 Task: Search one way flight ticket for 2 adults, 2 infants in seat and 1 infant on lap in first from Flint: Bishop International Airport to Greenville: Pitt-greenville Airport on 5-2-2023. Choice of flights is Delta. Number of bags: 5 checked bags. Price is upto 95000. Outbound departure time preference is 22:00.
Action: Mouse moved to (418, 349)
Screenshot: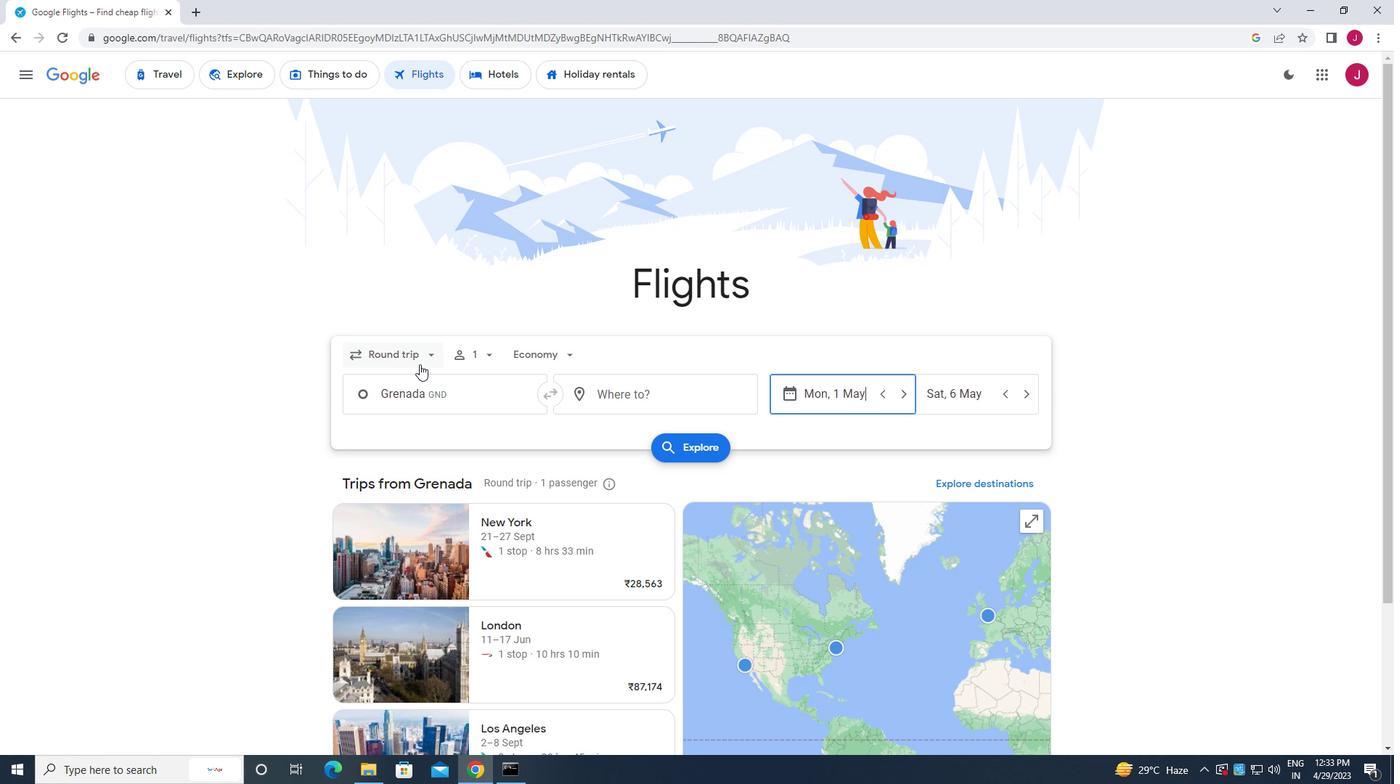 
Action: Mouse pressed left at (418, 349)
Screenshot: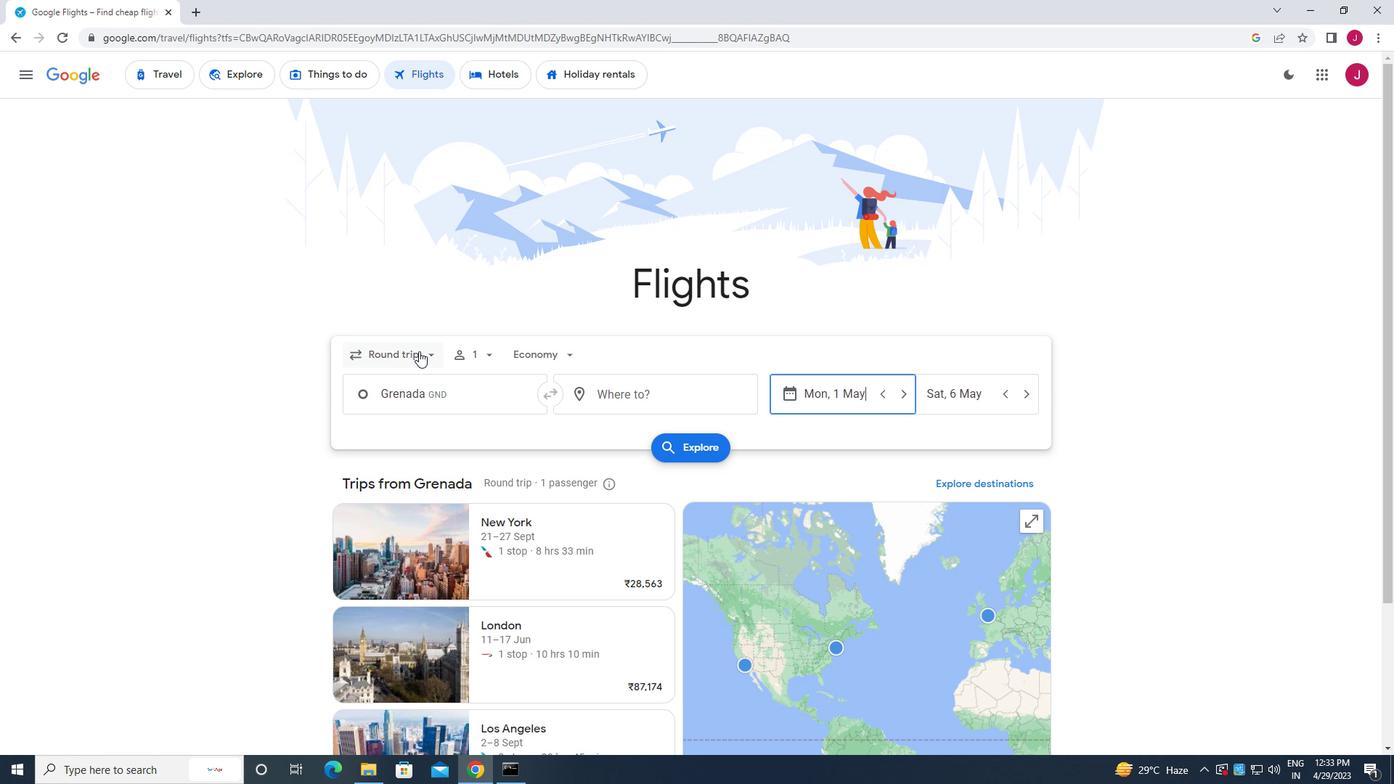 
Action: Mouse moved to (418, 350)
Screenshot: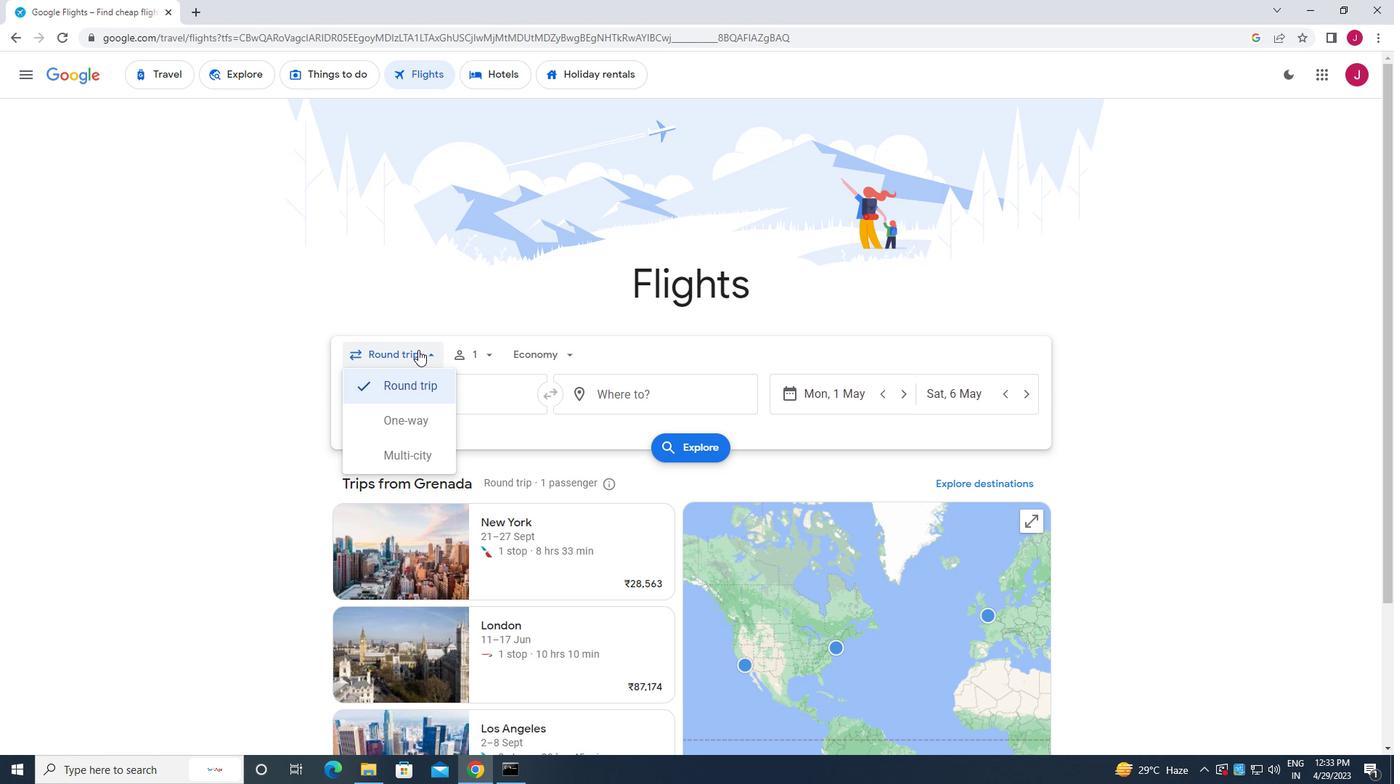 
Action: Mouse scrolled (418, 349) with delta (0, 0)
Screenshot: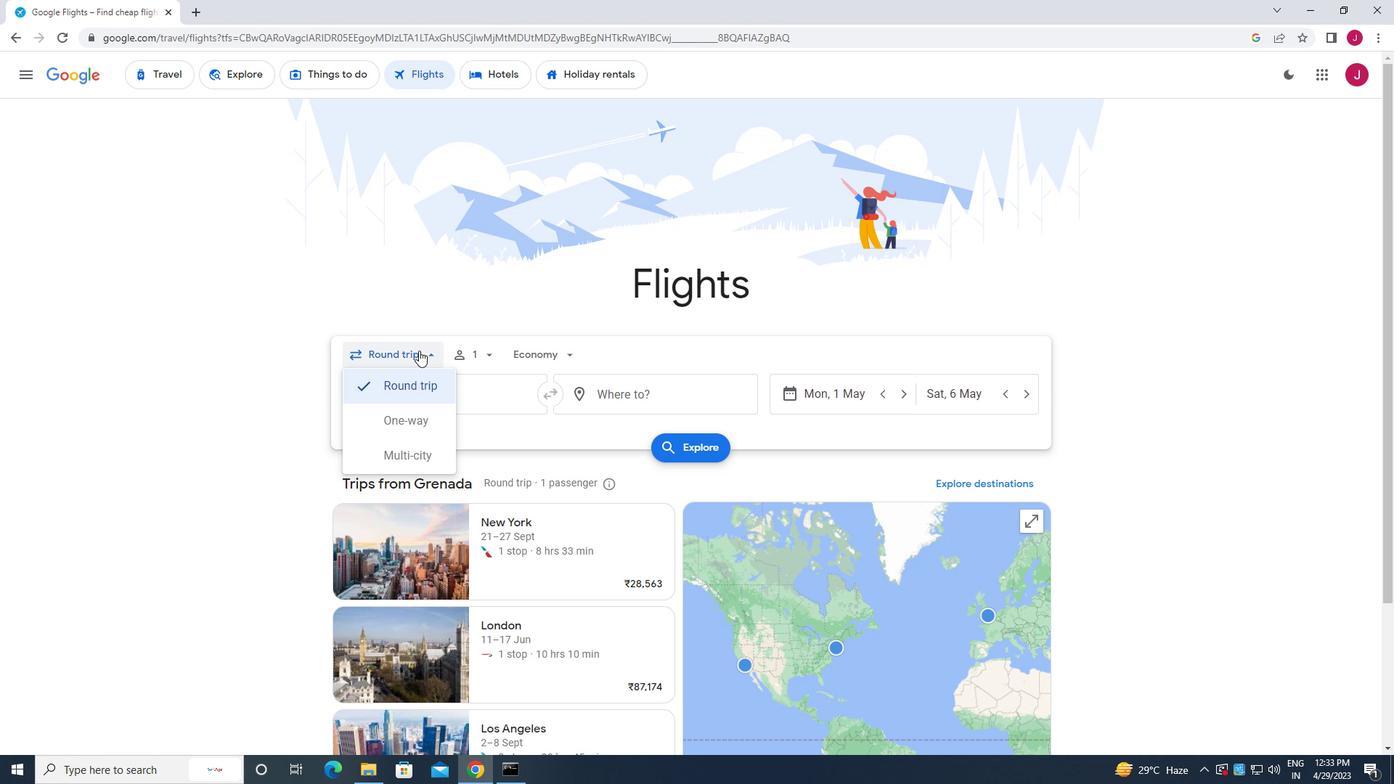 
Action: Mouse moved to (419, 346)
Screenshot: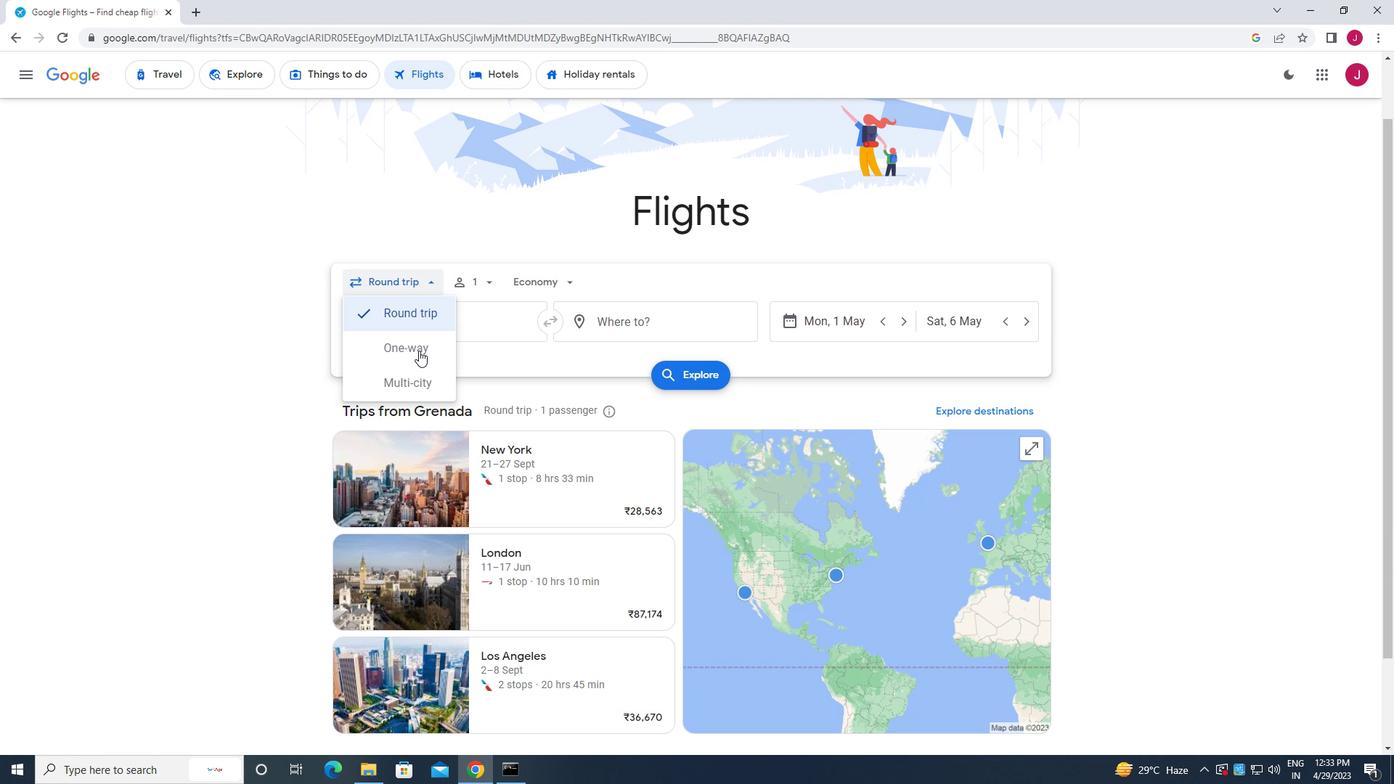 
Action: Mouse pressed left at (419, 346)
Screenshot: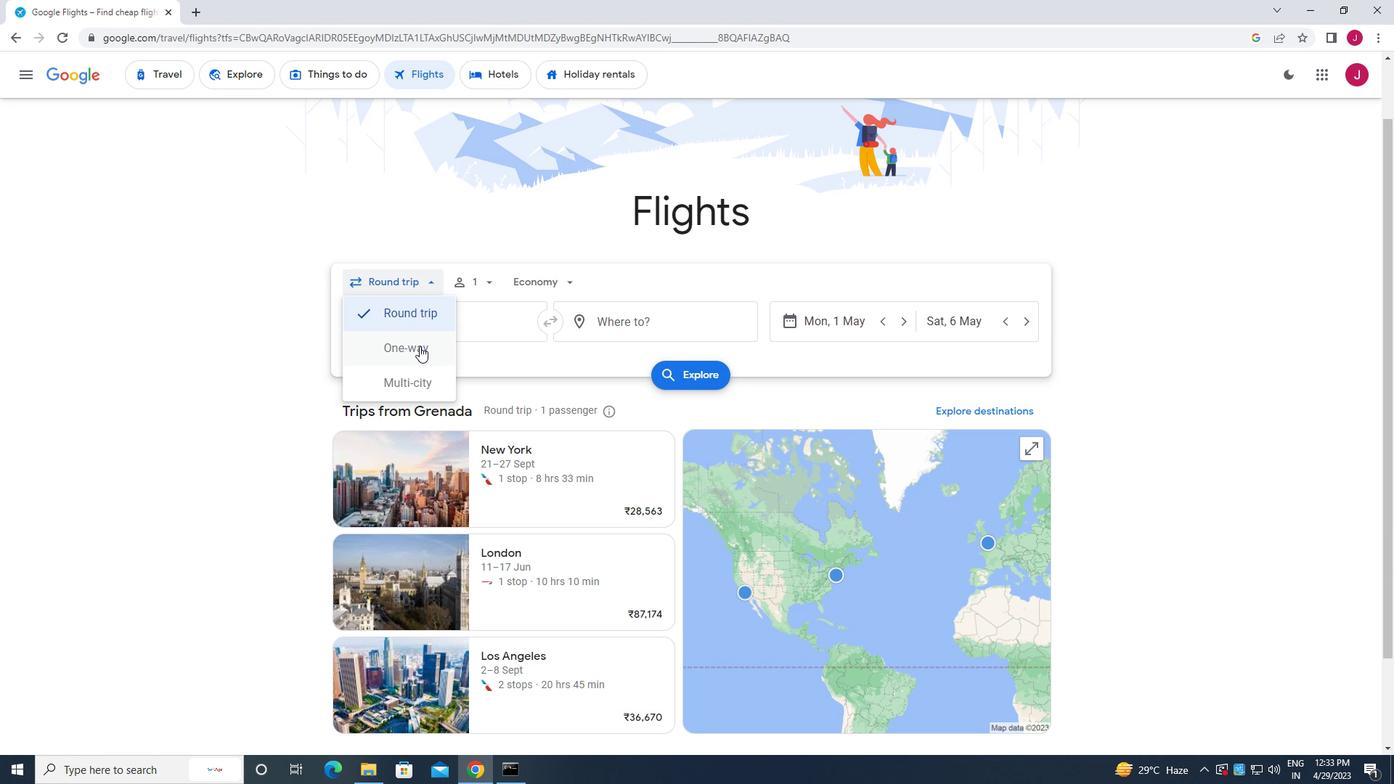 
Action: Mouse moved to (469, 279)
Screenshot: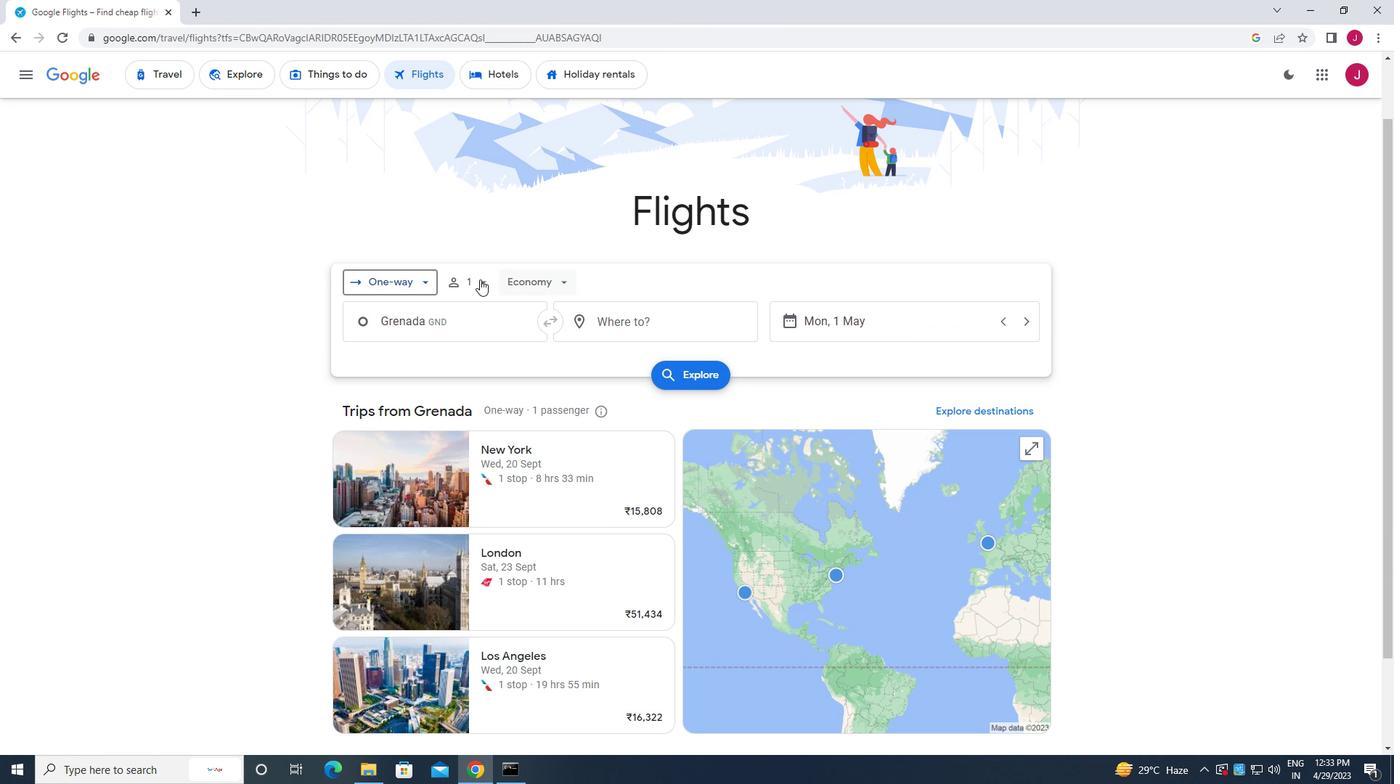 
Action: Mouse pressed left at (469, 279)
Screenshot: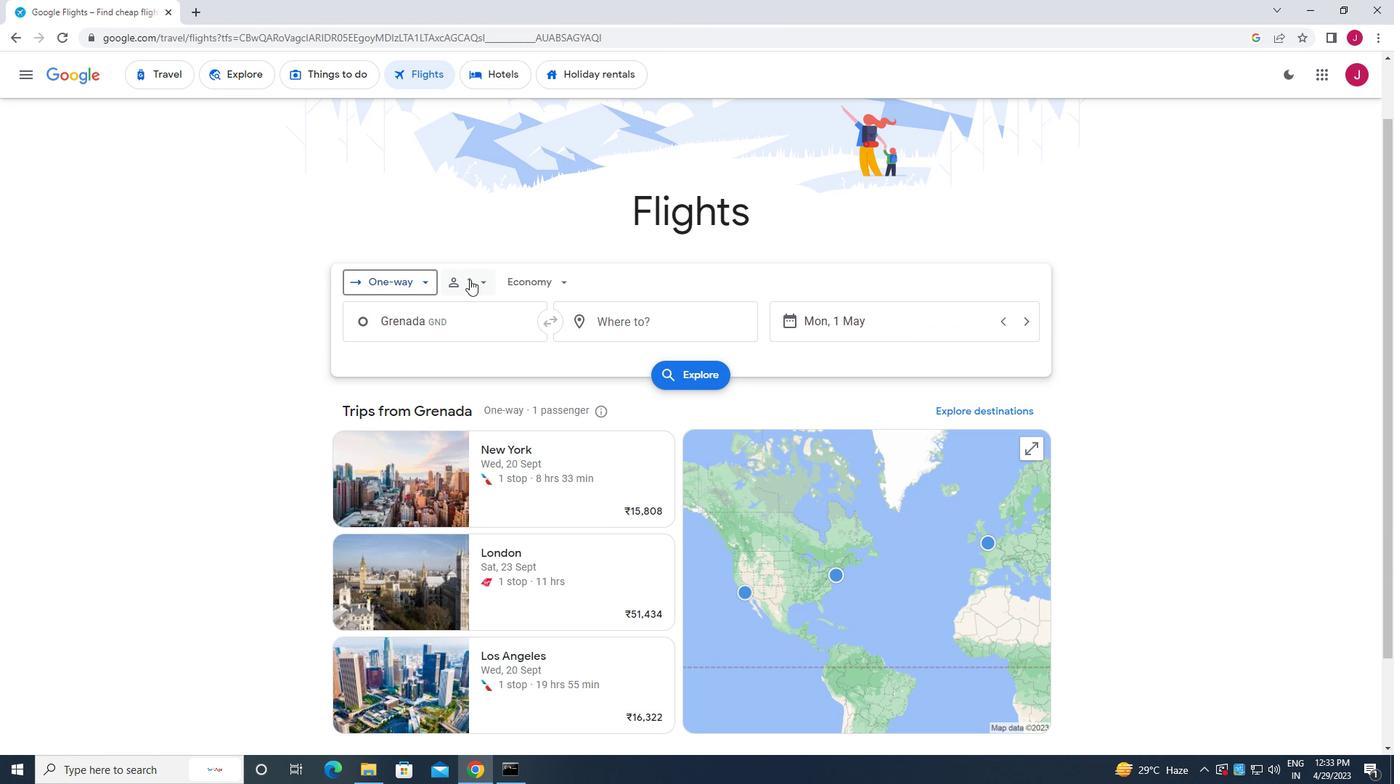 
Action: Mouse moved to (587, 319)
Screenshot: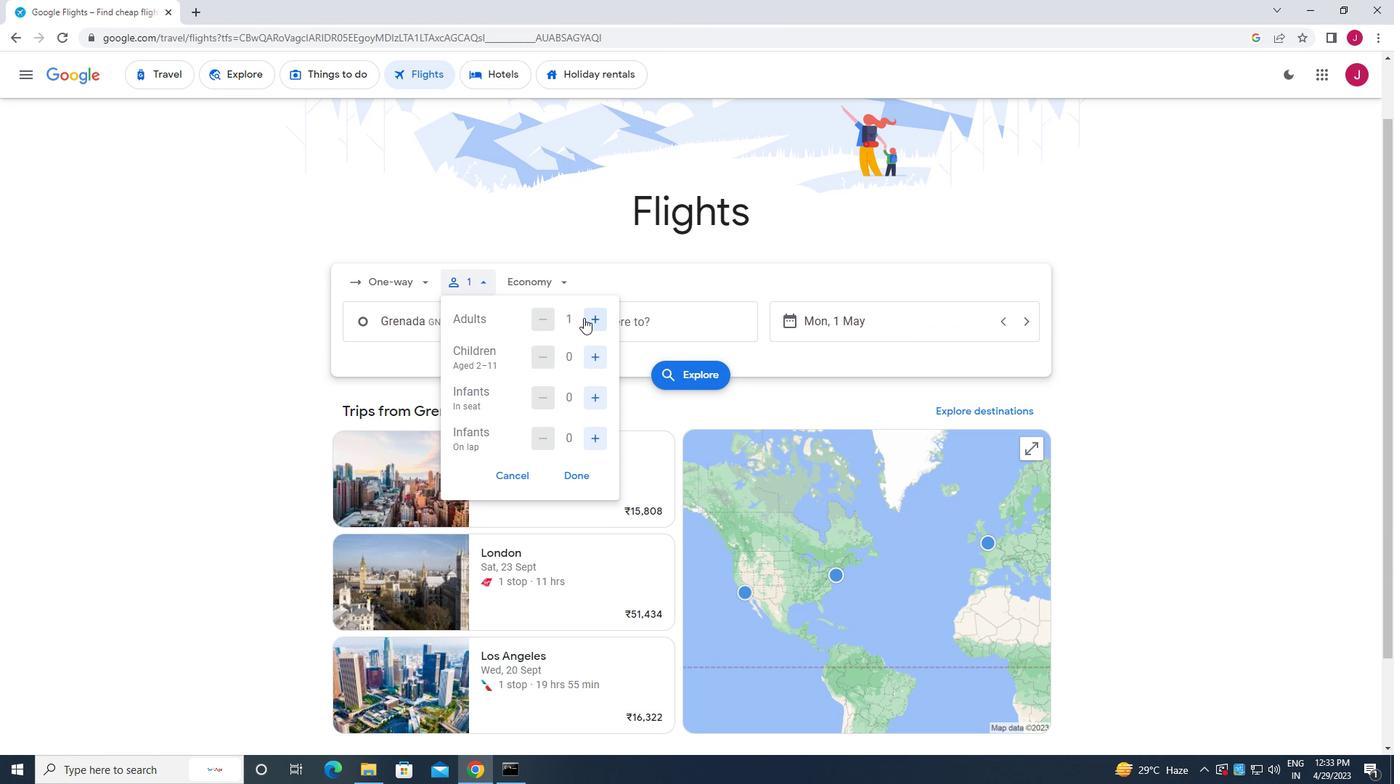 
Action: Mouse pressed left at (587, 319)
Screenshot: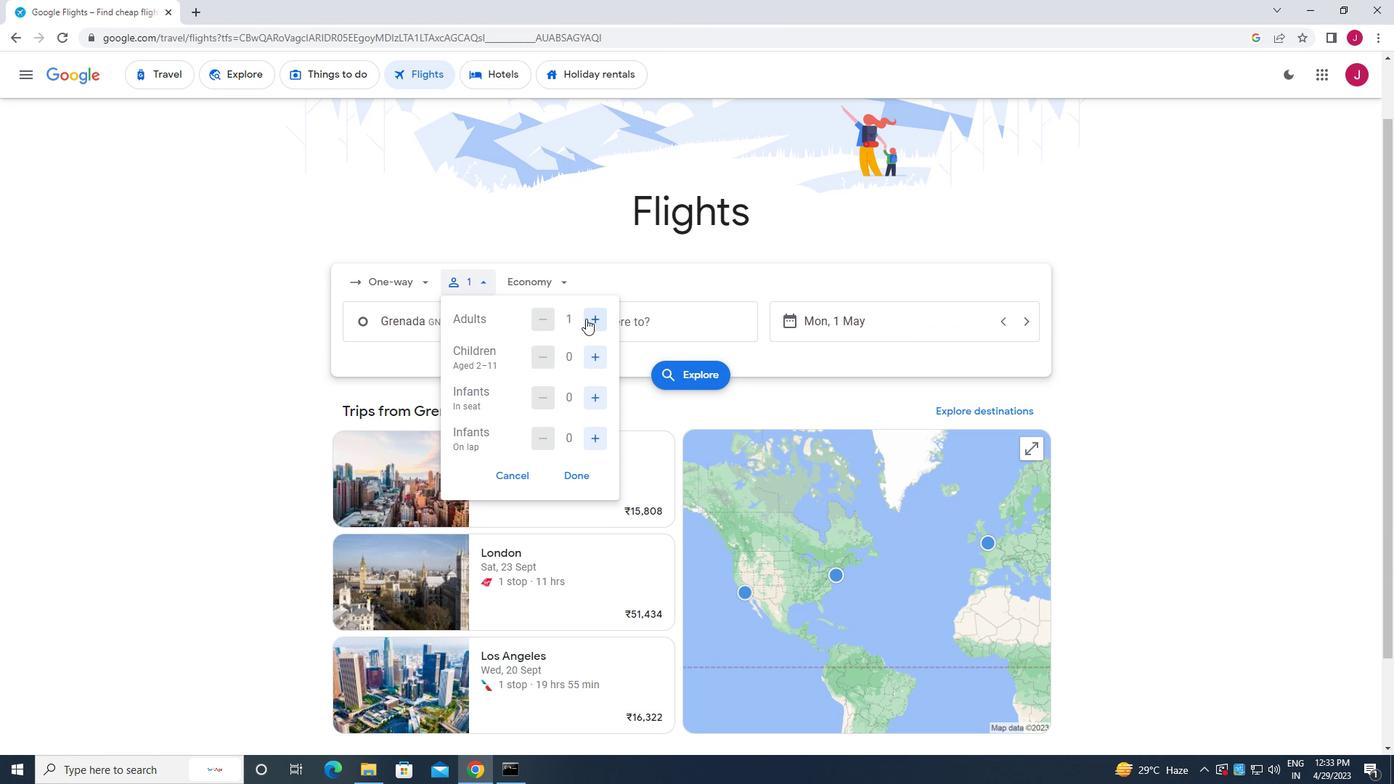 
Action: Mouse moved to (587, 319)
Screenshot: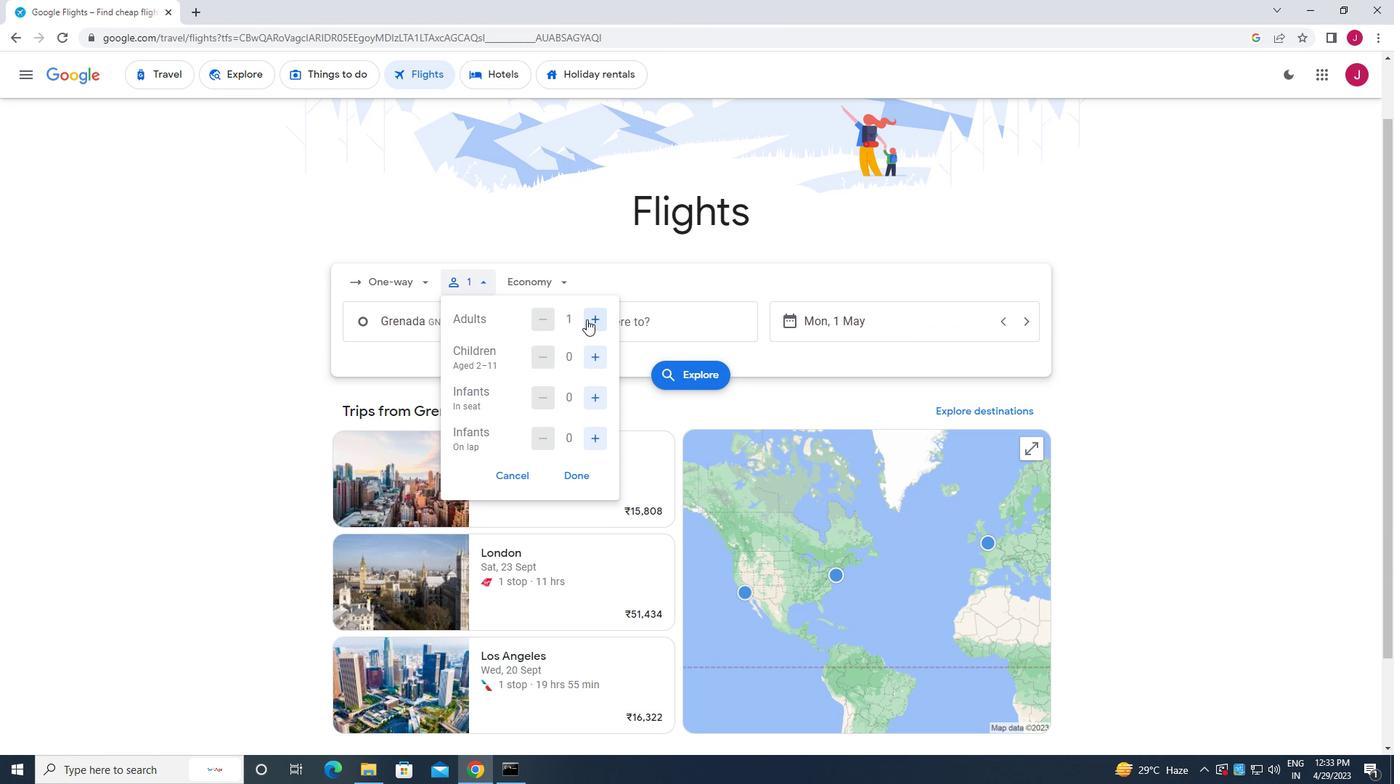 
Action: Mouse pressed left at (587, 319)
Screenshot: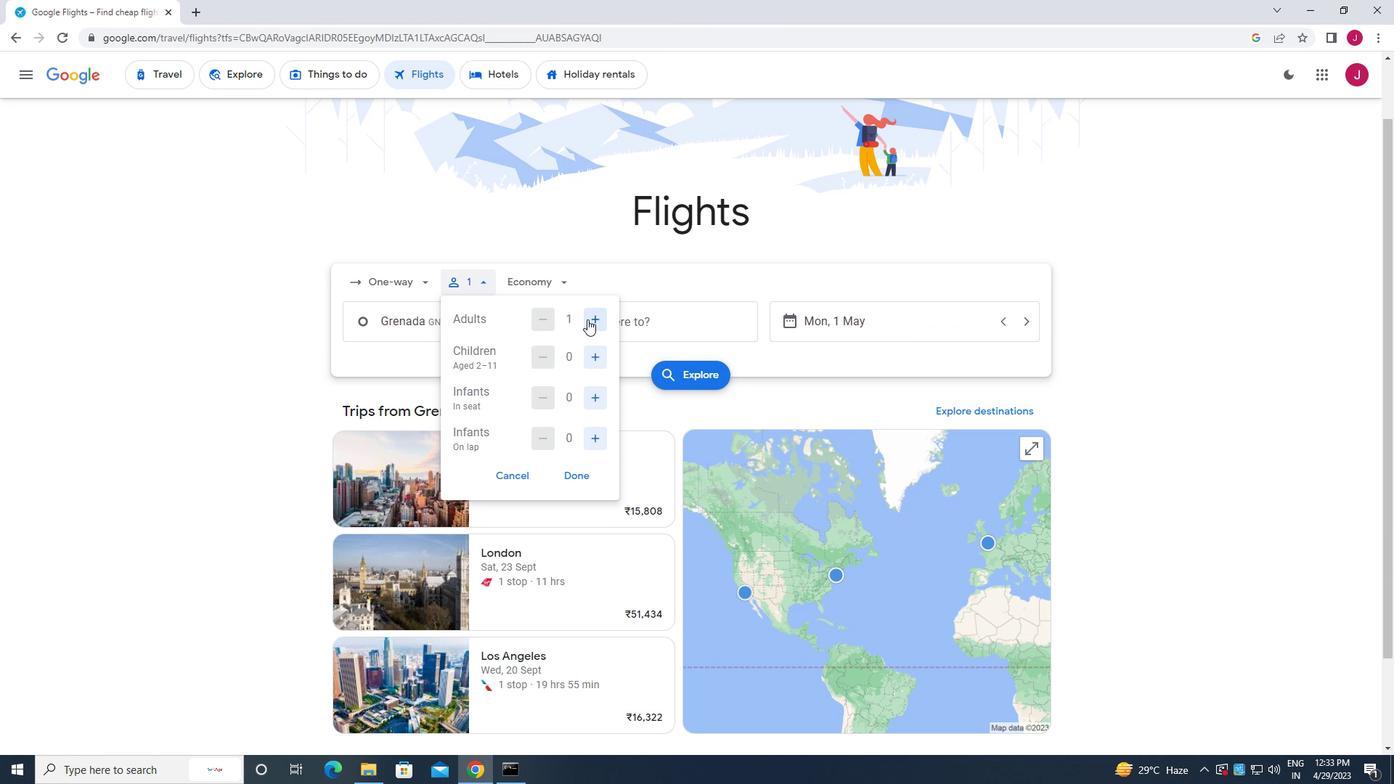 
Action: Mouse moved to (548, 320)
Screenshot: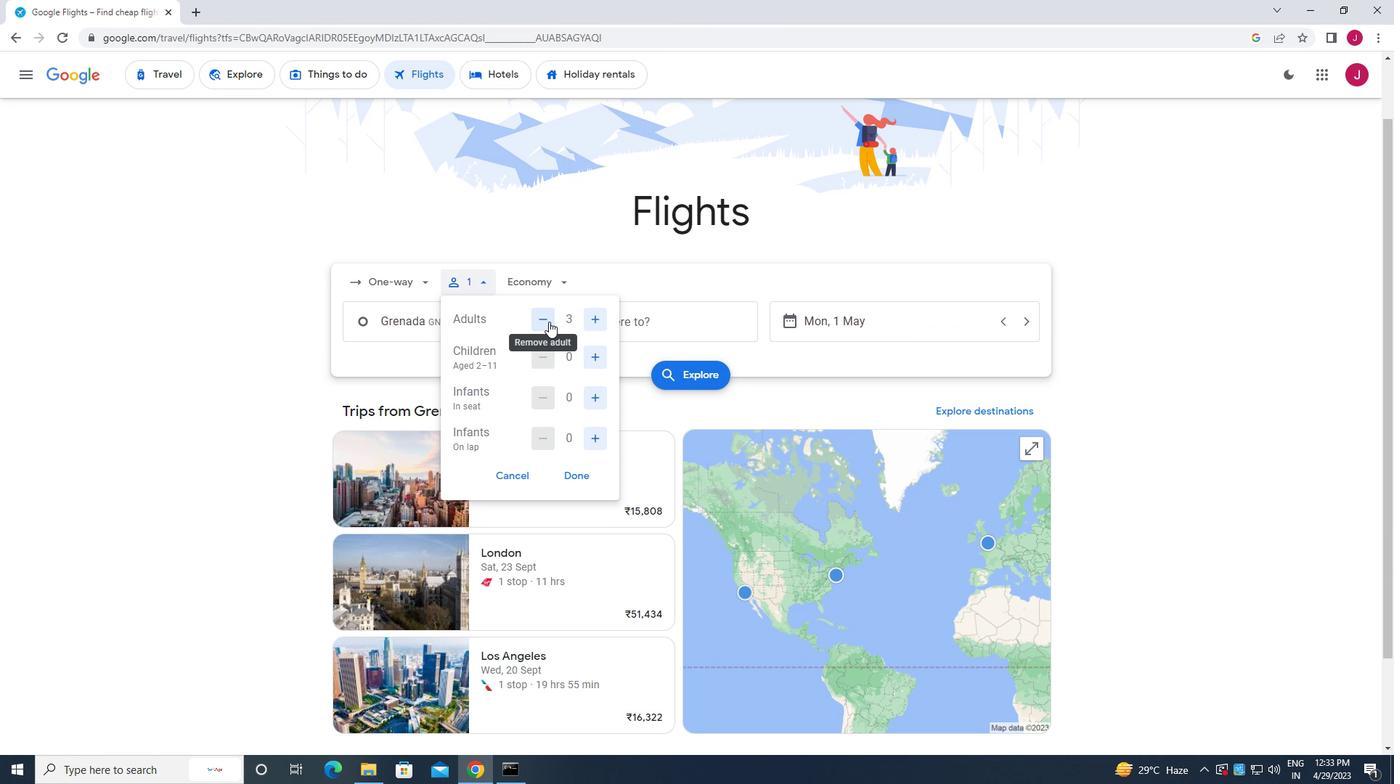
Action: Mouse pressed left at (548, 320)
Screenshot: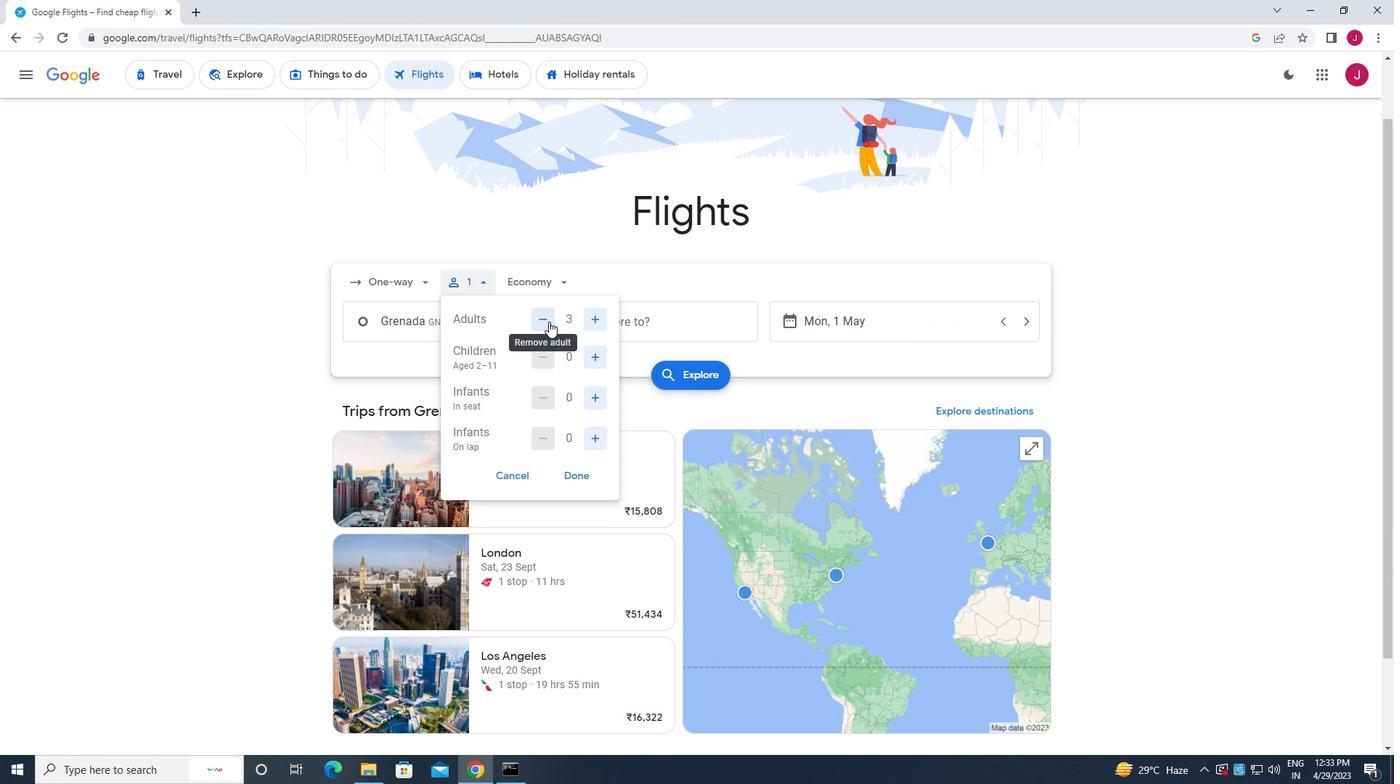 
Action: Mouse moved to (594, 356)
Screenshot: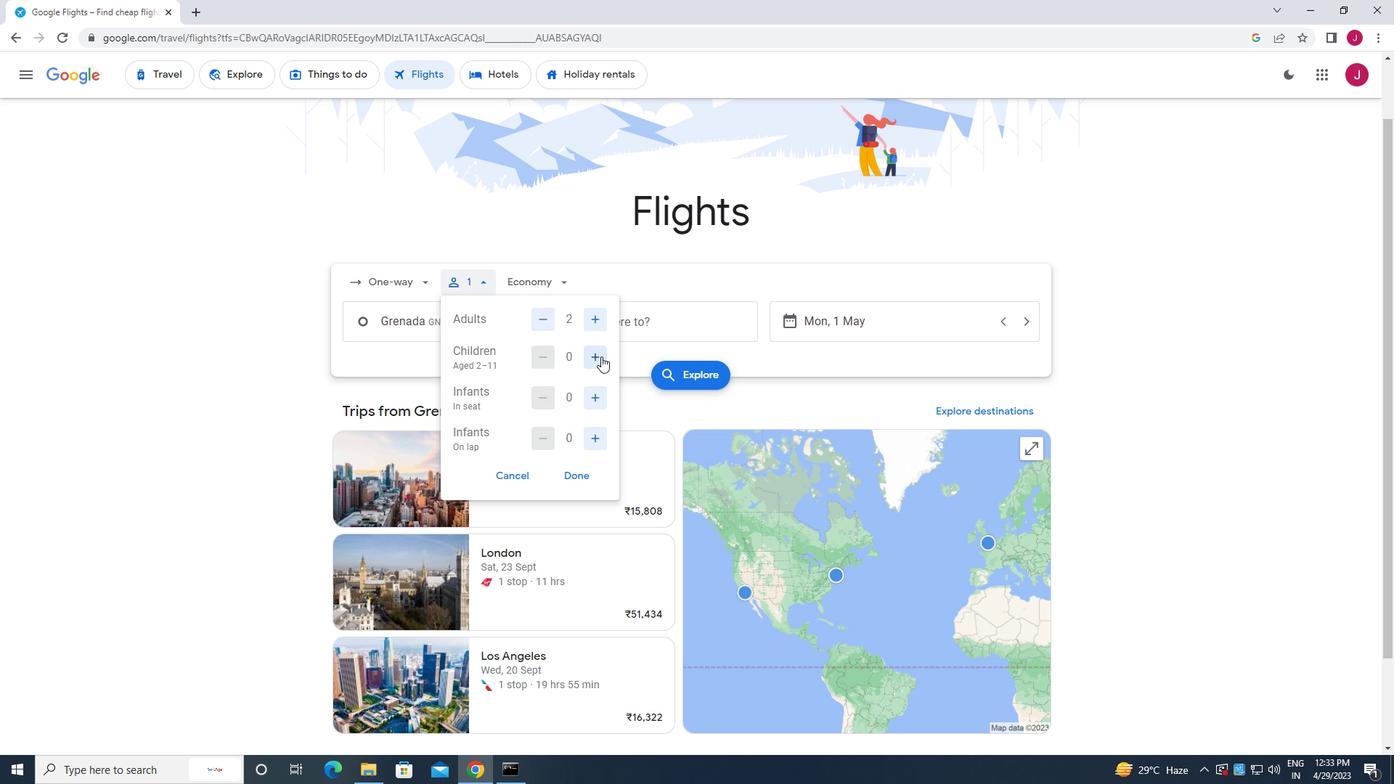 
Action: Mouse pressed left at (594, 356)
Screenshot: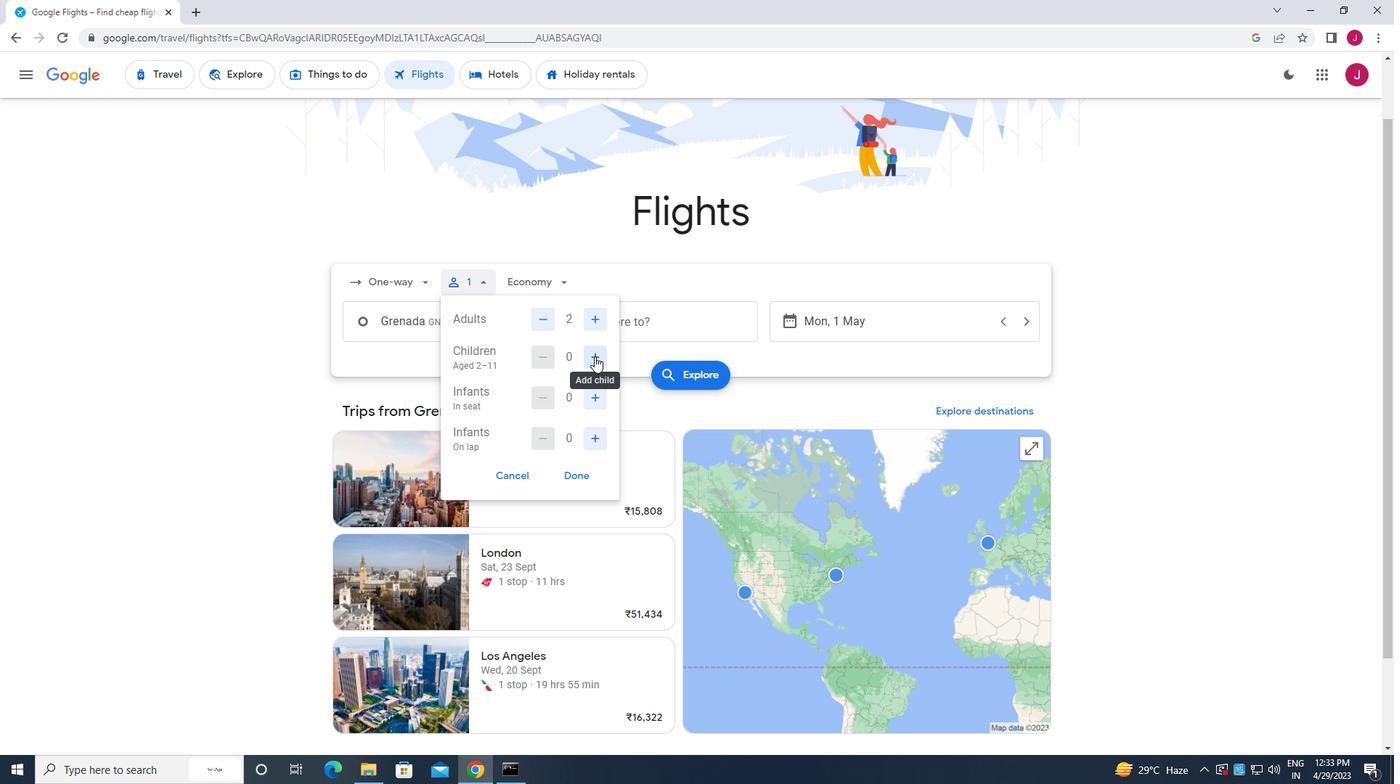 
Action: Mouse pressed left at (594, 356)
Screenshot: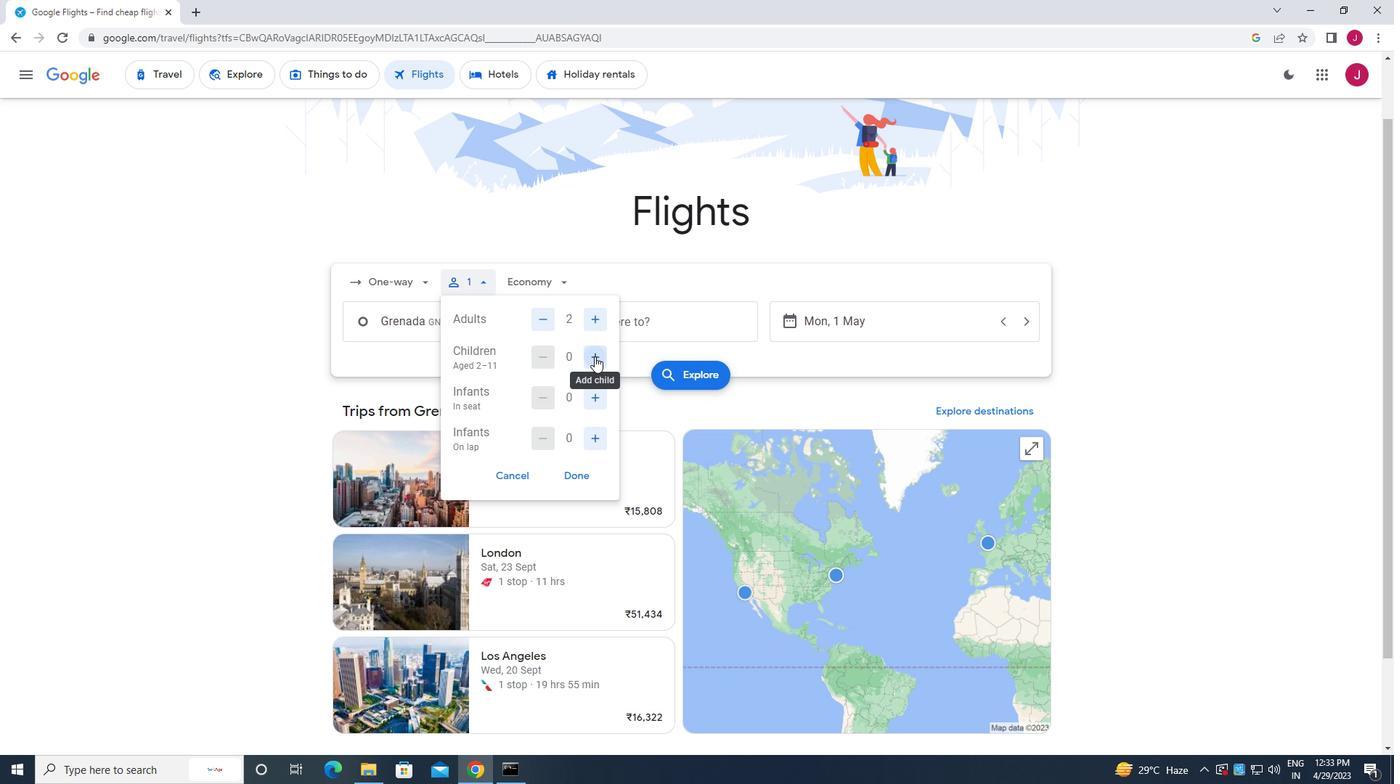 
Action: Mouse moved to (541, 355)
Screenshot: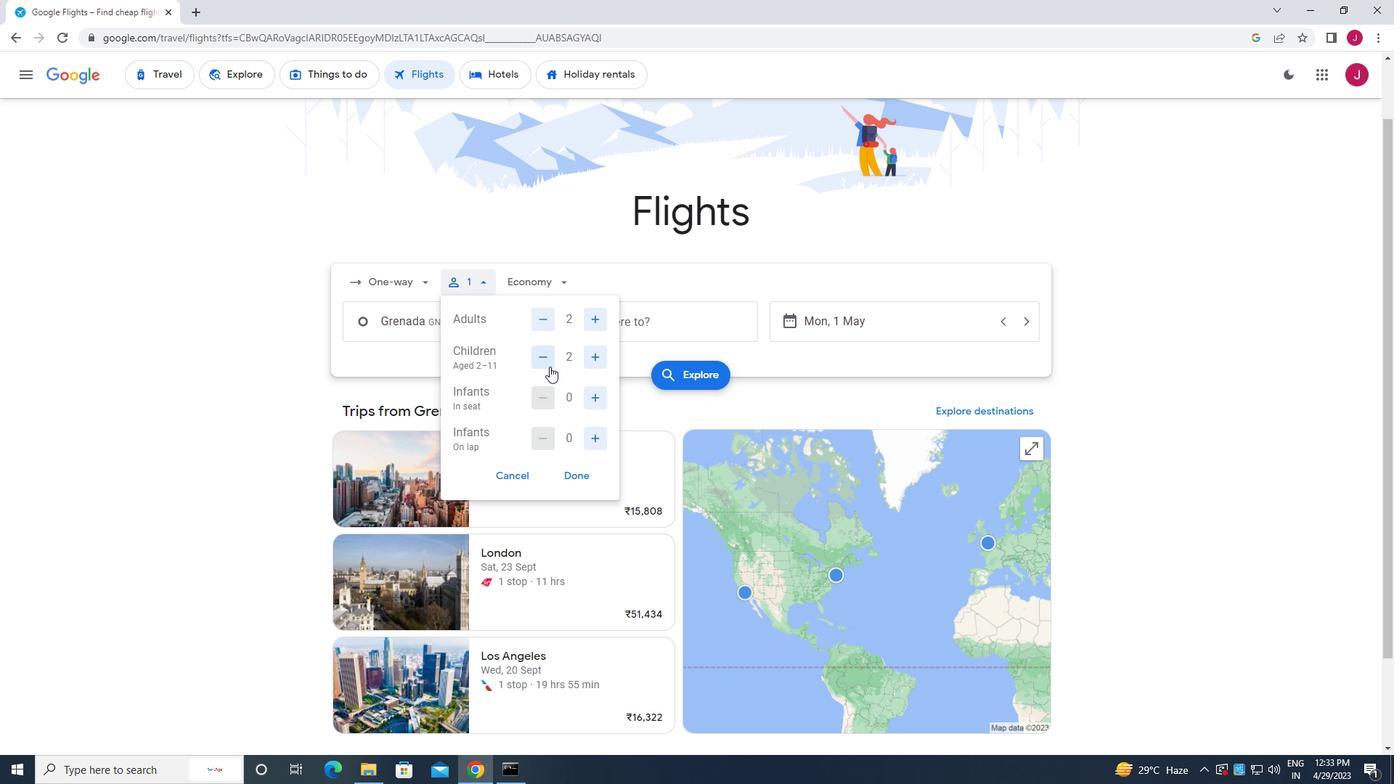 
Action: Mouse pressed left at (541, 355)
Screenshot: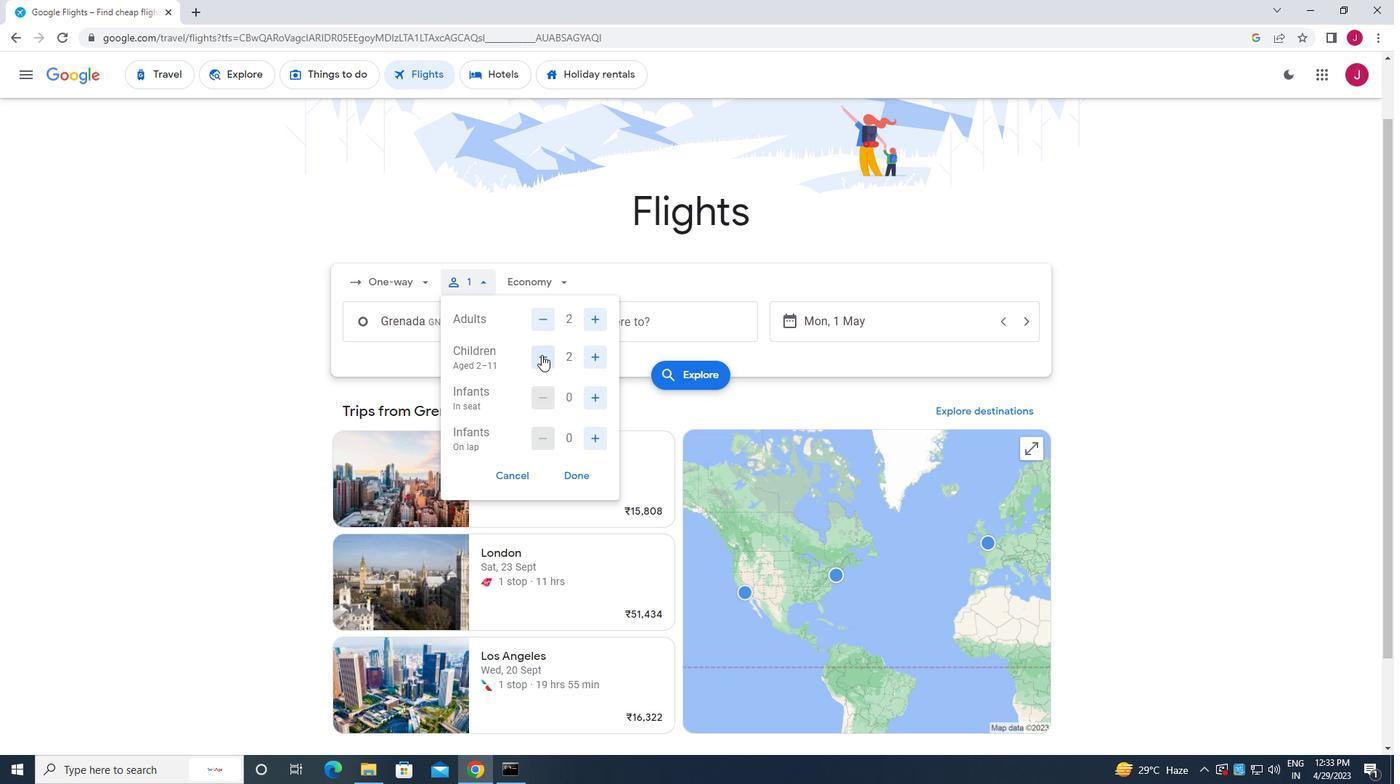 
Action: Mouse pressed left at (541, 355)
Screenshot: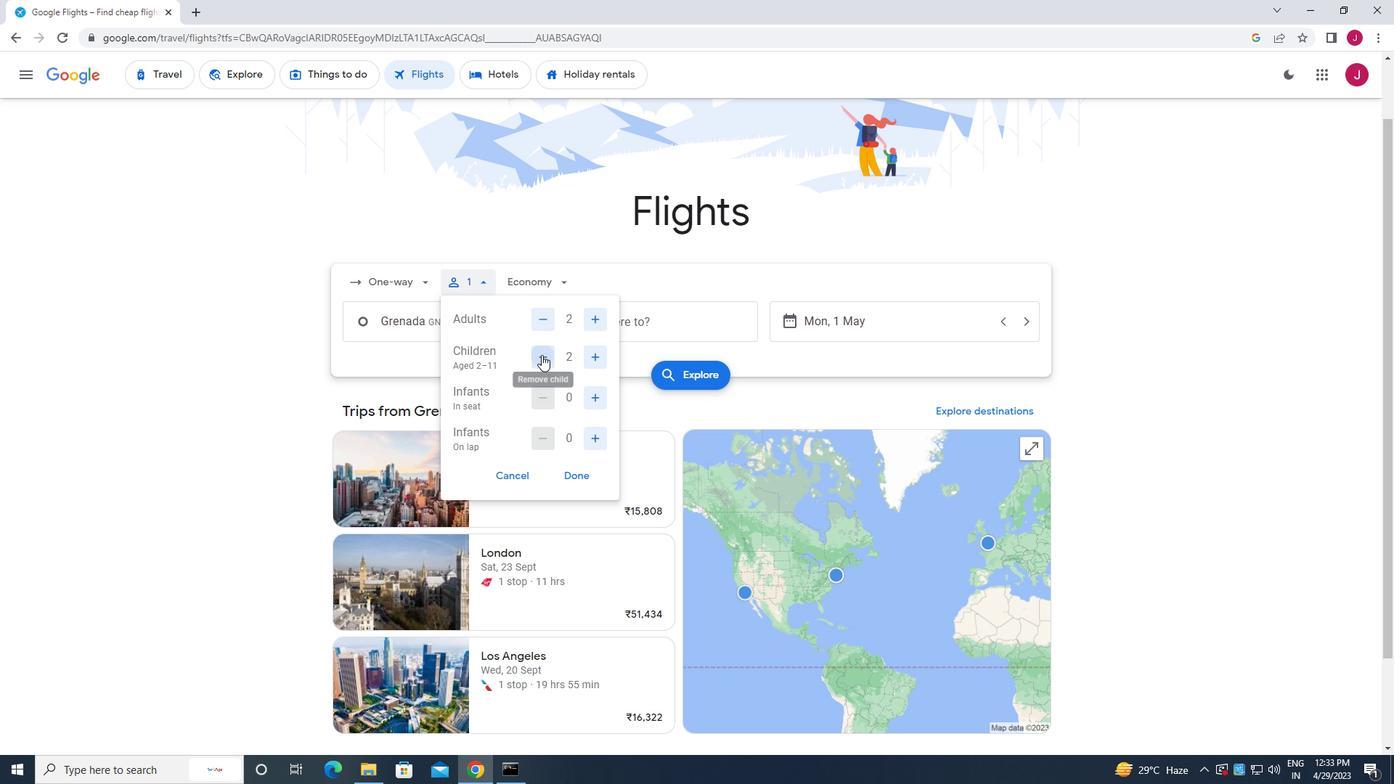 
Action: Mouse moved to (589, 402)
Screenshot: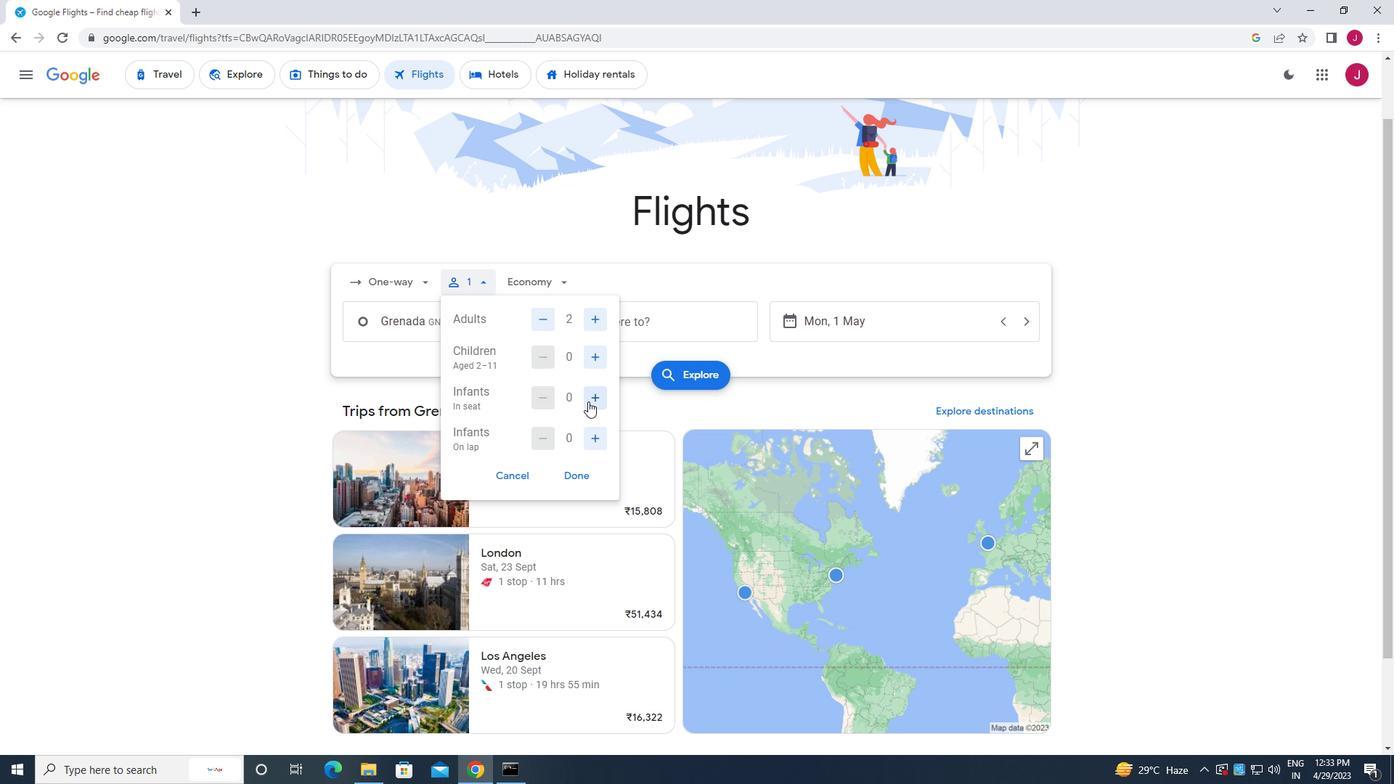 
Action: Mouse pressed left at (589, 402)
Screenshot: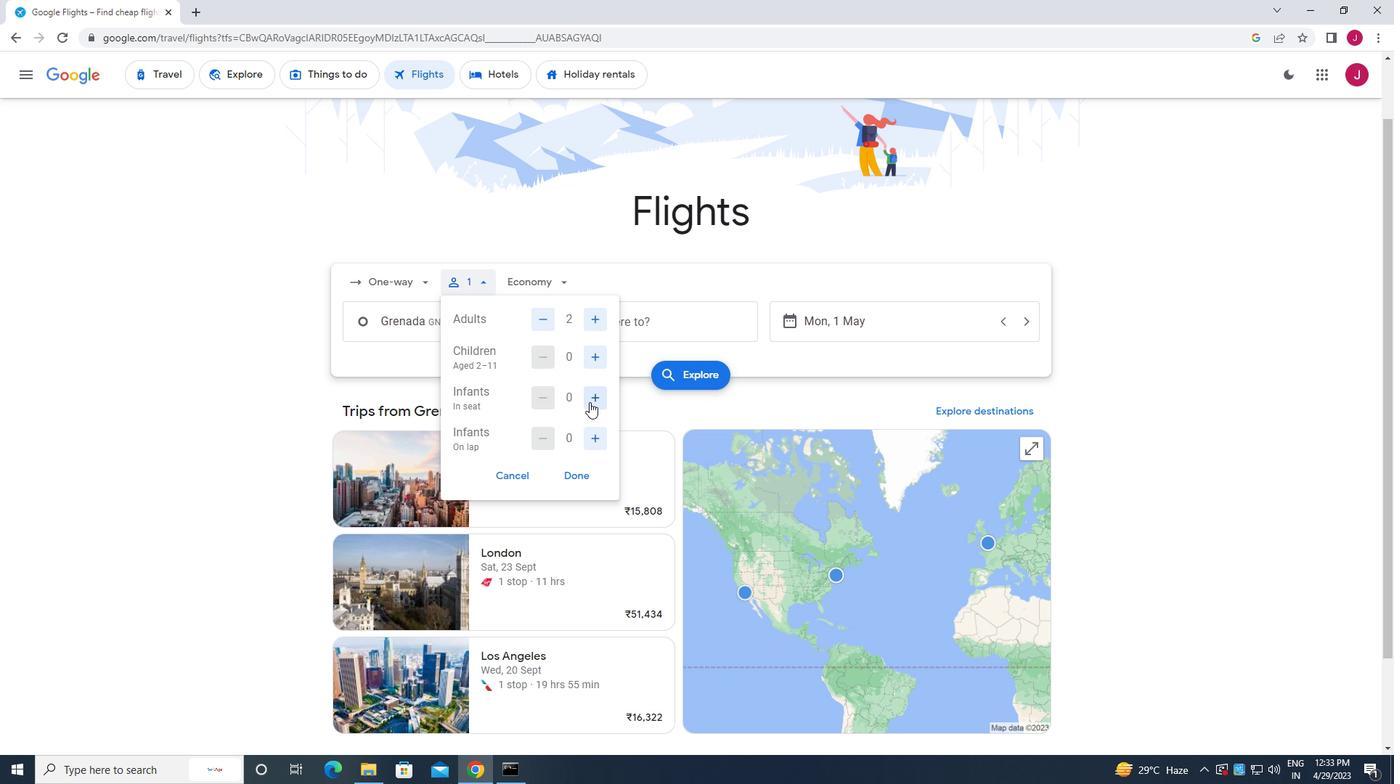 
Action: Mouse pressed left at (589, 402)
Screenshot: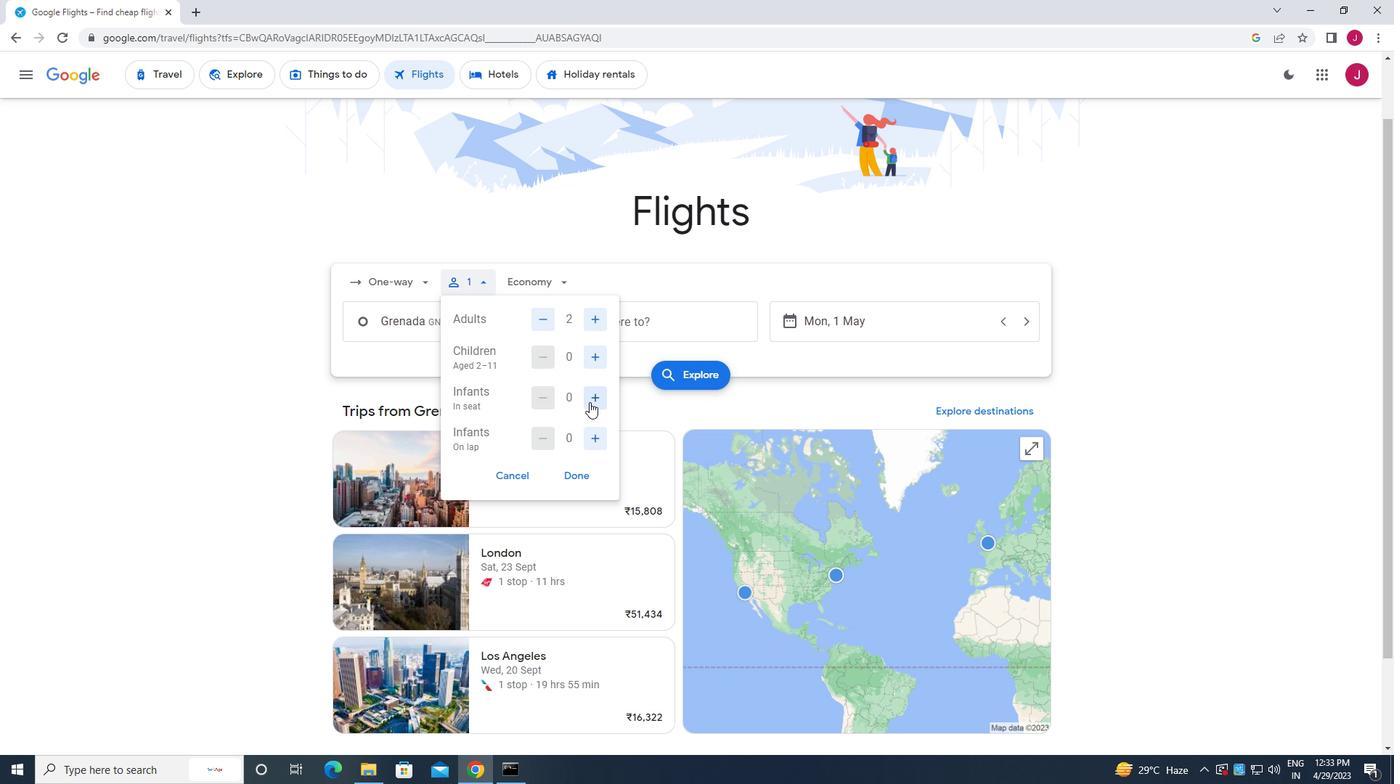 
Action: Mouse moved to (597, 402)
Screenshot: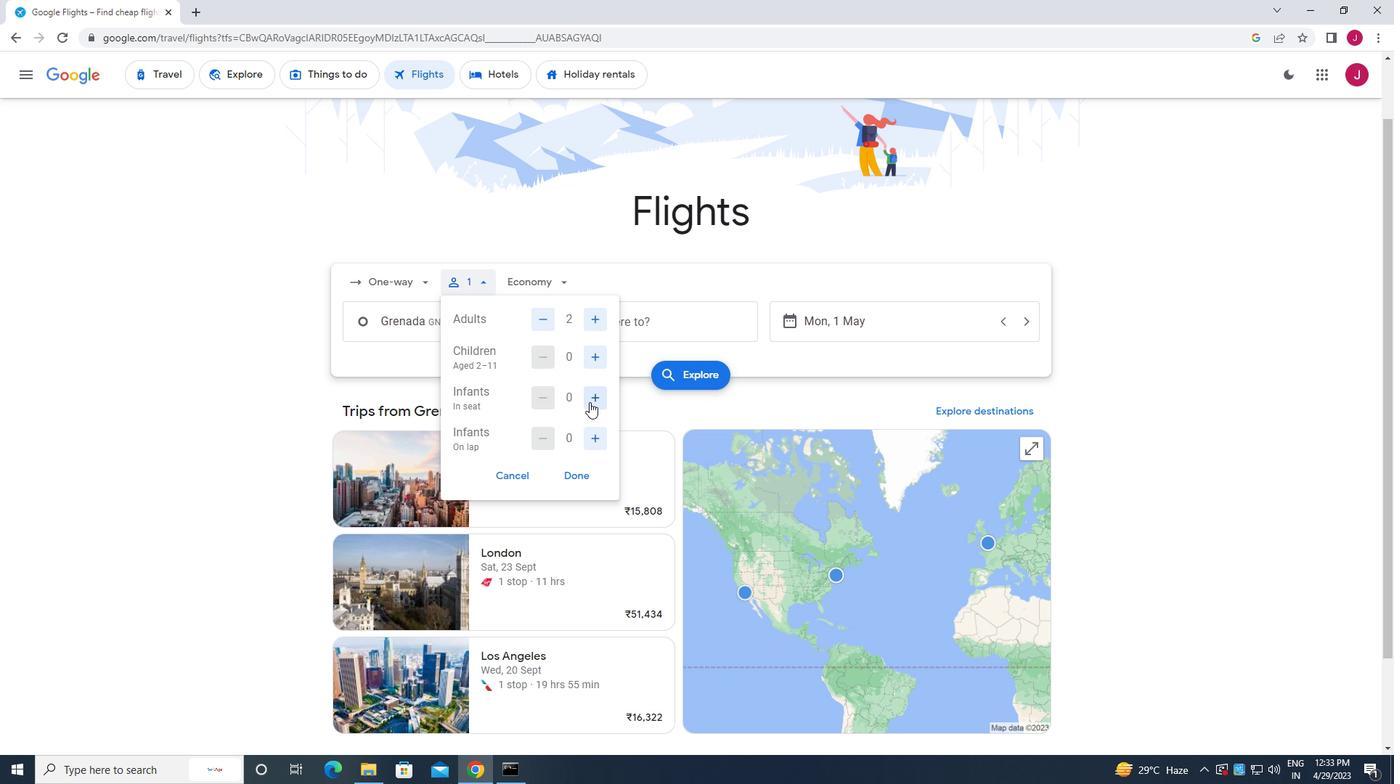 
Action: Mouse pressed left at (597, 402)
Screenshot: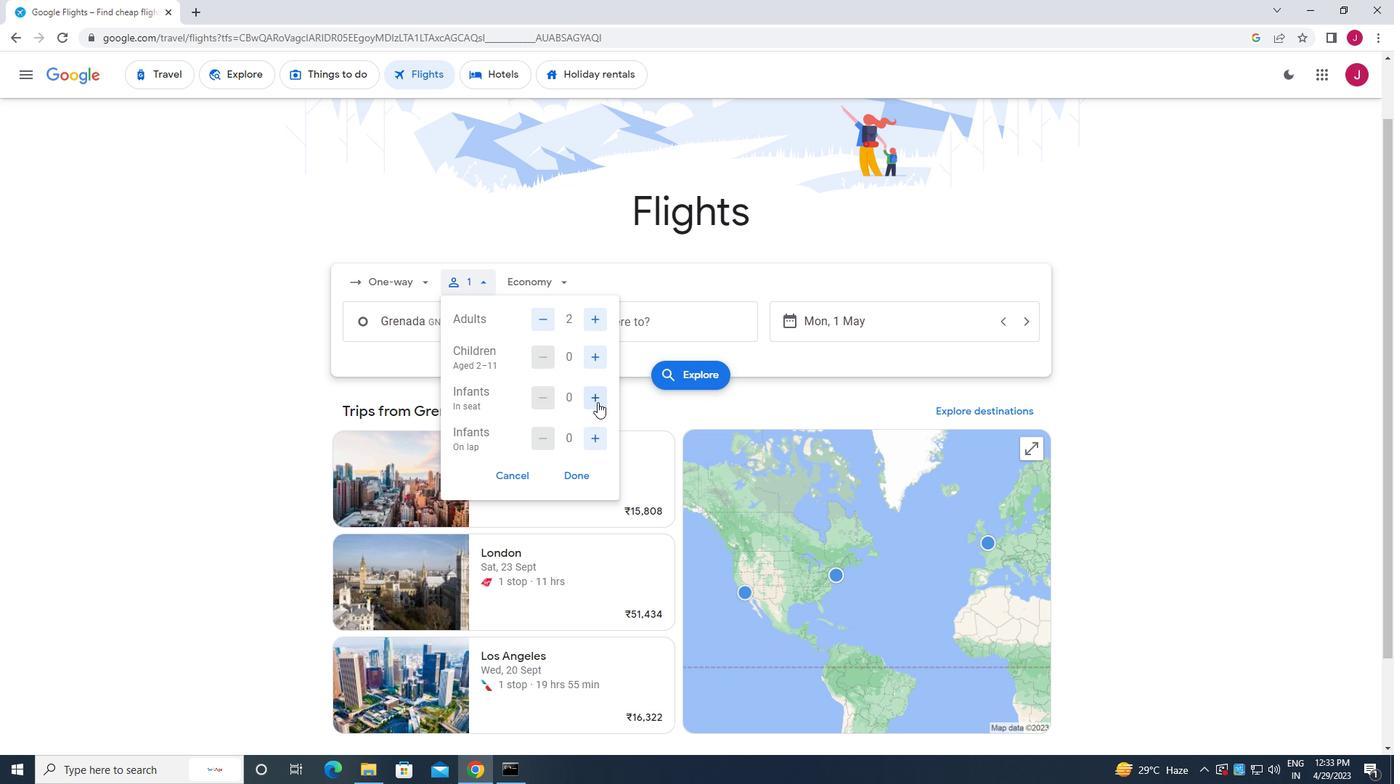 
Action: Mouse moved to (545, 397)
Screenshot: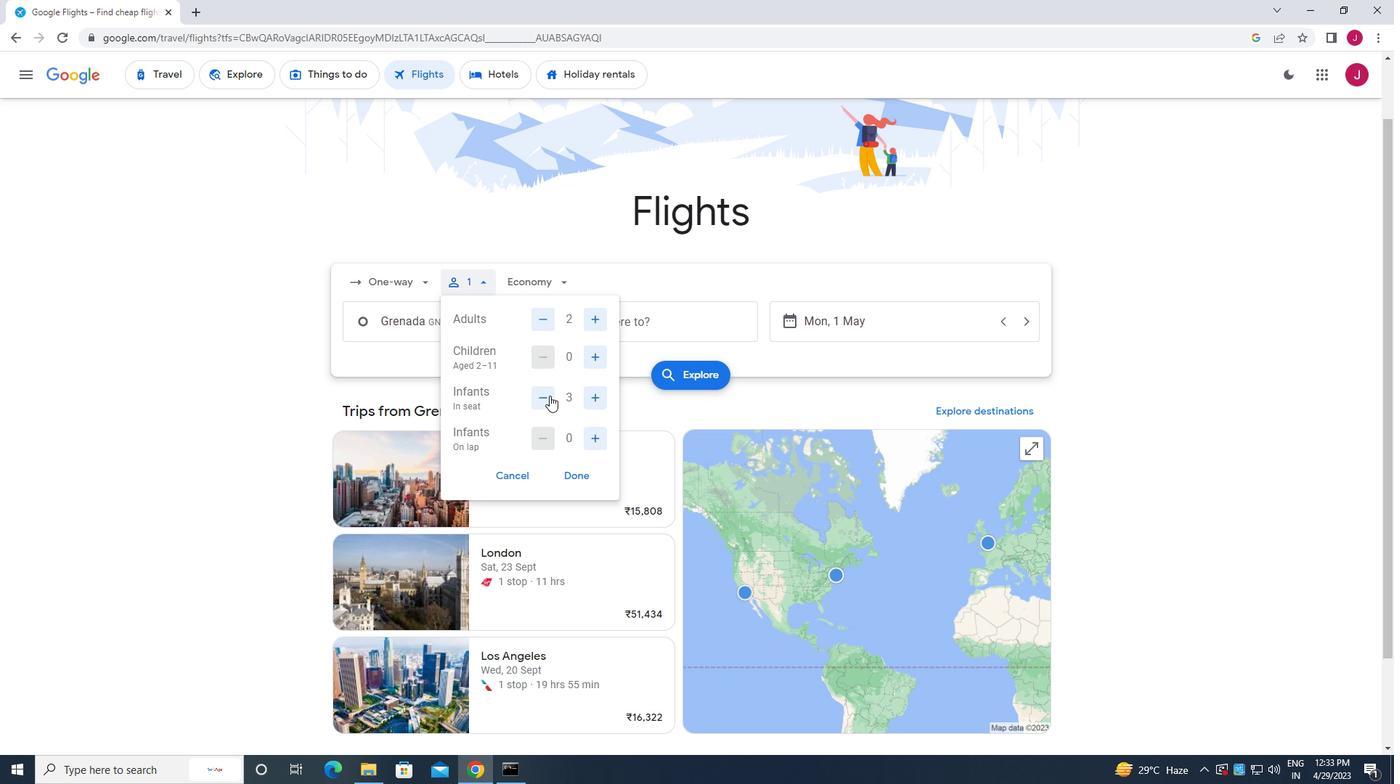 
Action: Mouse pressed left at (545, 397)
Screenshot: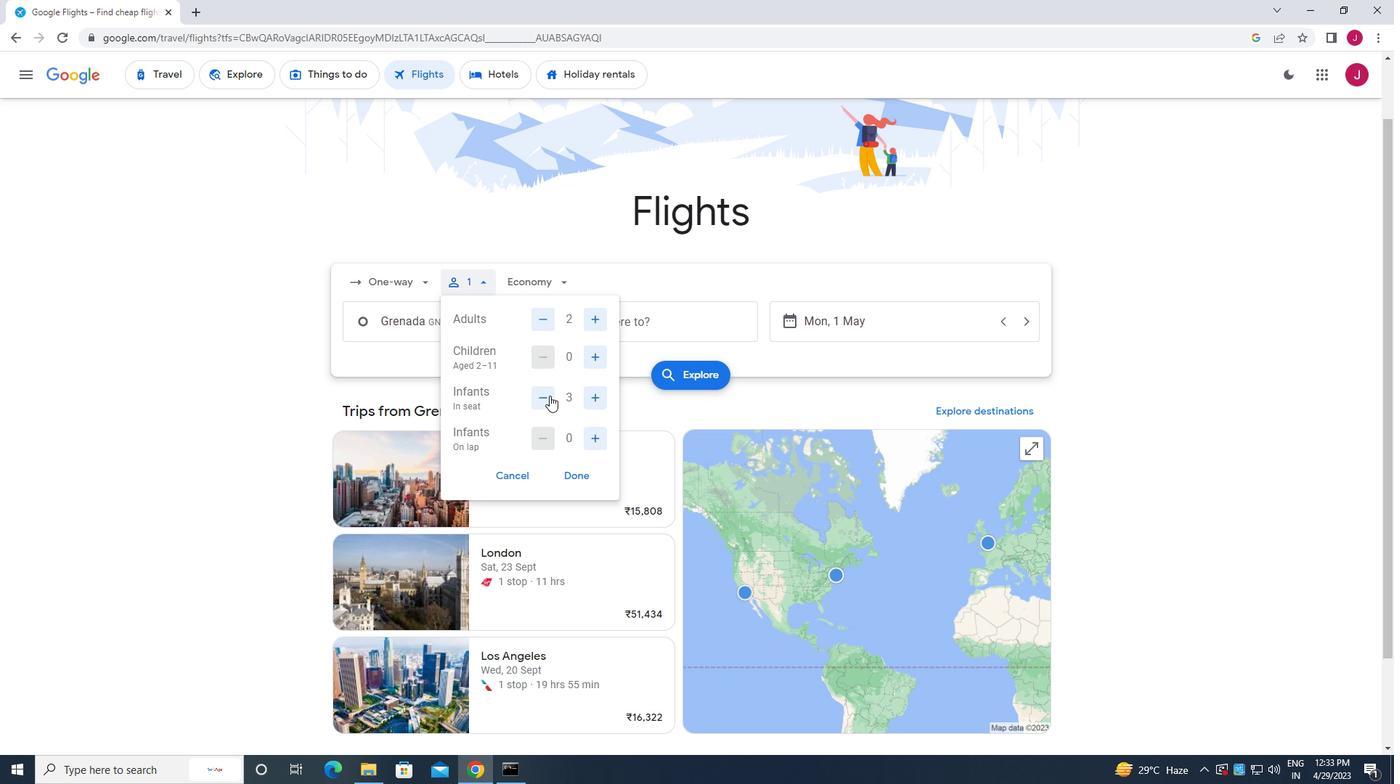 
Action: Mouse moved to (574, 416)
Screenshot: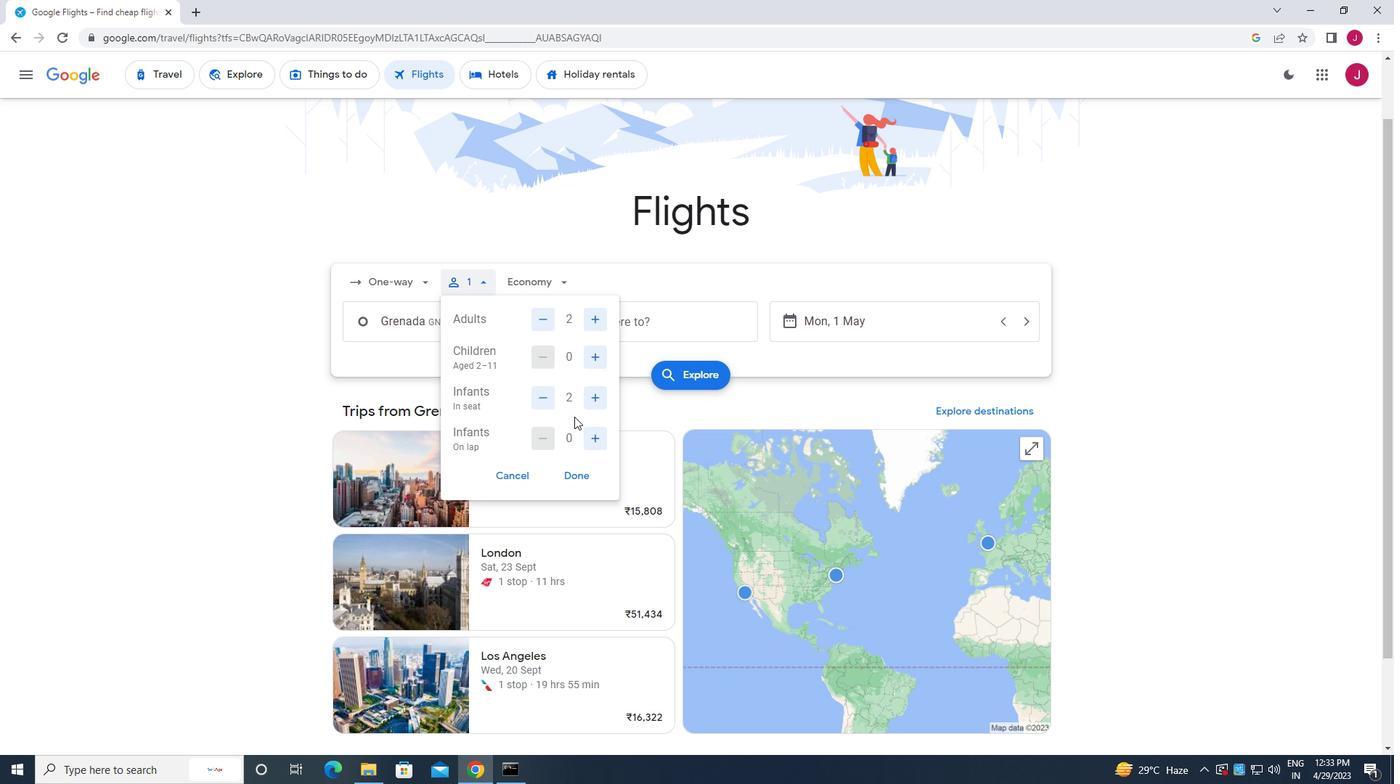 
Action: Mouse scrolled (574, 416) with delta (0, 0)
Screenshot: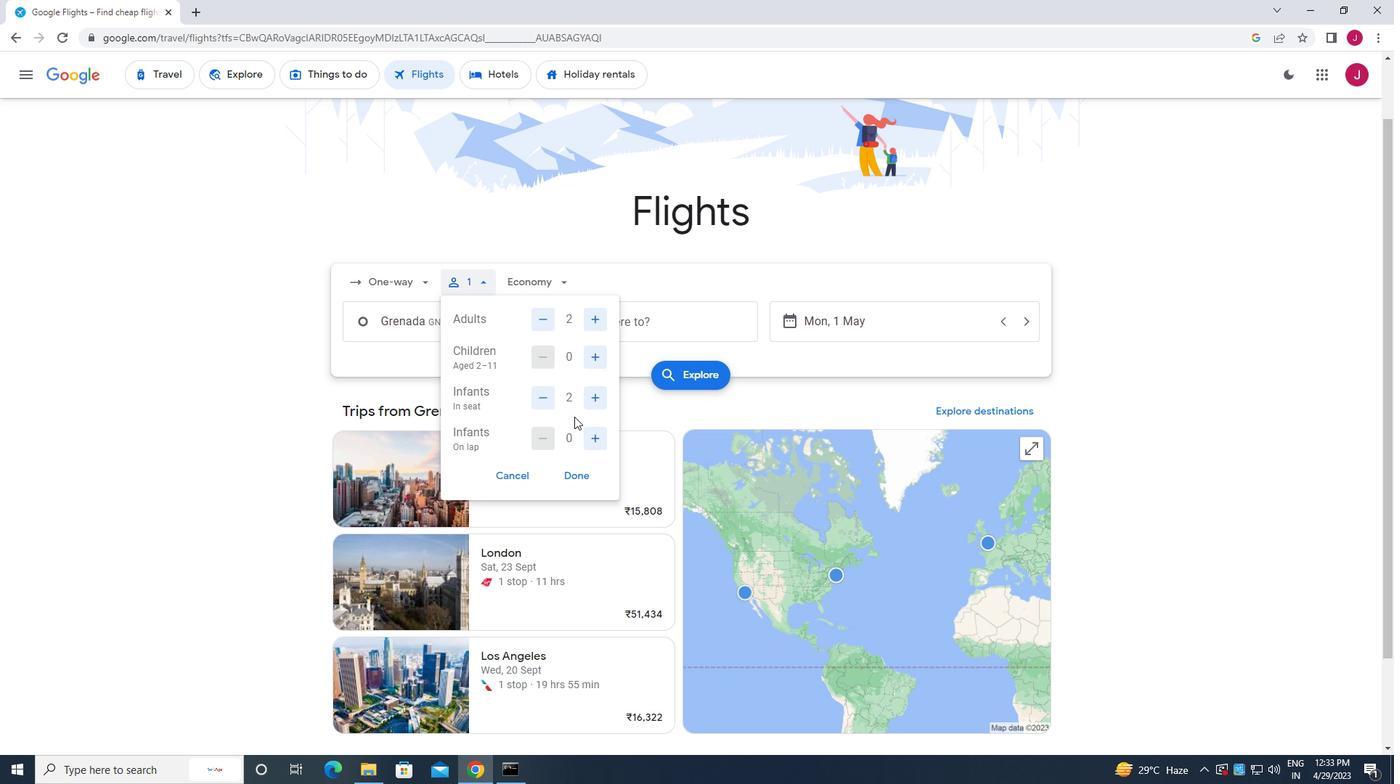
Action: Mouse moved to (593, 363)
Screenshot: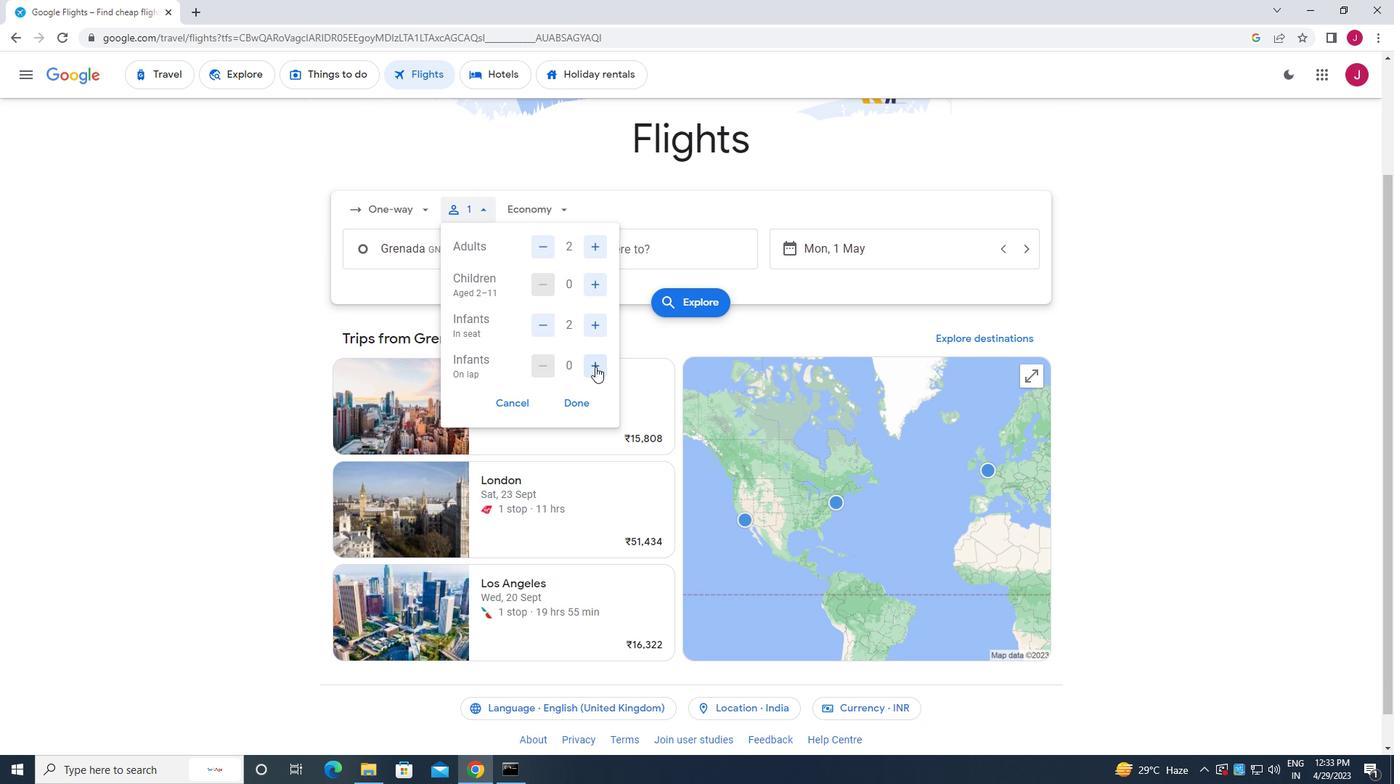 
Action: Mouse pressed left at (593, 363)
Screenshot: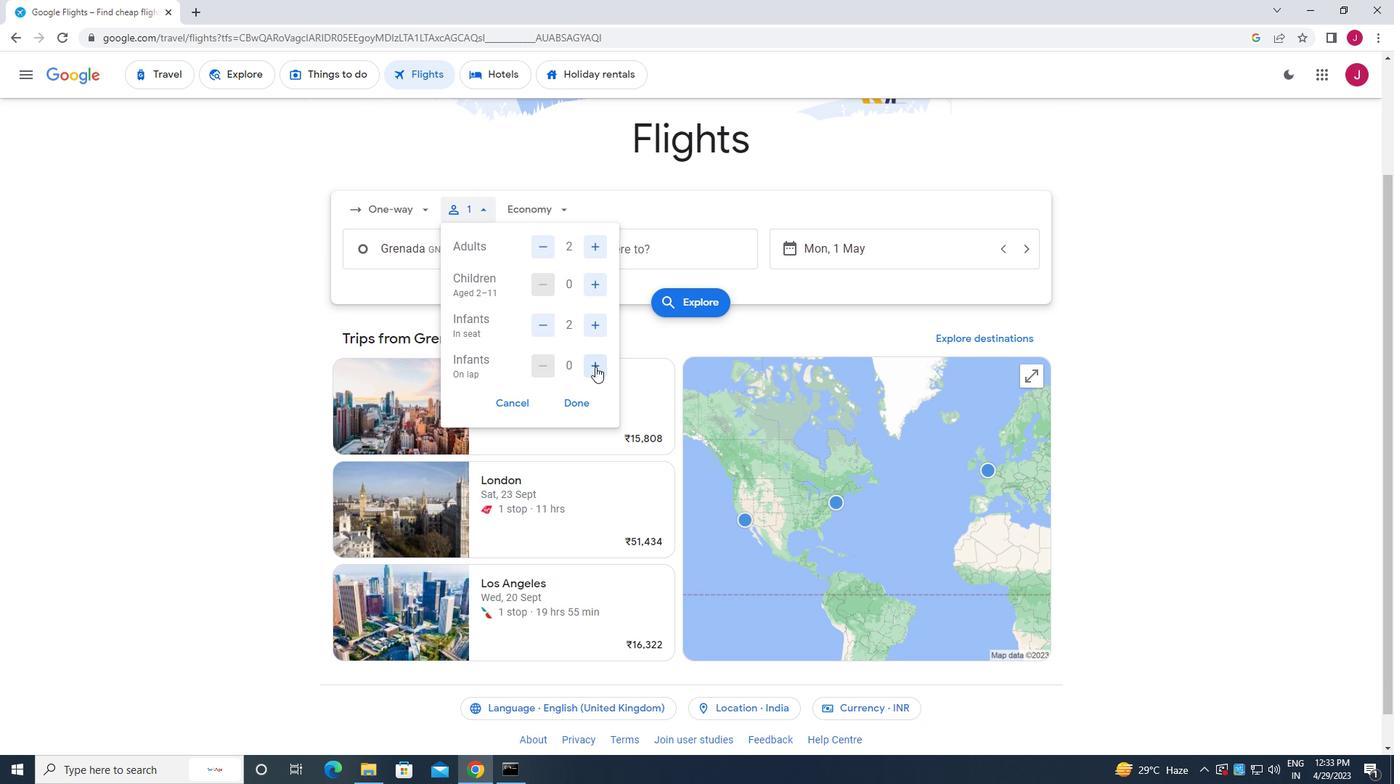 
Action: Mouse moved to (581, 400)
Screenshot: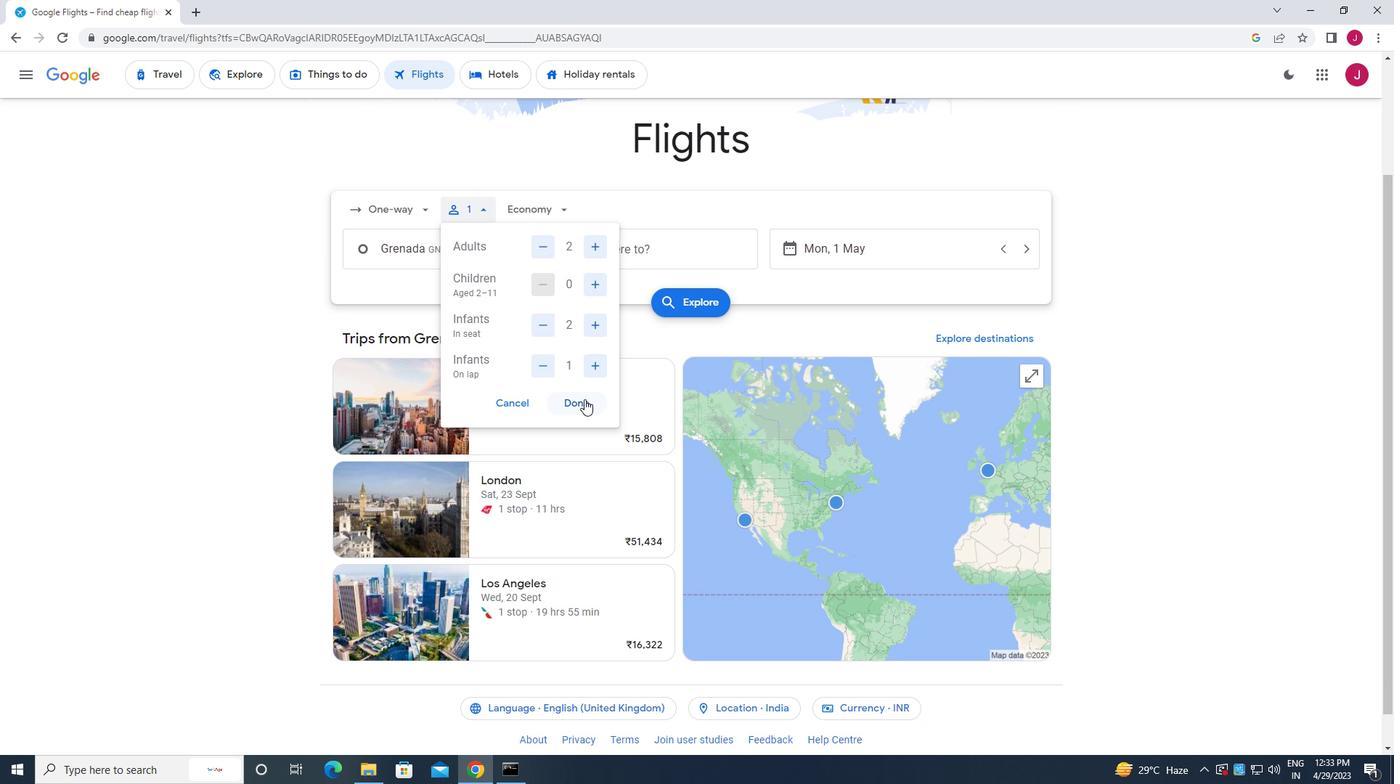 
Action: Mouse pressed left at (581, 400)
Screenshot: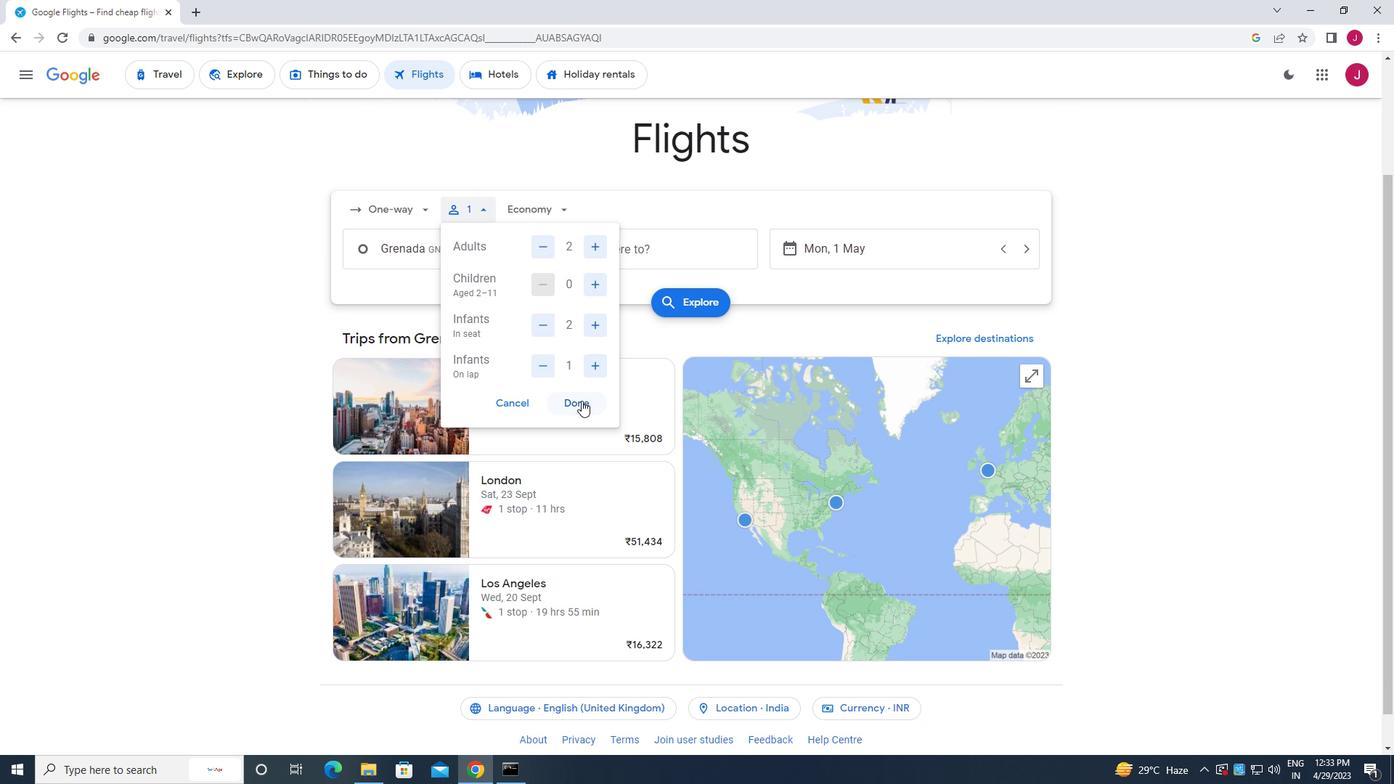 
Action: Mouse moved to (550, 204)
Screenshot: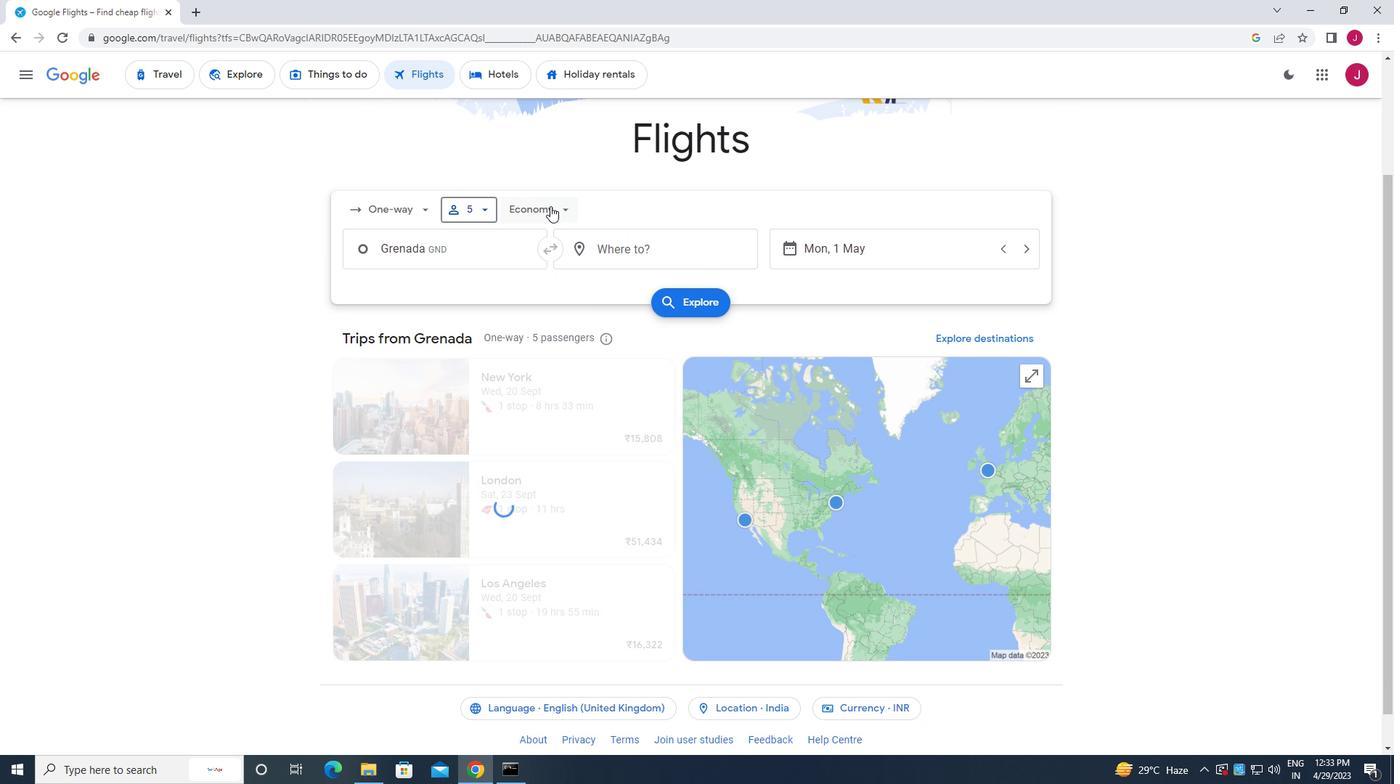 
Action: Mouse pressed left at (550, 204)
Screenshot: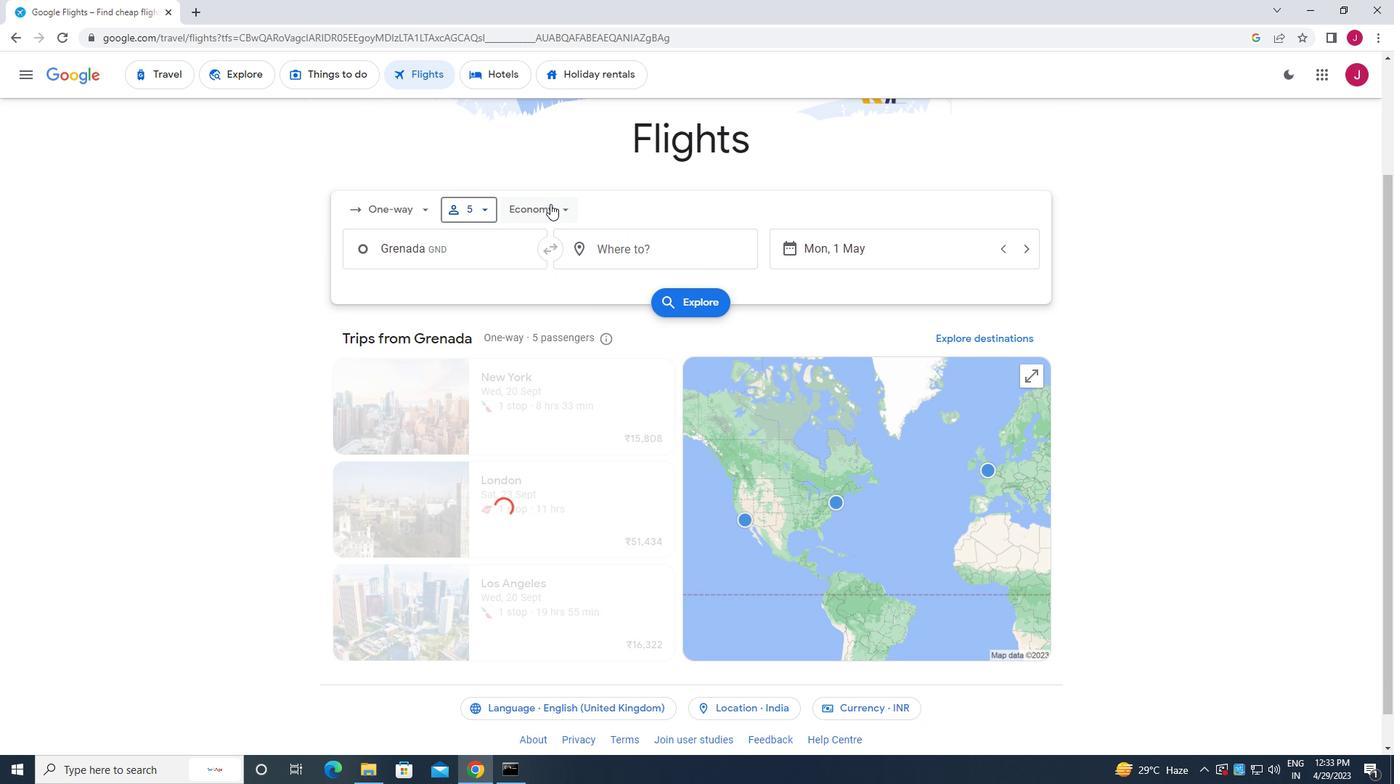 
Action: Mouse moved to (551, 341)
Screenshot: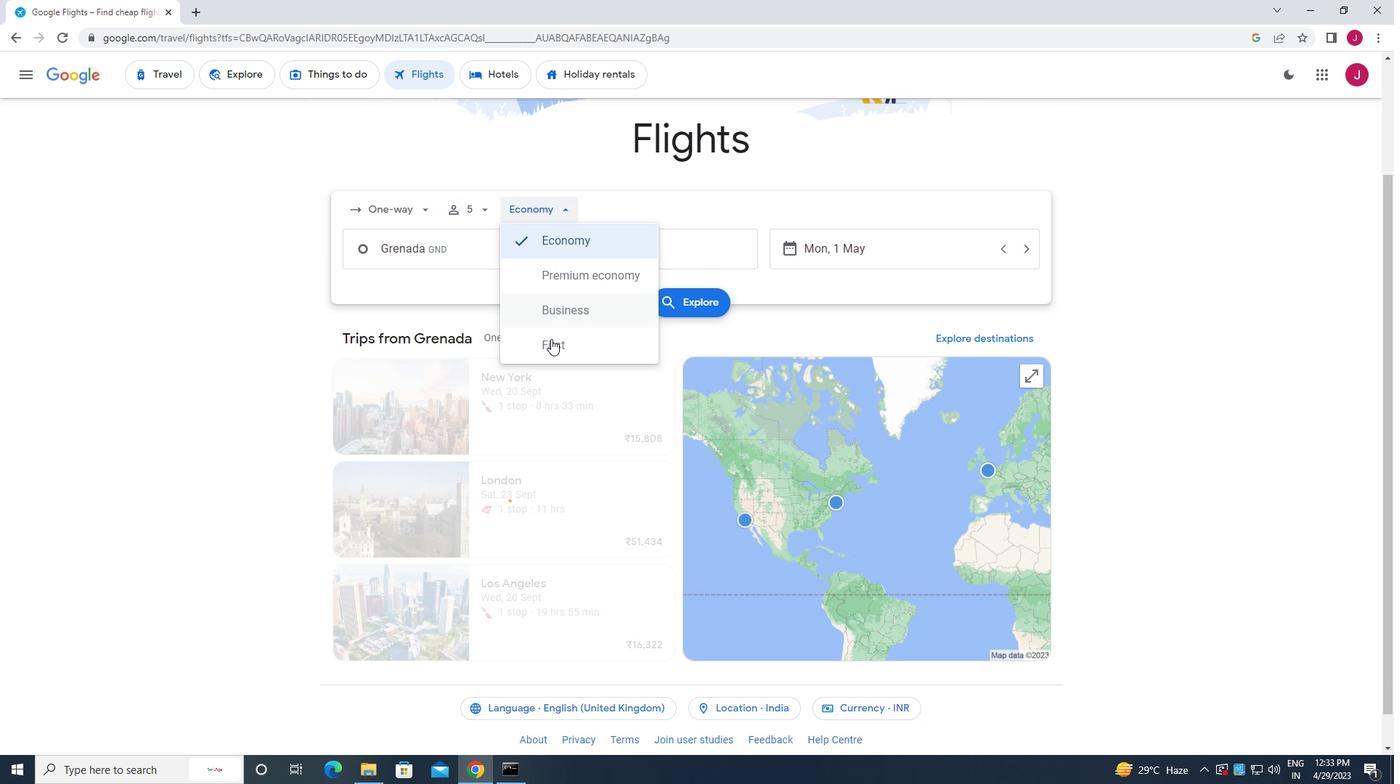 
Action: Mouse pressed left at (551, 341)
Screenshot: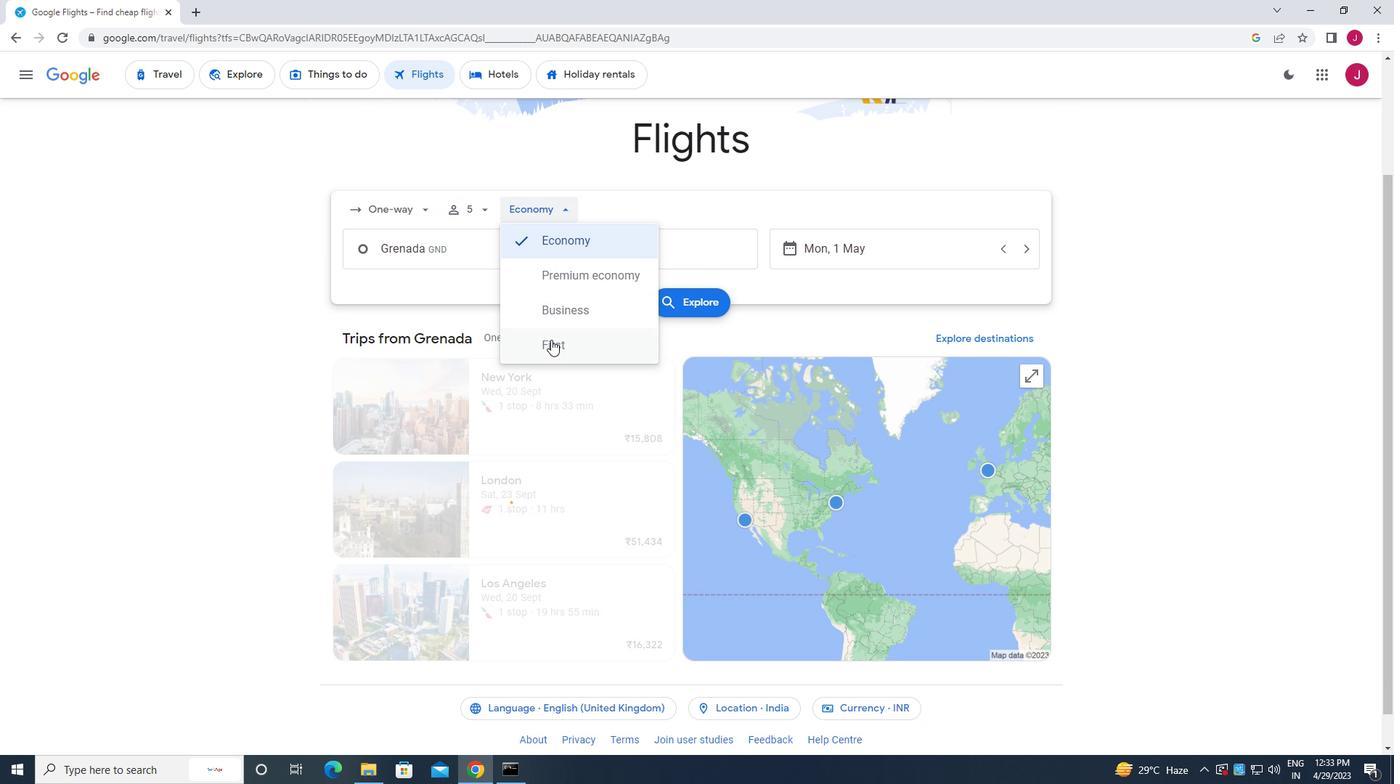 
Action: Mouse moved to (471, 250)
Screenshot: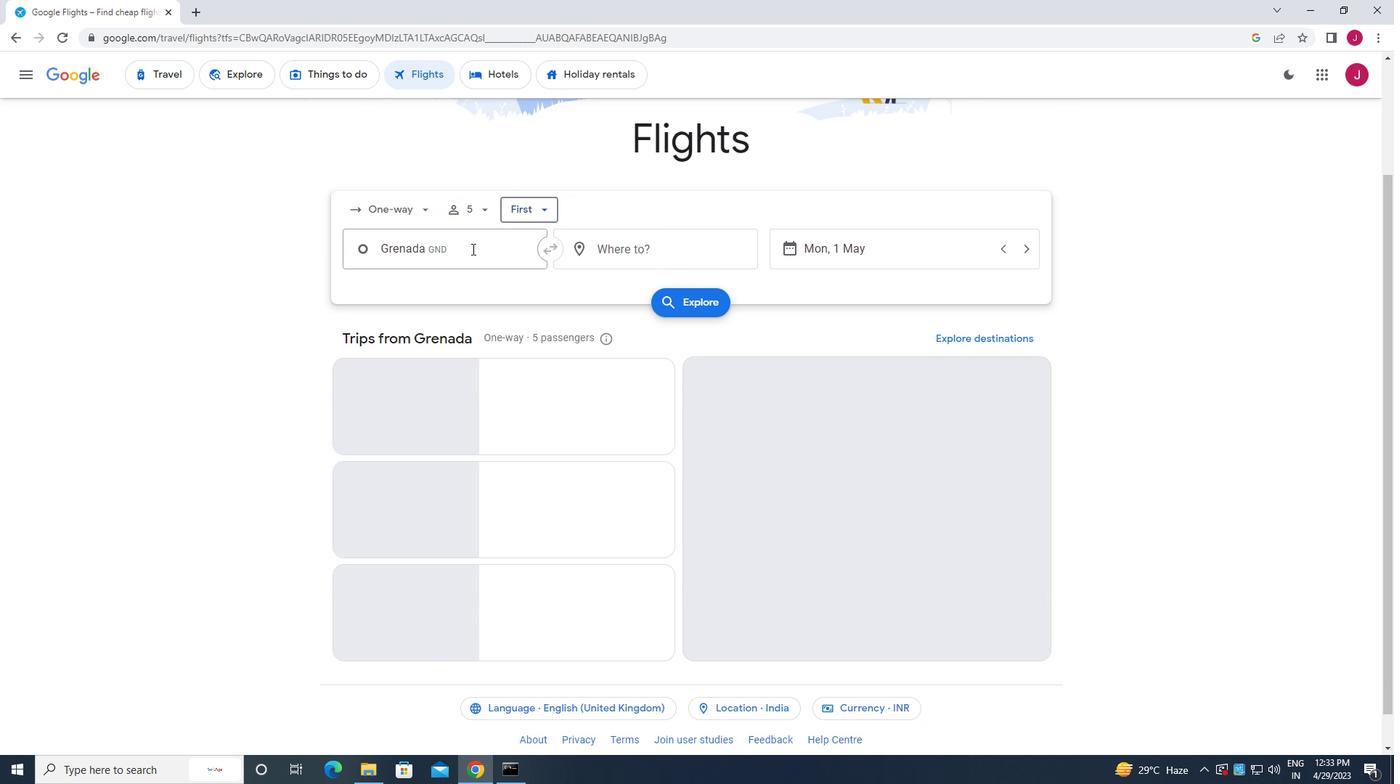 
Action: Mouse pressed left at (471, 250)
Screenshot: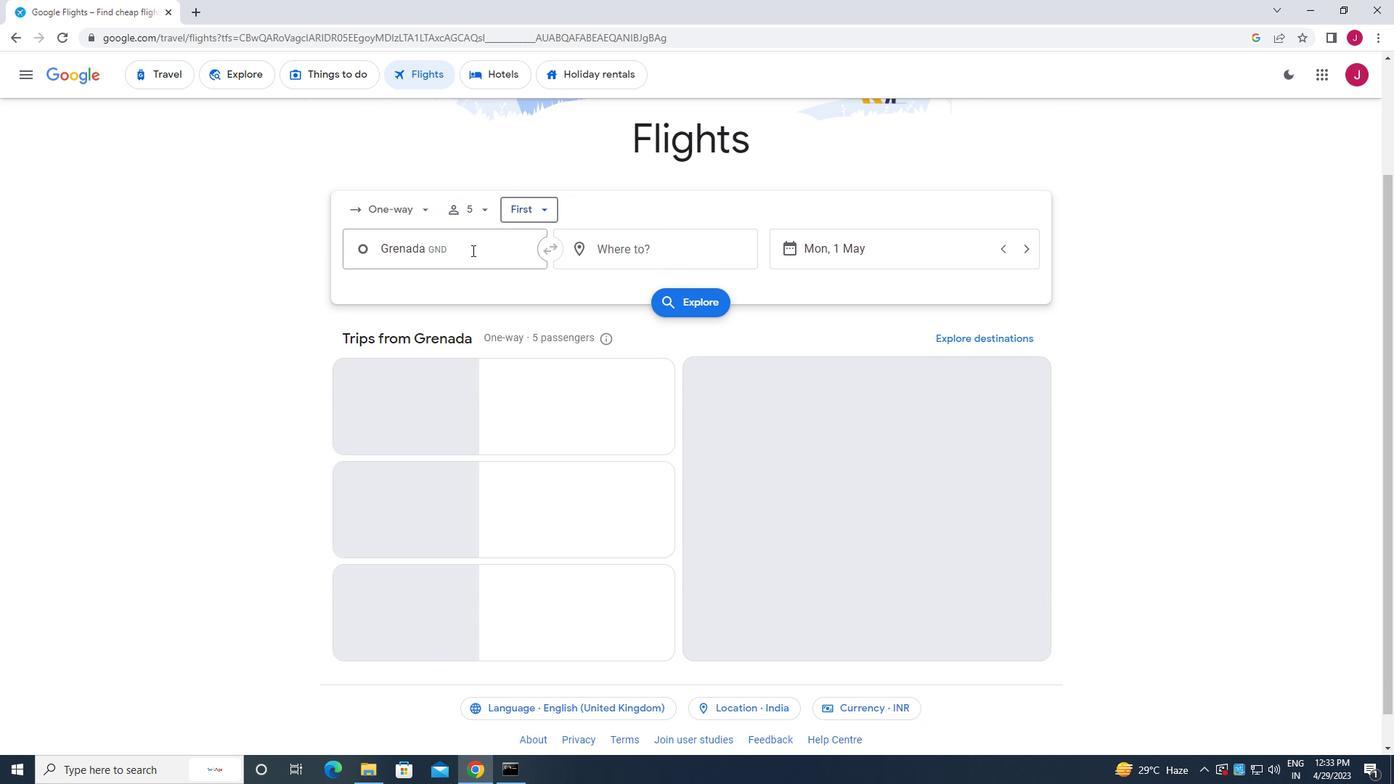 
Action: Mouse moved to (468, 248)
Screenshot: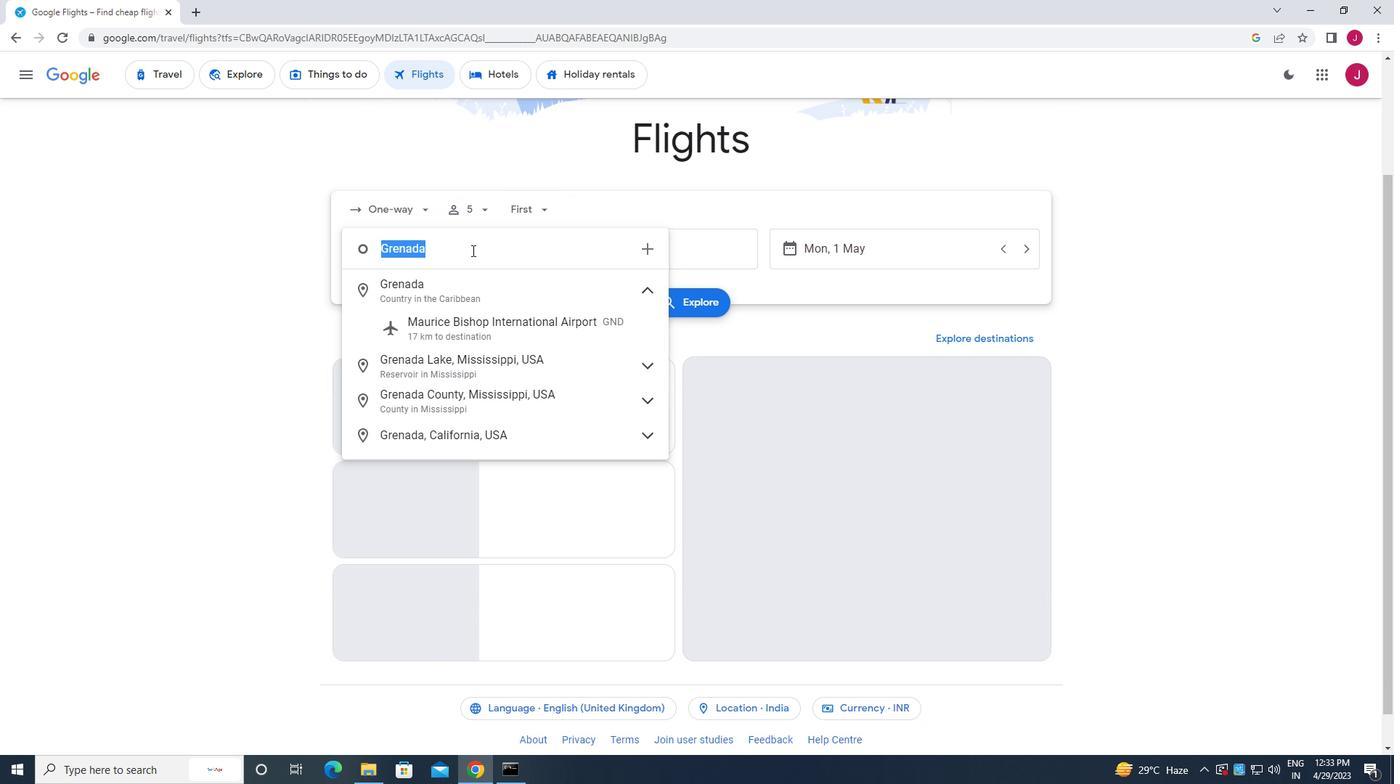 
Action: Key pressed bishop
Screenshot: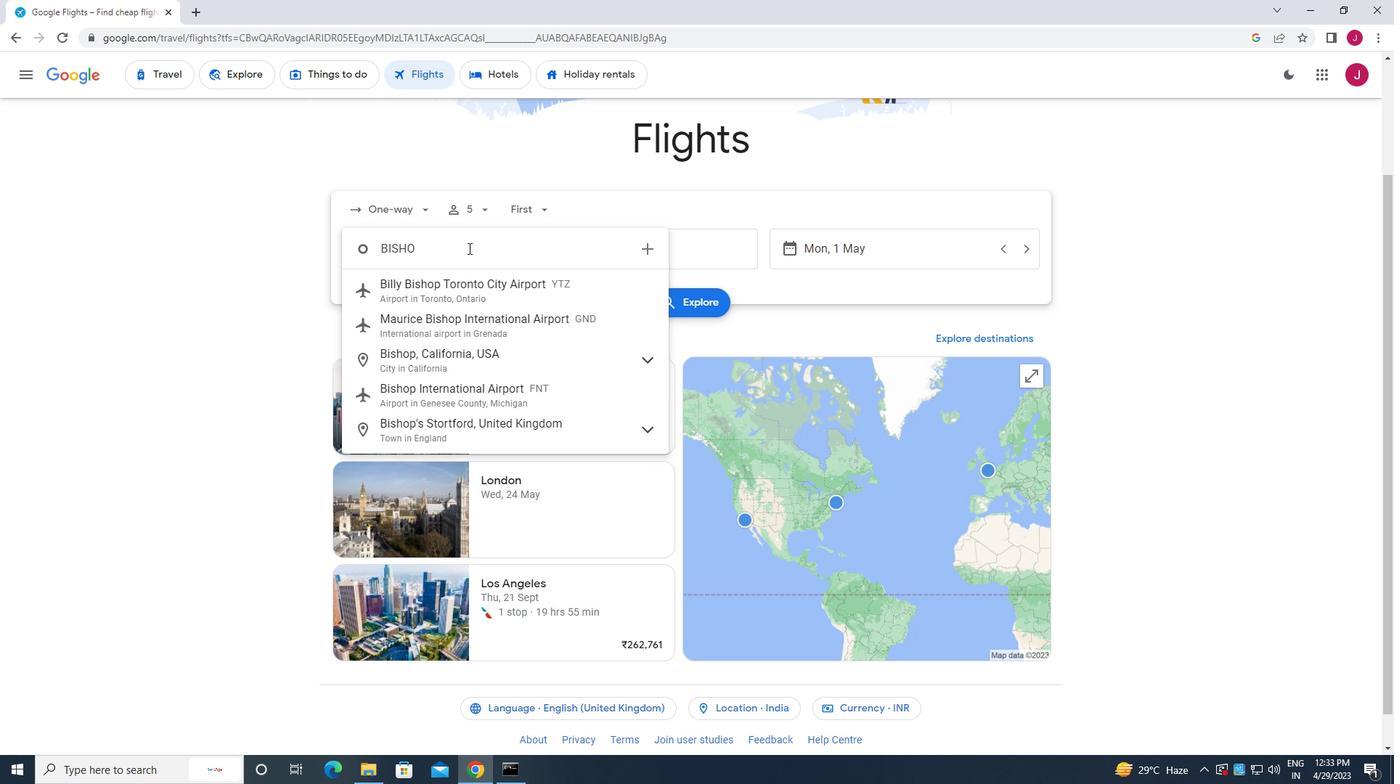 
Action: Mouse moved to (568, 320)
Screenshot: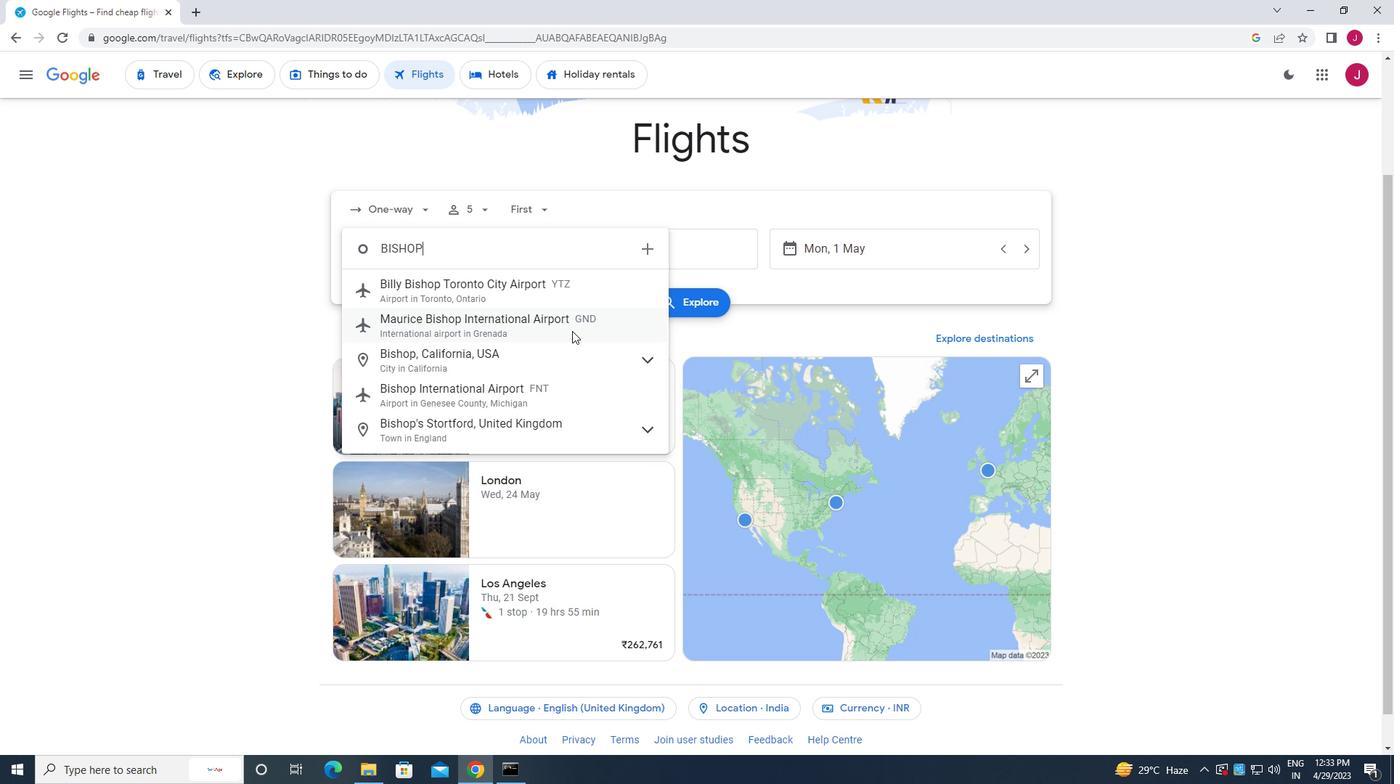 
Action: Mouse pressed left at (568, 320)
Screenshot: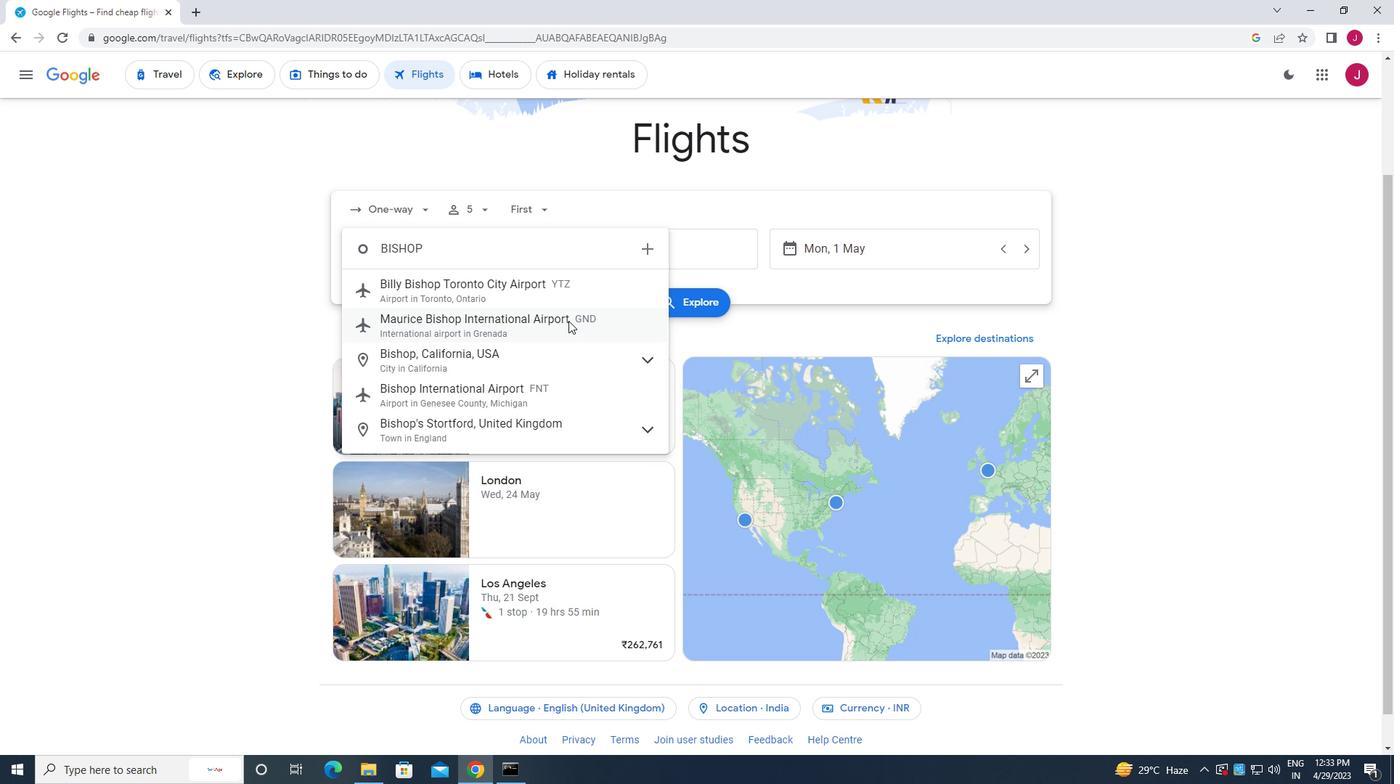 
Action: Mouse moved to (670, 245)
Screenshot: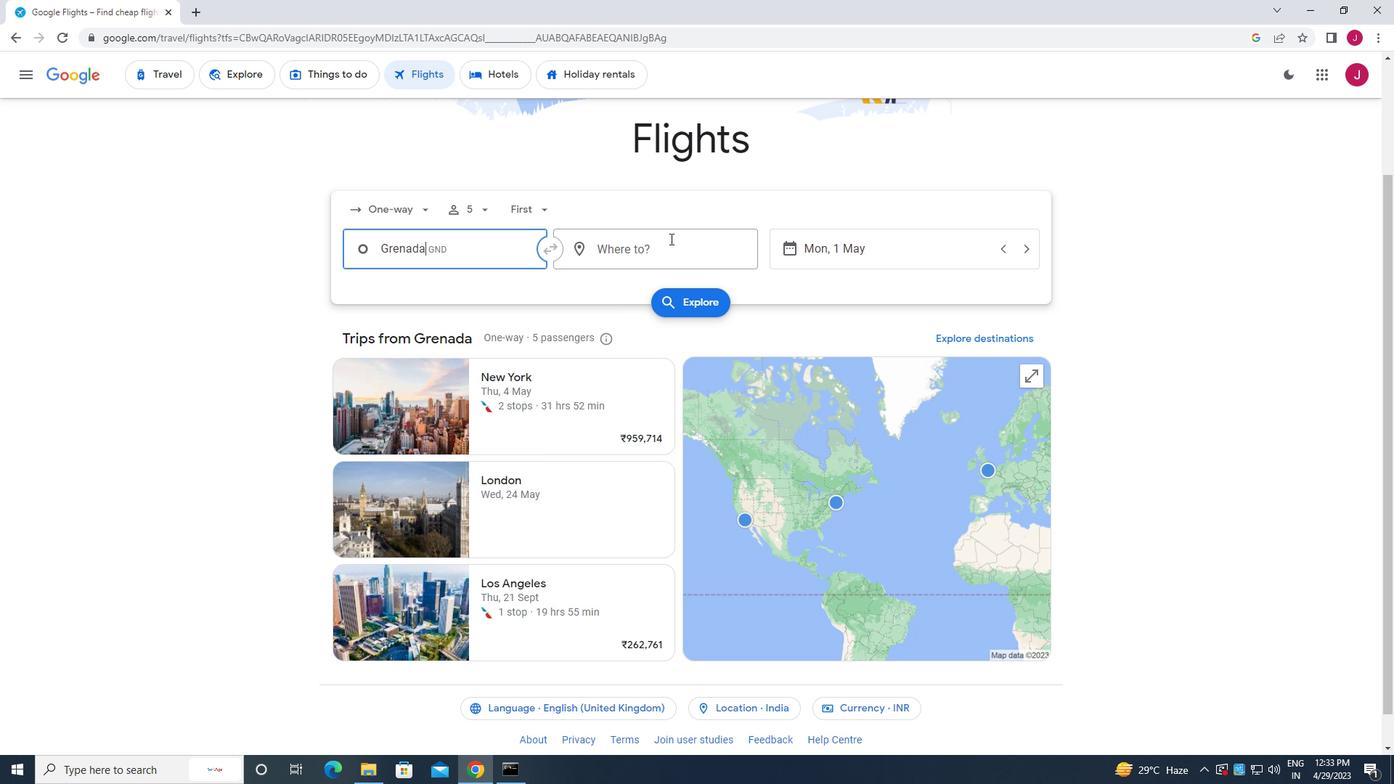 
Action: Mouse pressed left at (670, 245)
Screenshot: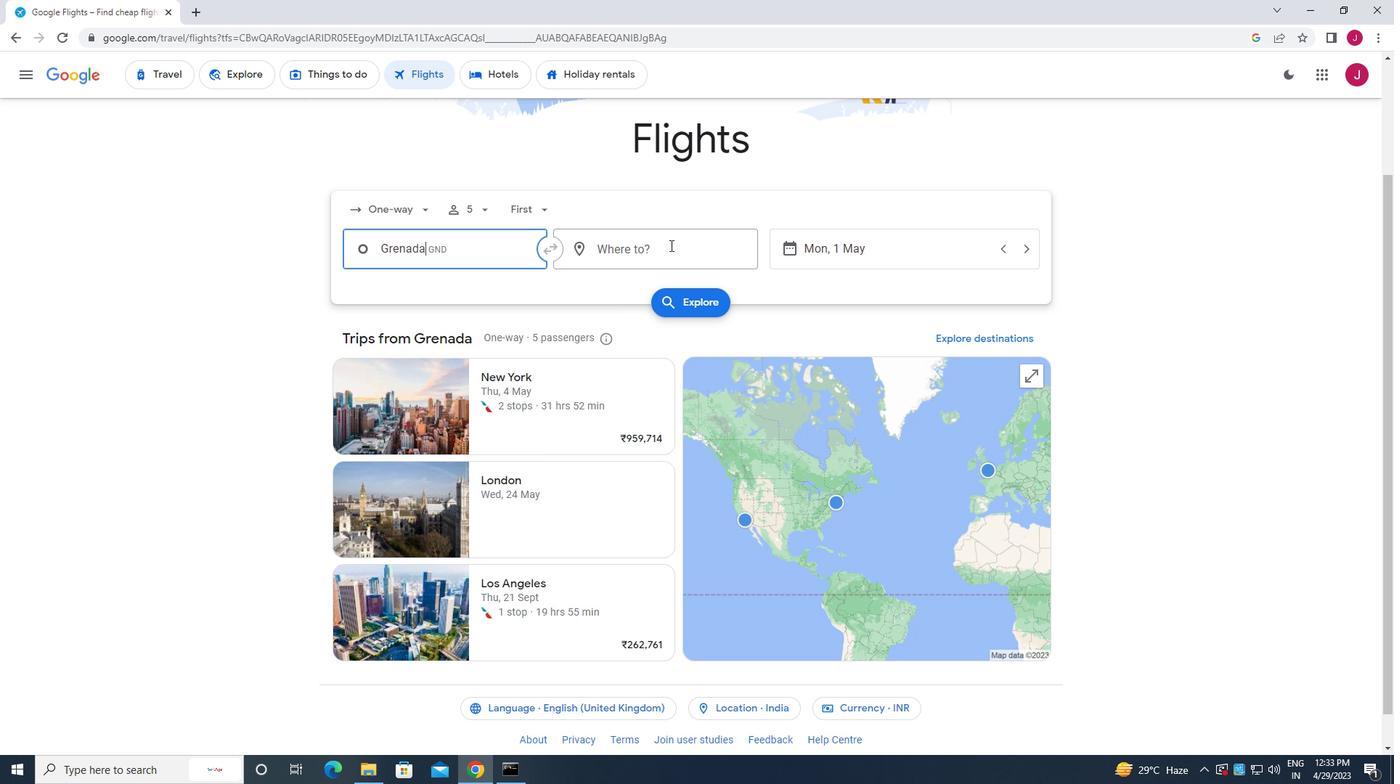 
Action: Key pressed greenville<Key.space>p
Screenshot: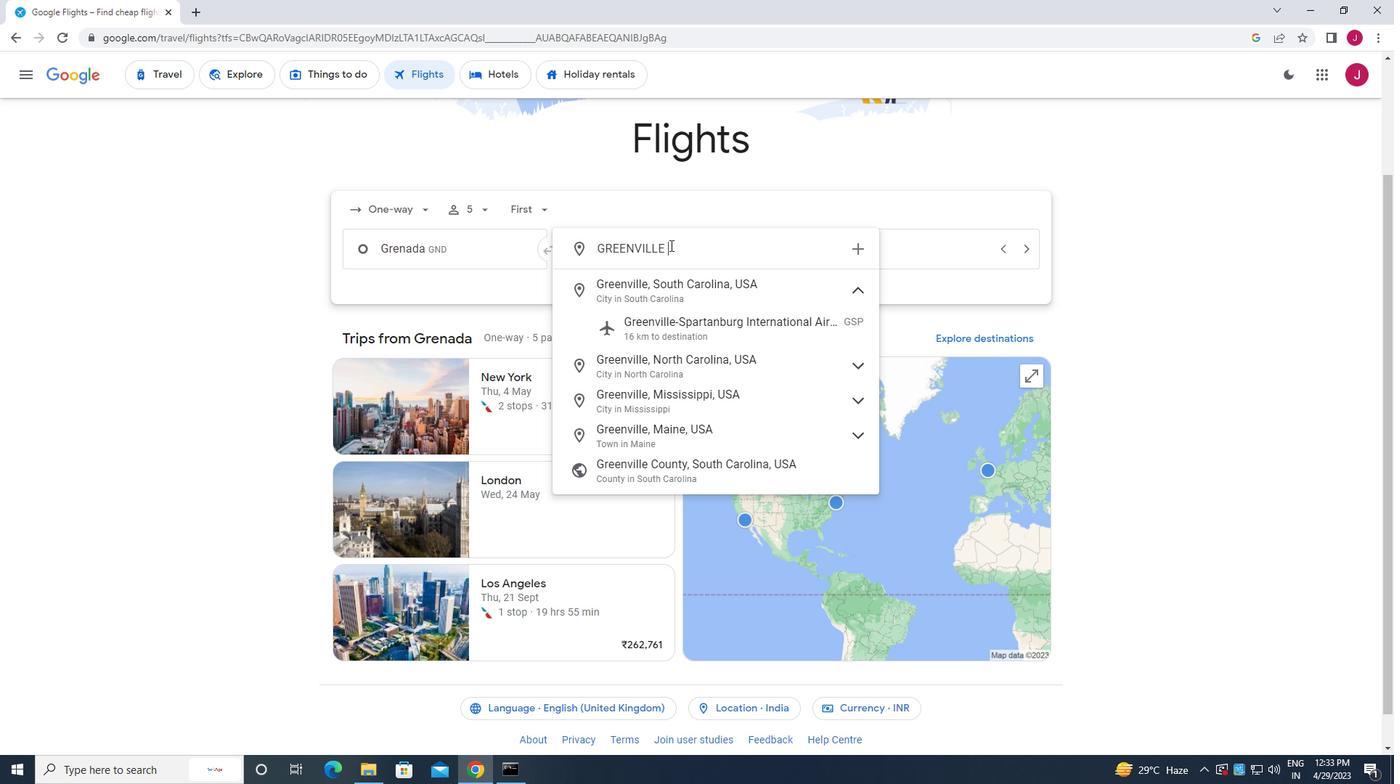 
Action: Mouse moved to (692, 291)
Screenshot: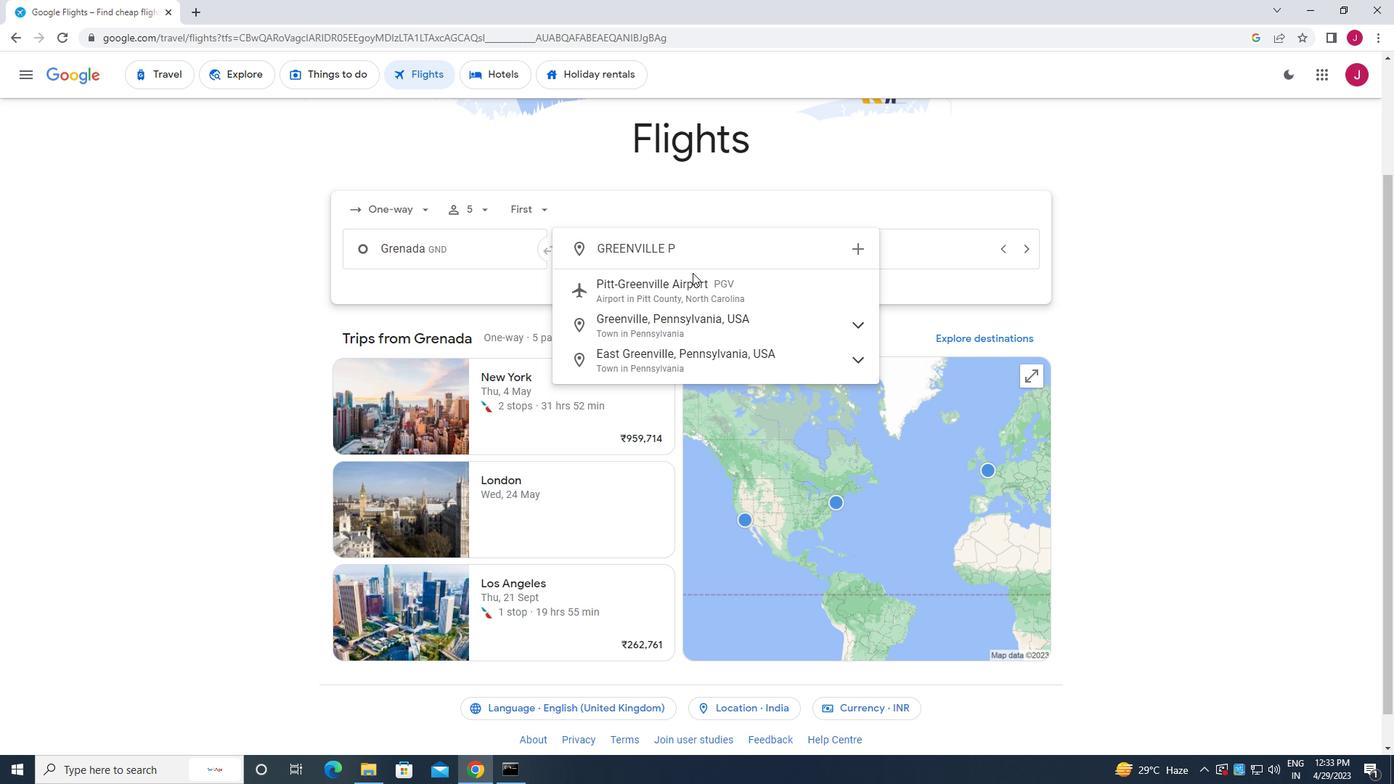 
Action: Mouse pressed left at (692, 291)
Screenshot: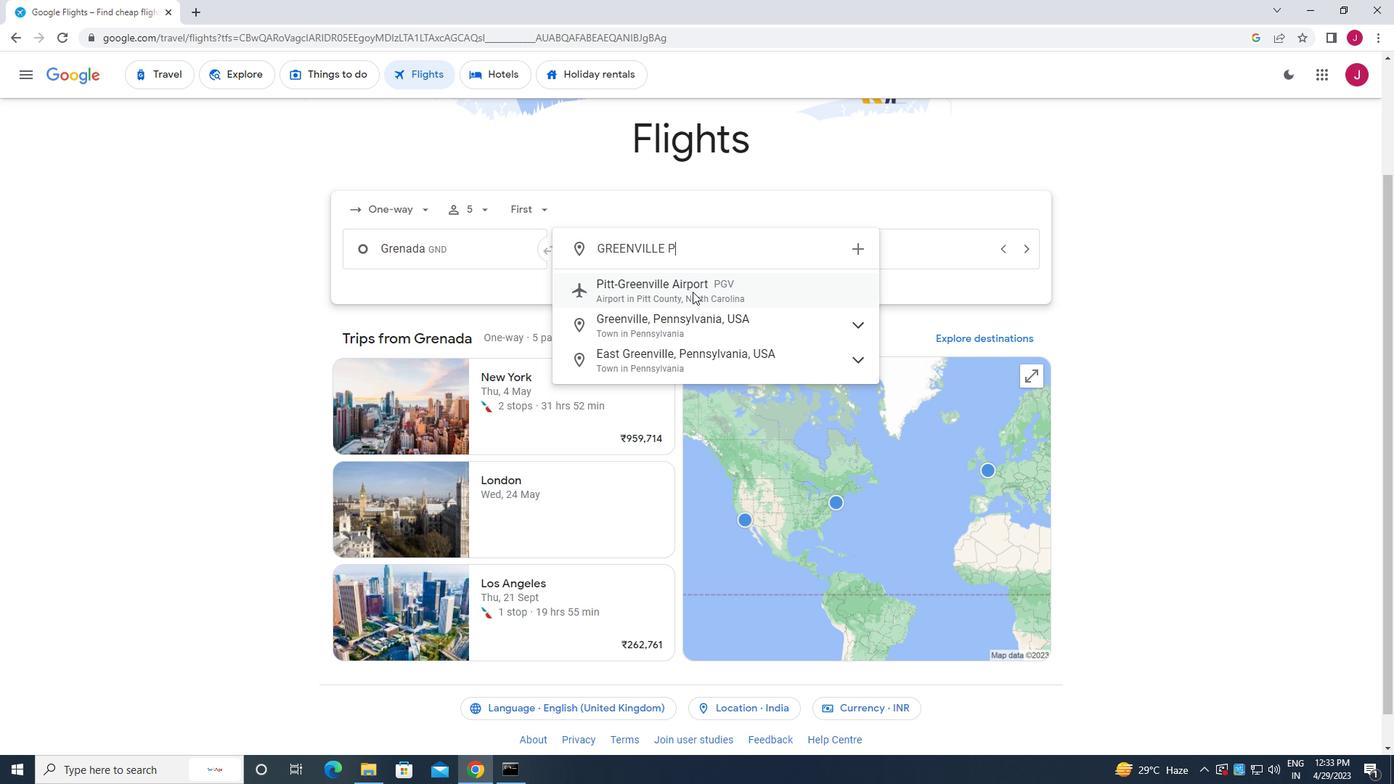 
Action: Mouse moved to (888, 241)
Screenshot: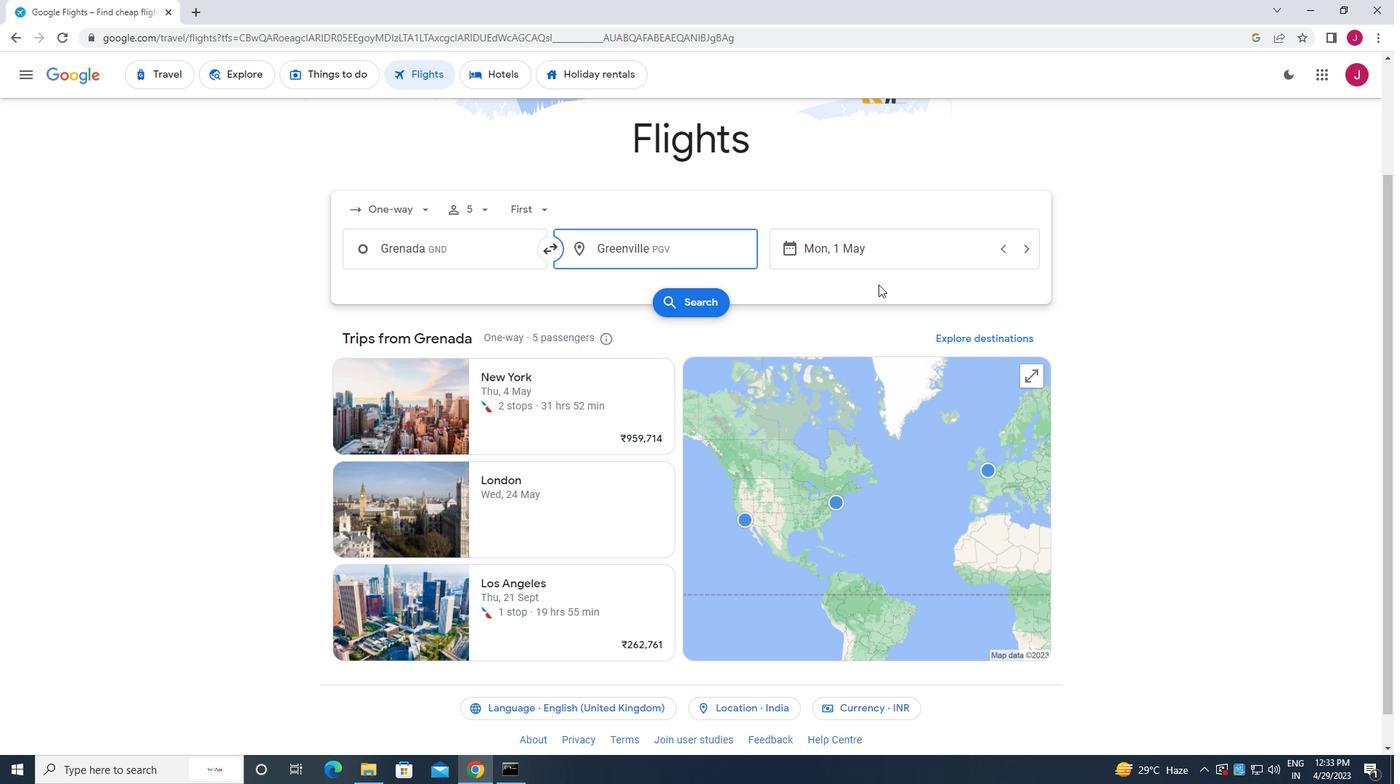 
Action: Mouse pressed left at (888, 241)
Screenshot: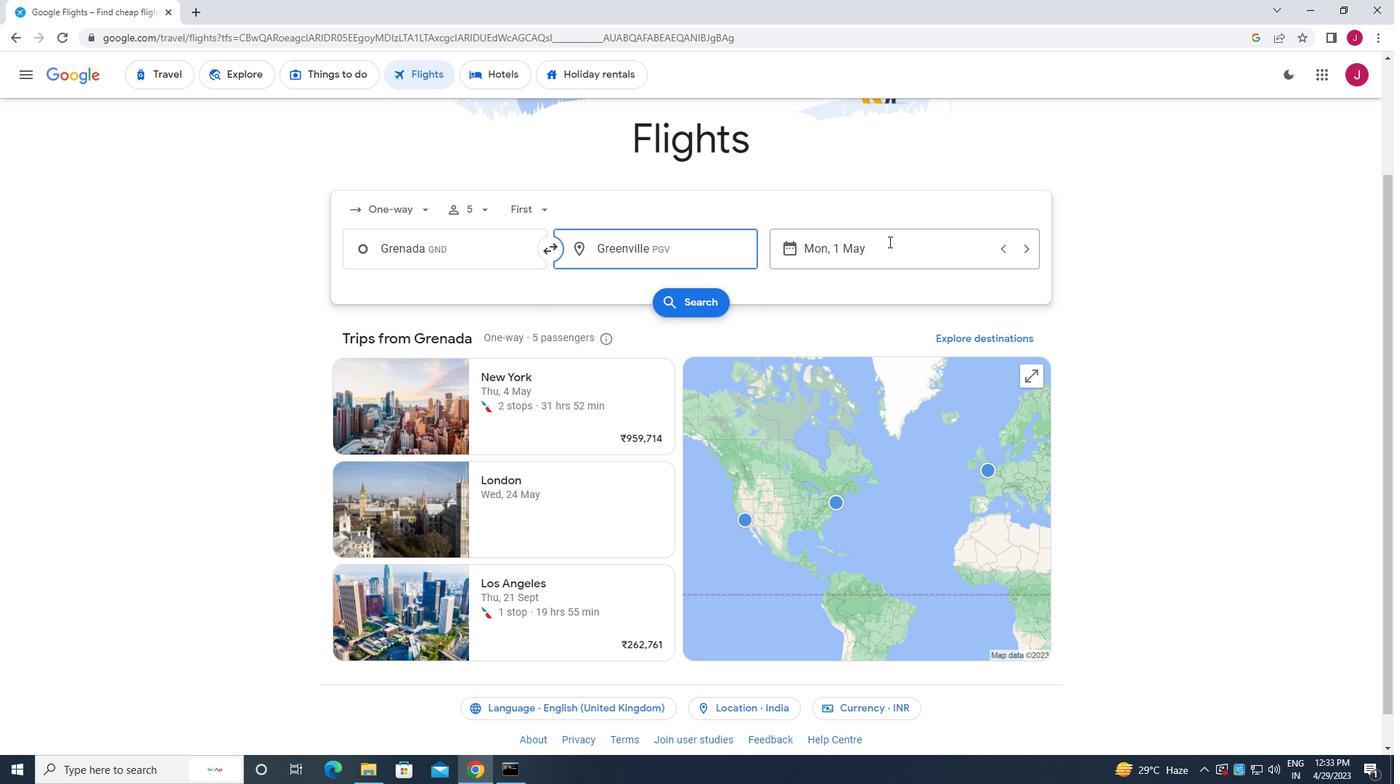 
Action: Mouse moved to (881, 366)
Screenshot: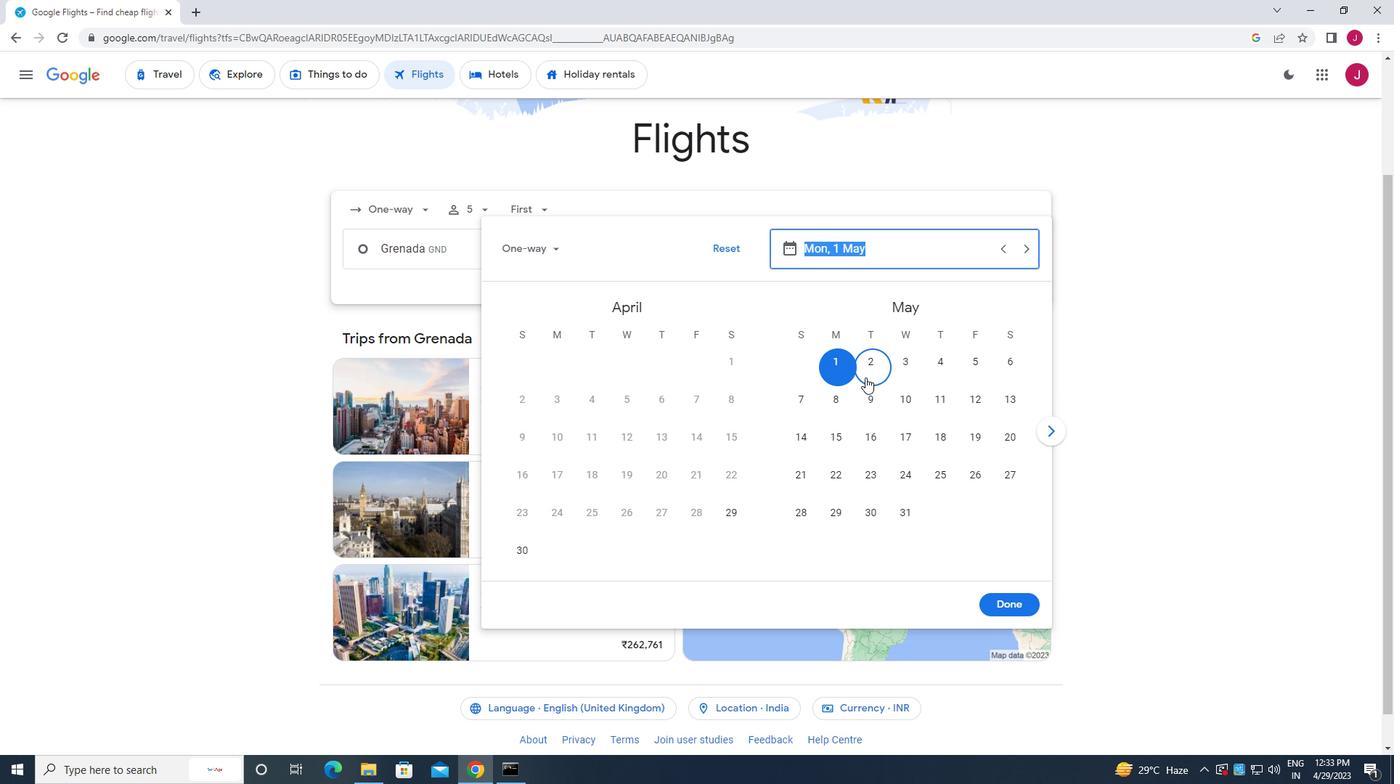 
Action: Mouse pressed left at (881, 366)
Screenshot: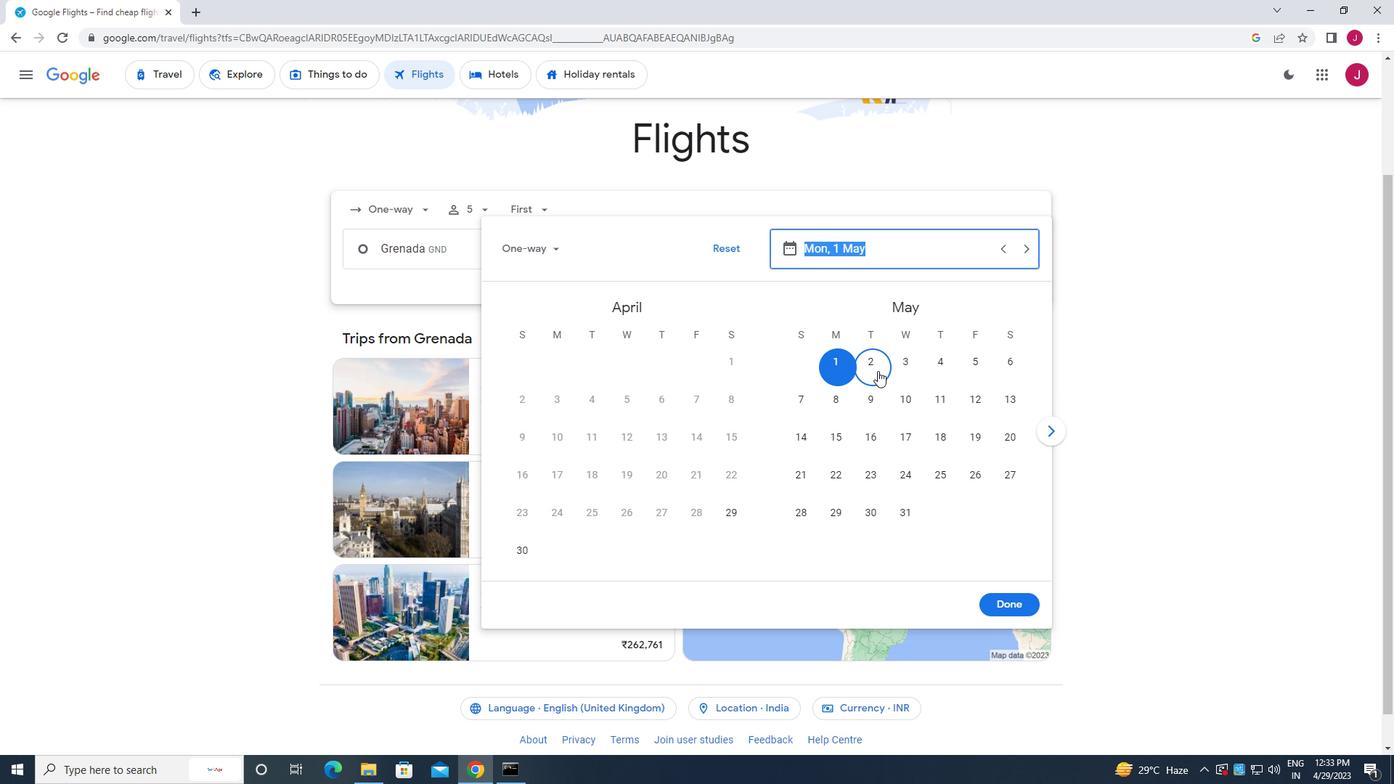 
Action: Mouse moved to (997, 612)
Screenshot: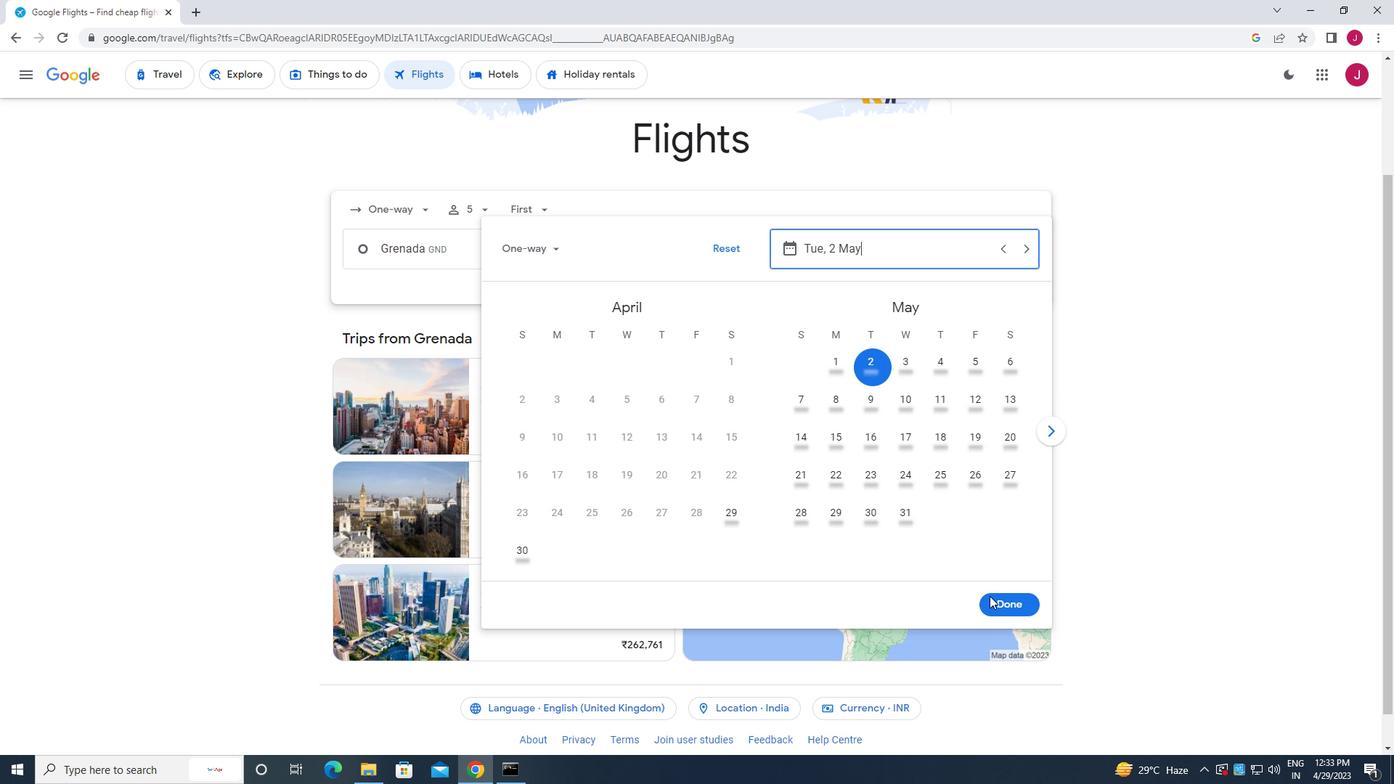 
Action: Mouse pressed left at (997, 612)
Screenshot: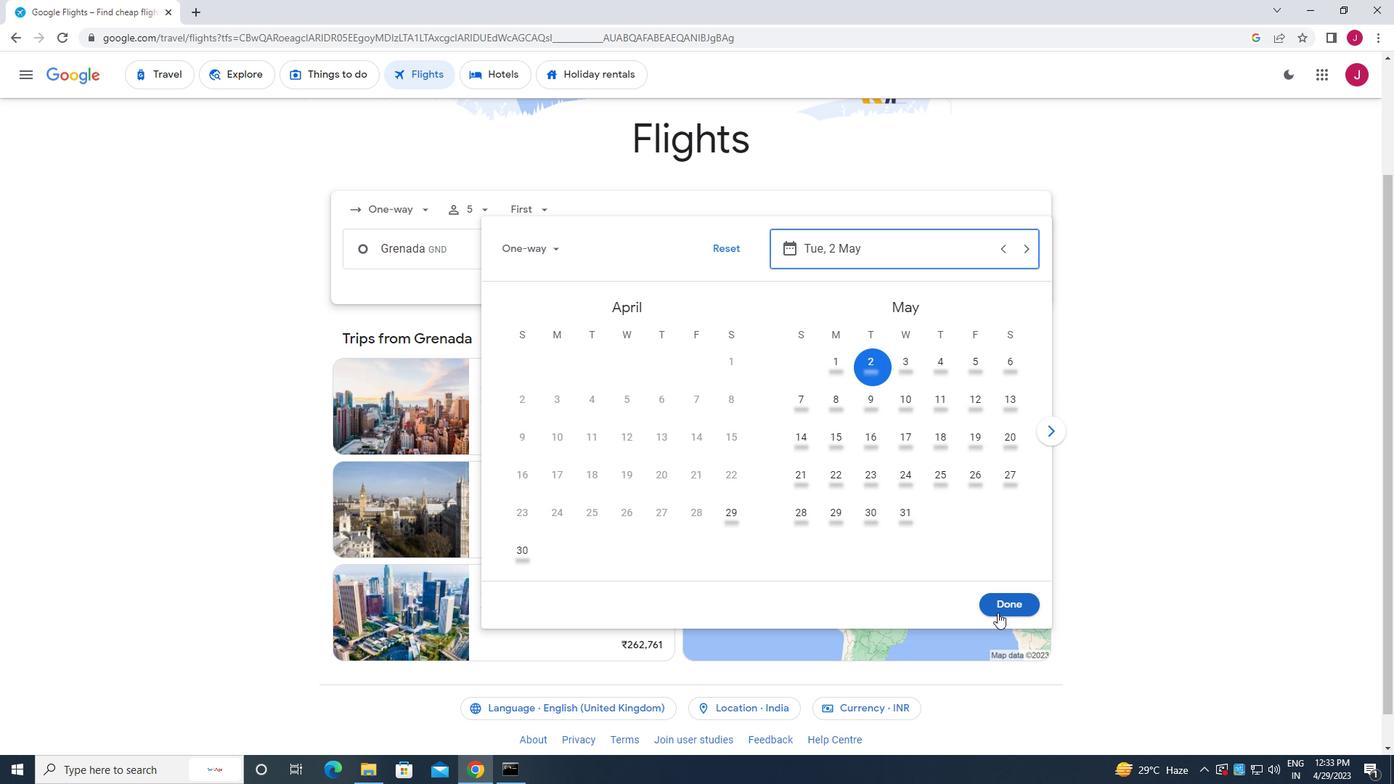 
Action: Mouse moved to (703, 304)
Screenshot: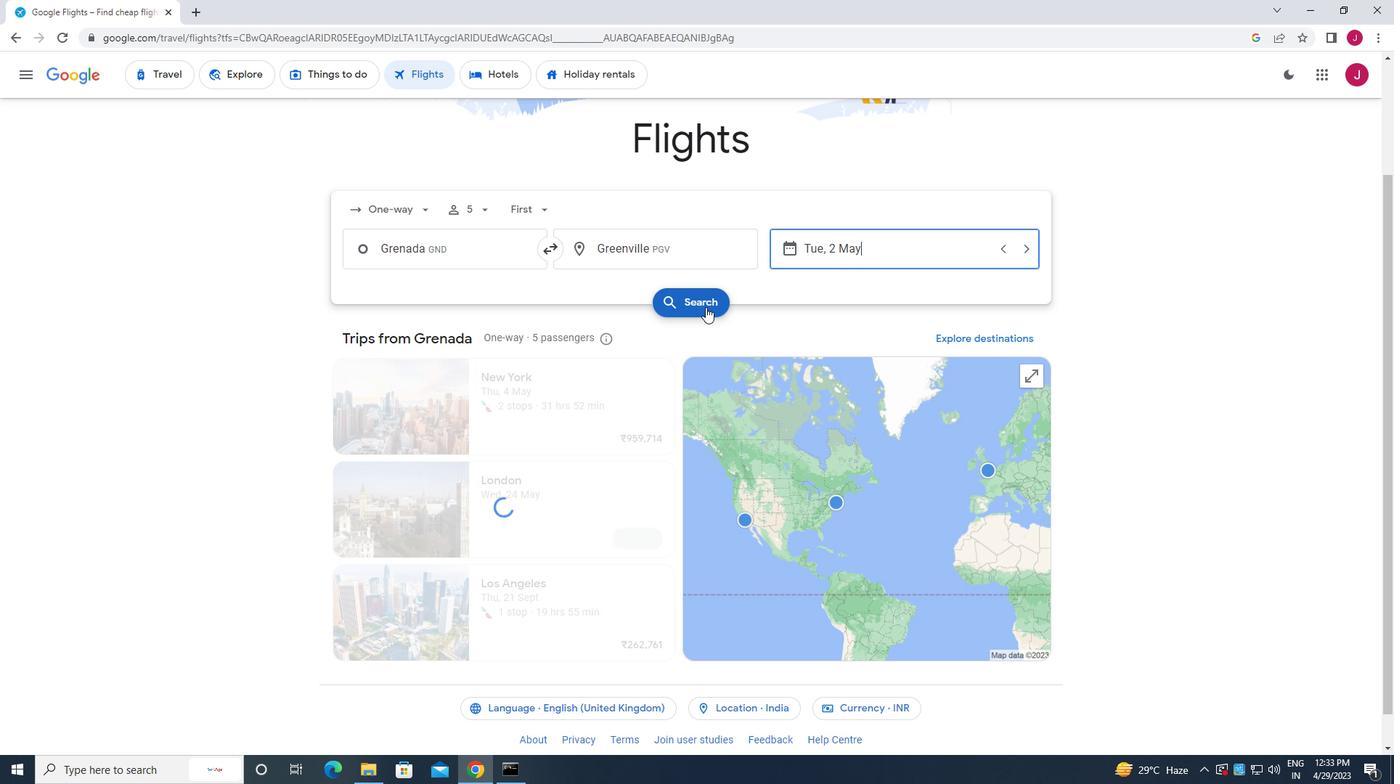 
Action: Mouse pressed left at (703, 304)
Screenshot: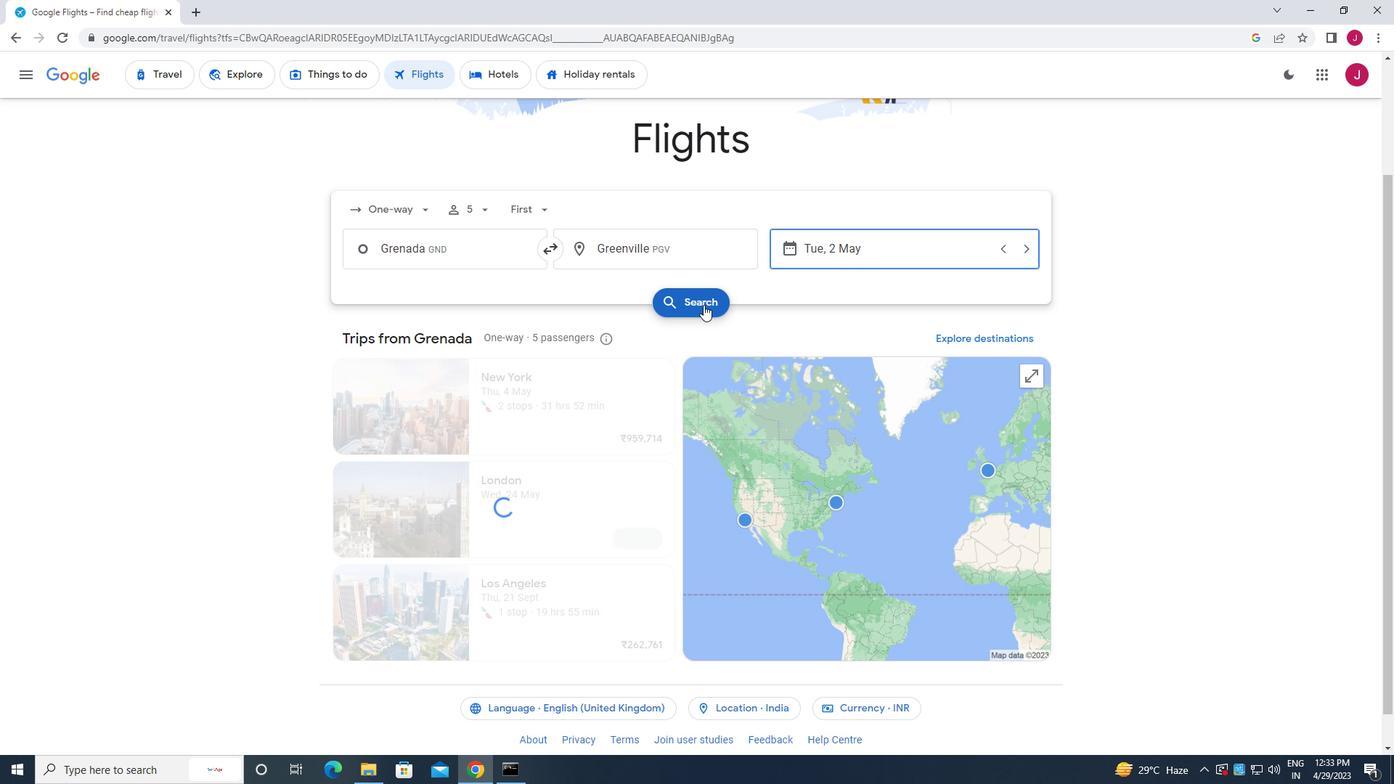 
Action: Mouse moved to (371, 204)
Screenshot: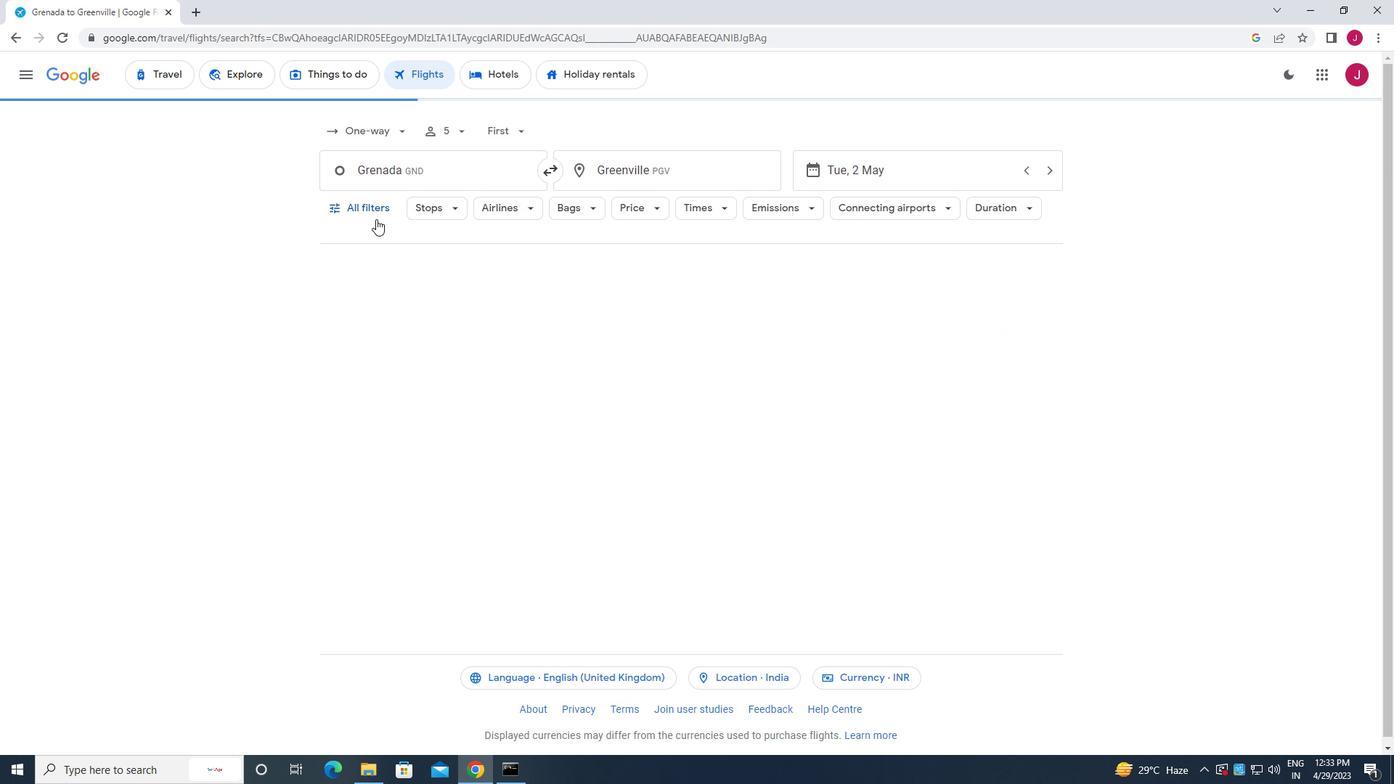 
Action: Mouse pressed left at (371, 204)
Screenshot: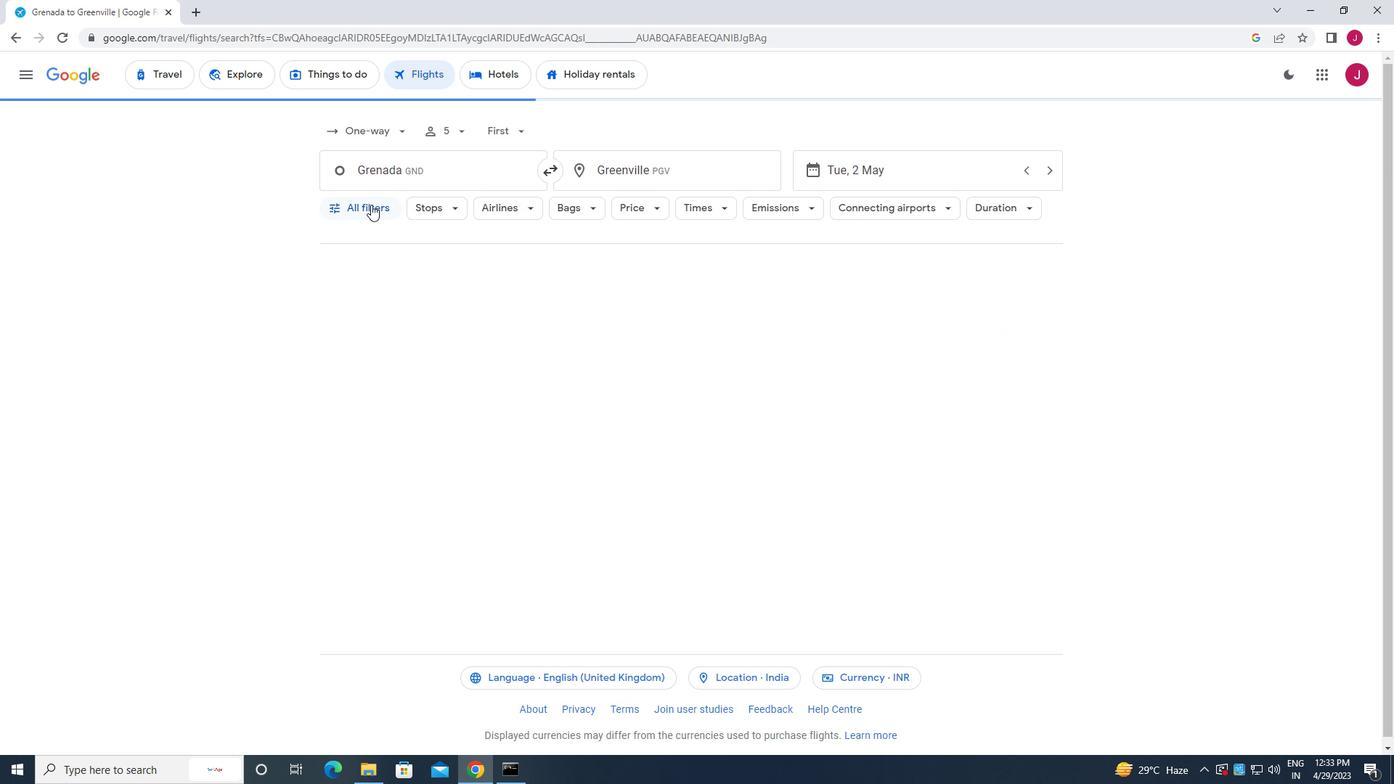 
Action: Mouse moved to (381, 226)
Screenshot: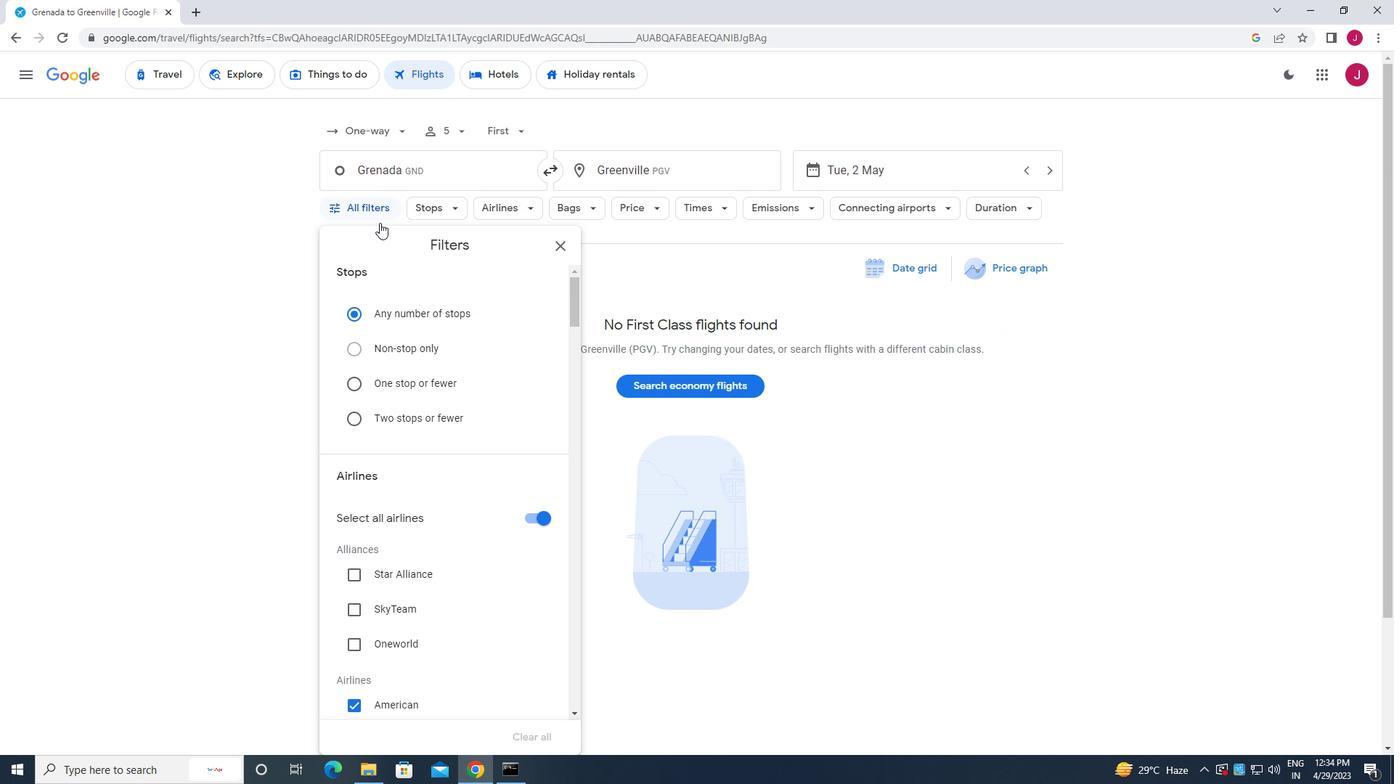 
Action: Mouse scrolled (381, 225) with delta (0, 0)
Screenshot: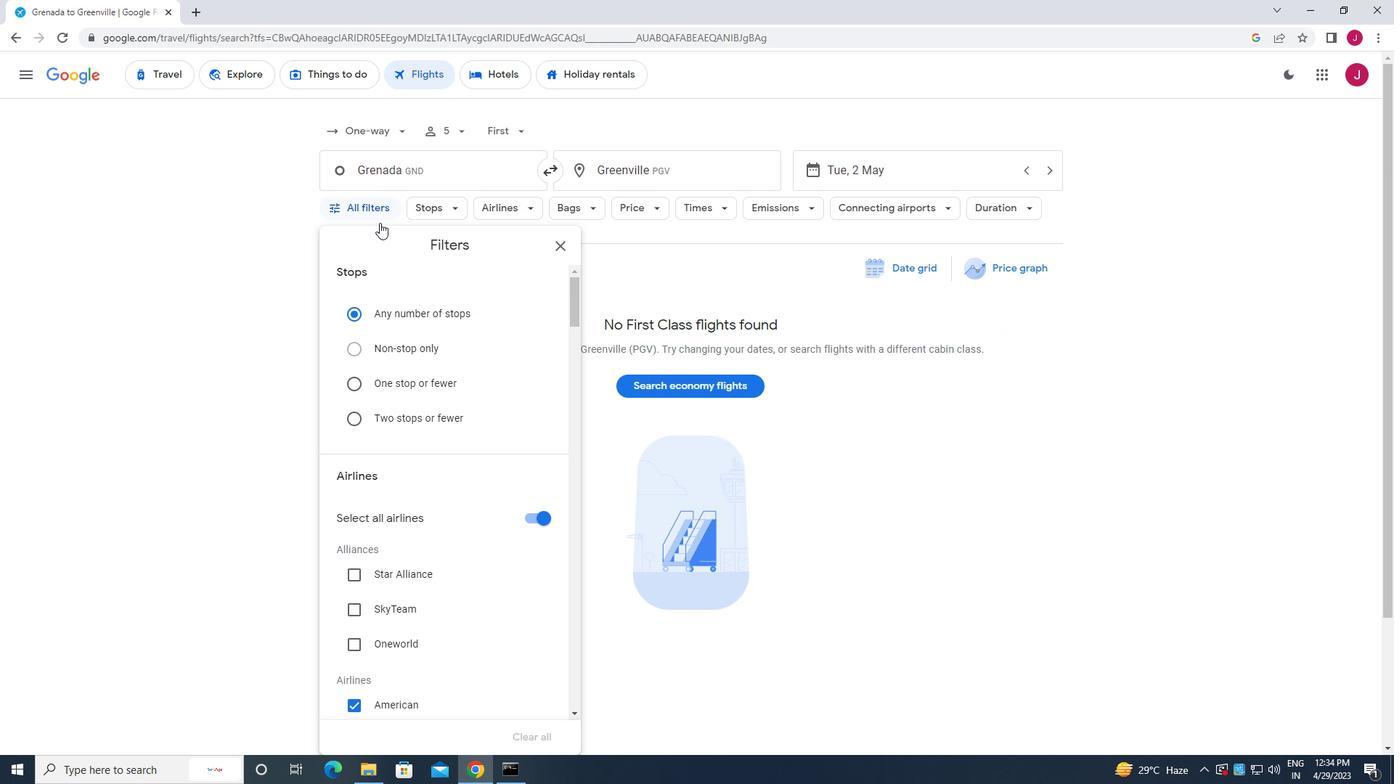 
Action: Mouse moved to (383, 231)
Screenshot: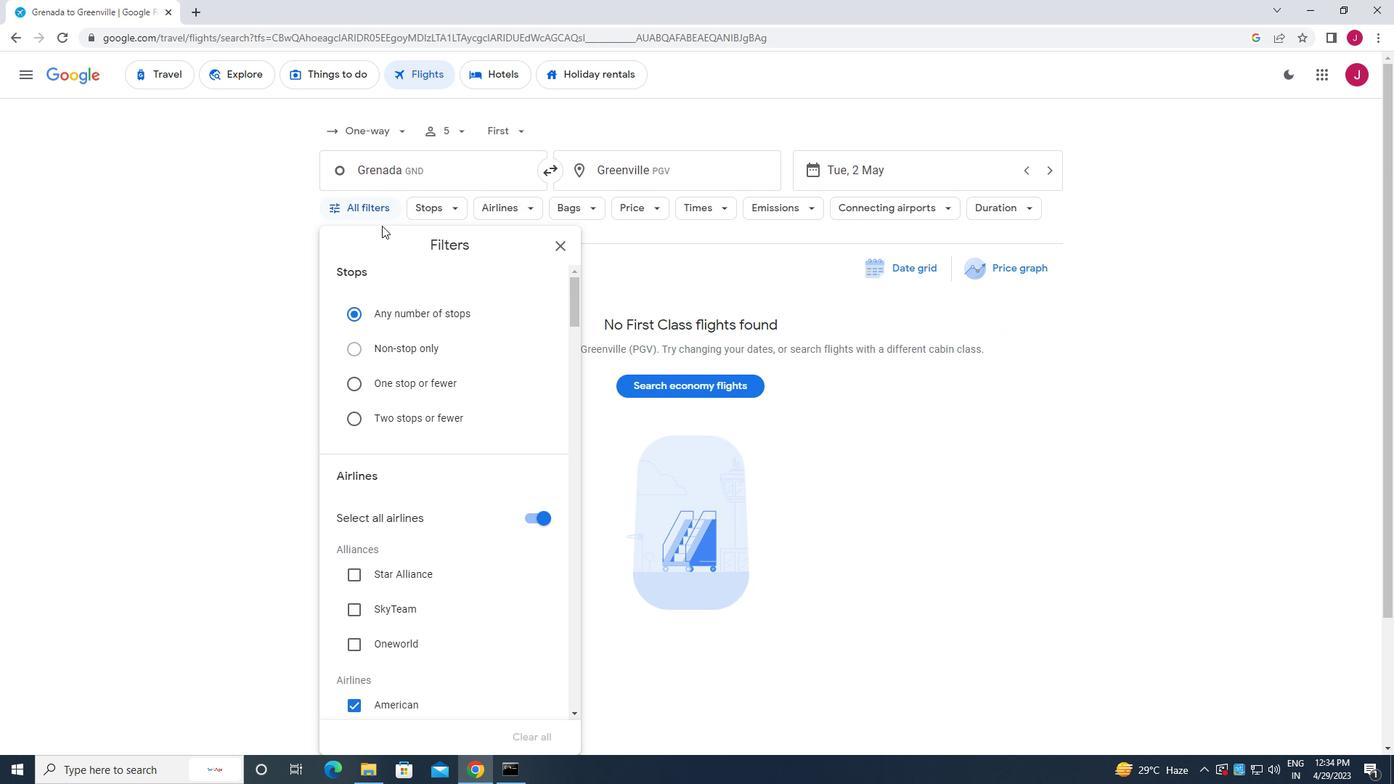 
Action: Mouse scrolled (383, 230) with delta (0, 0)
Screenshot: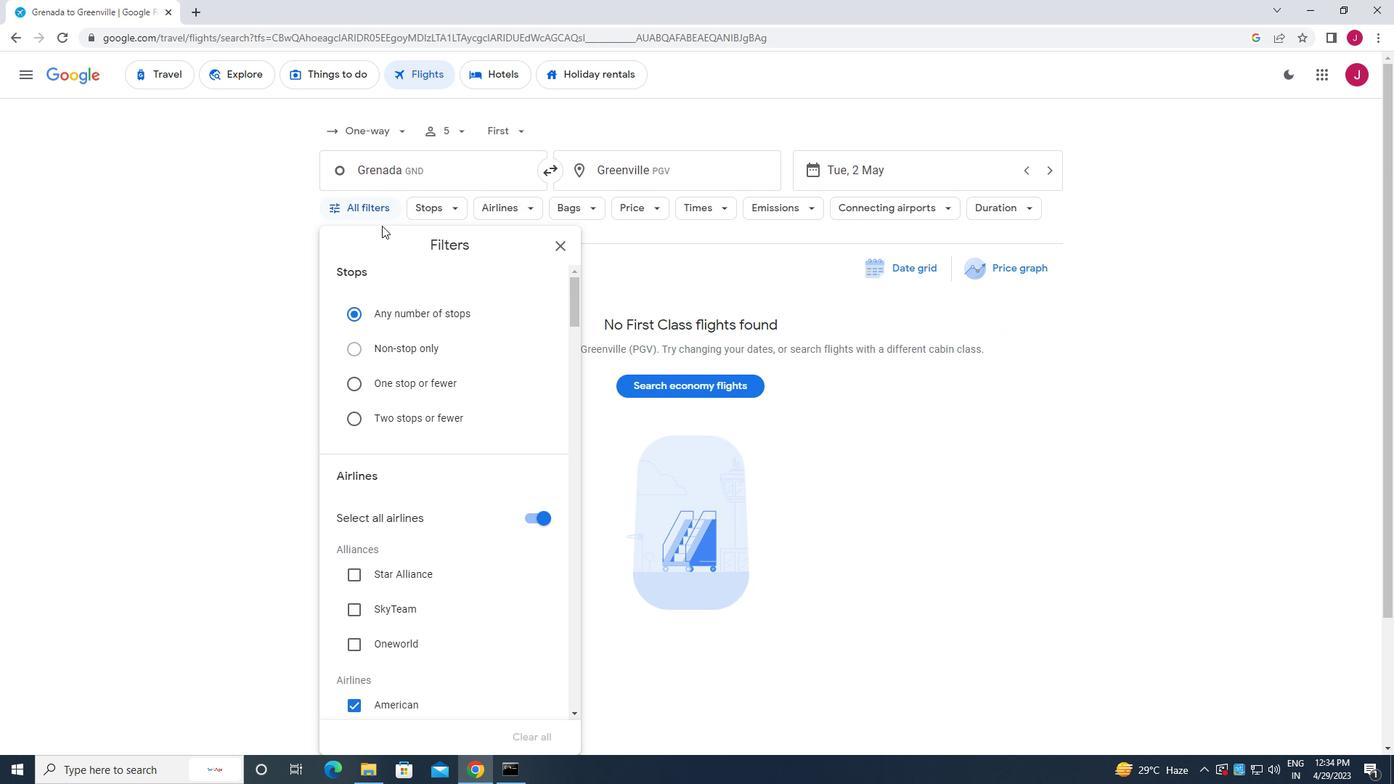 
Action: Mouse moved to (528, 374)
Screenshot: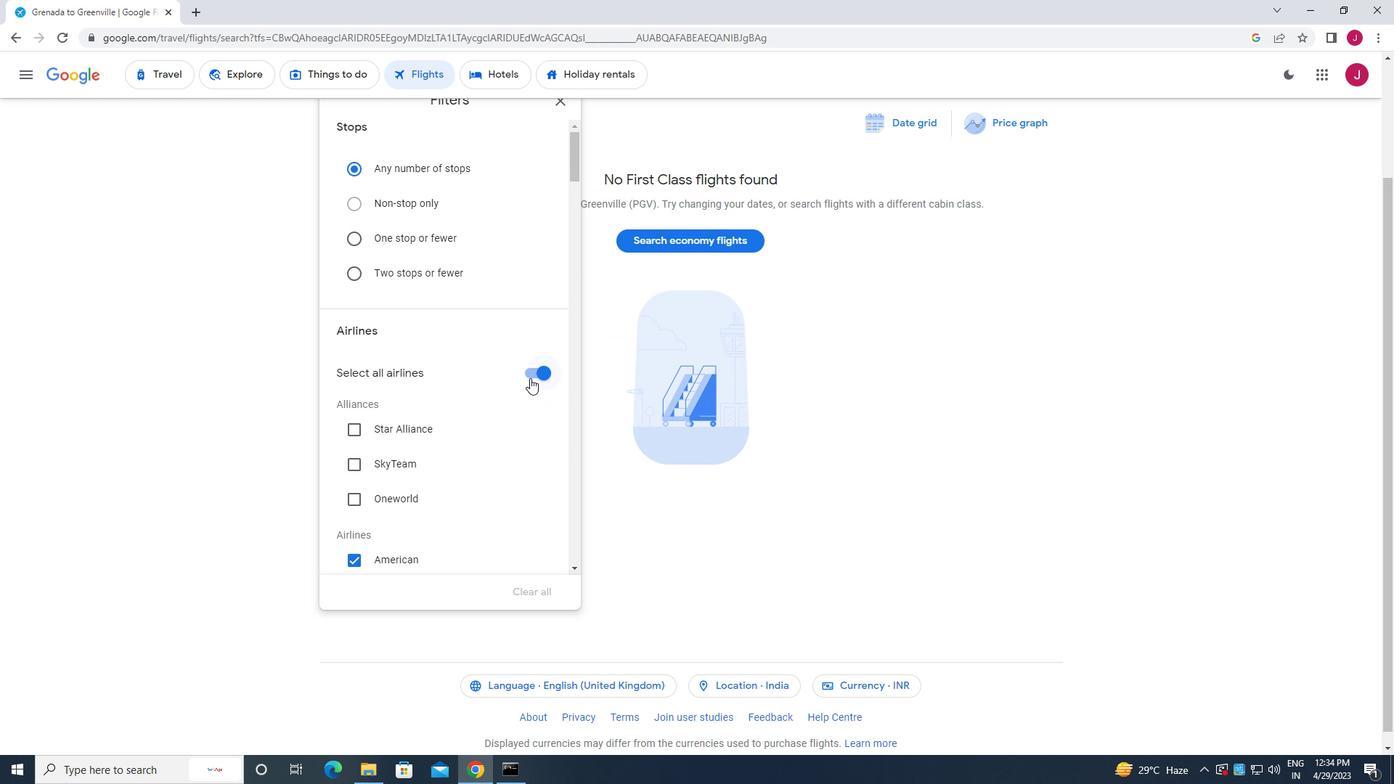 
Action: Mouse pressed left at (528, 374)
Screenshot: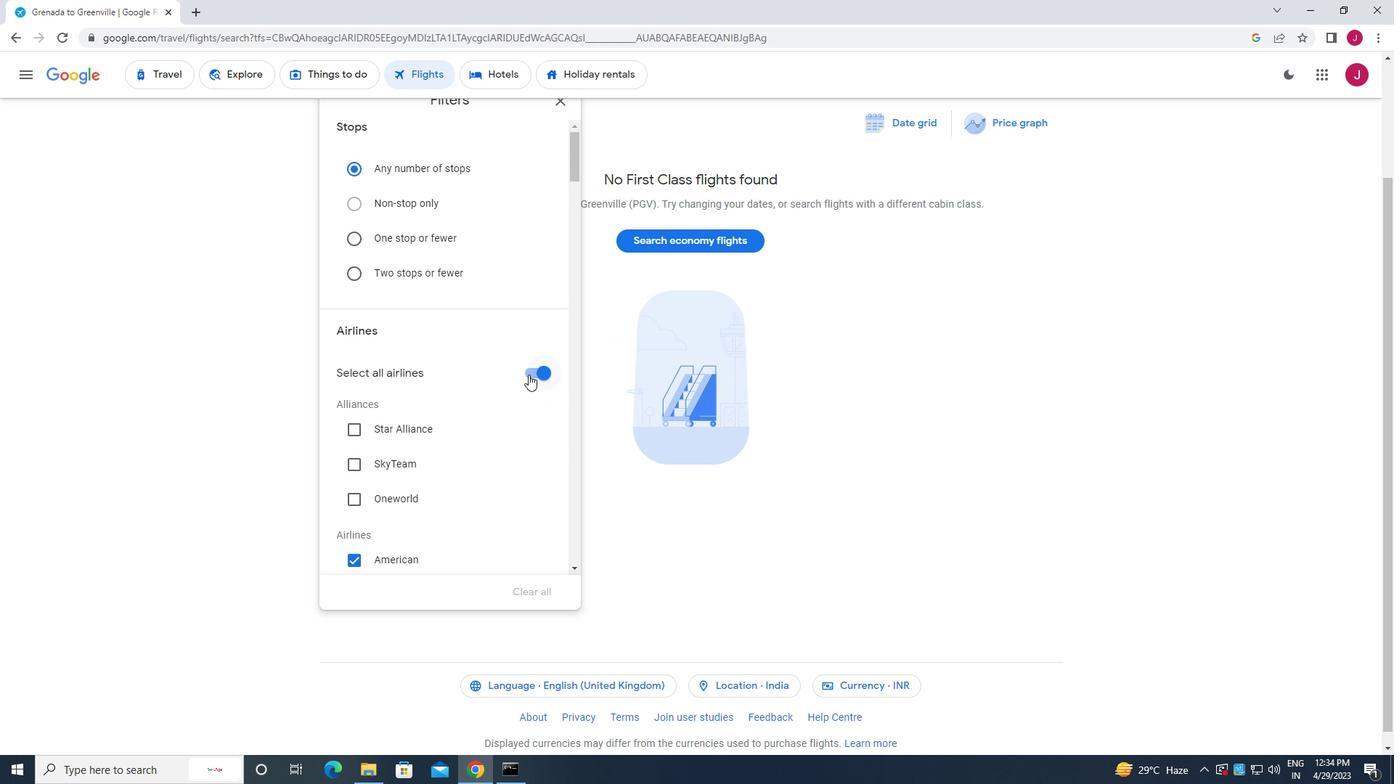 
Action: Mouse moved to (463, 375)
Screenshot: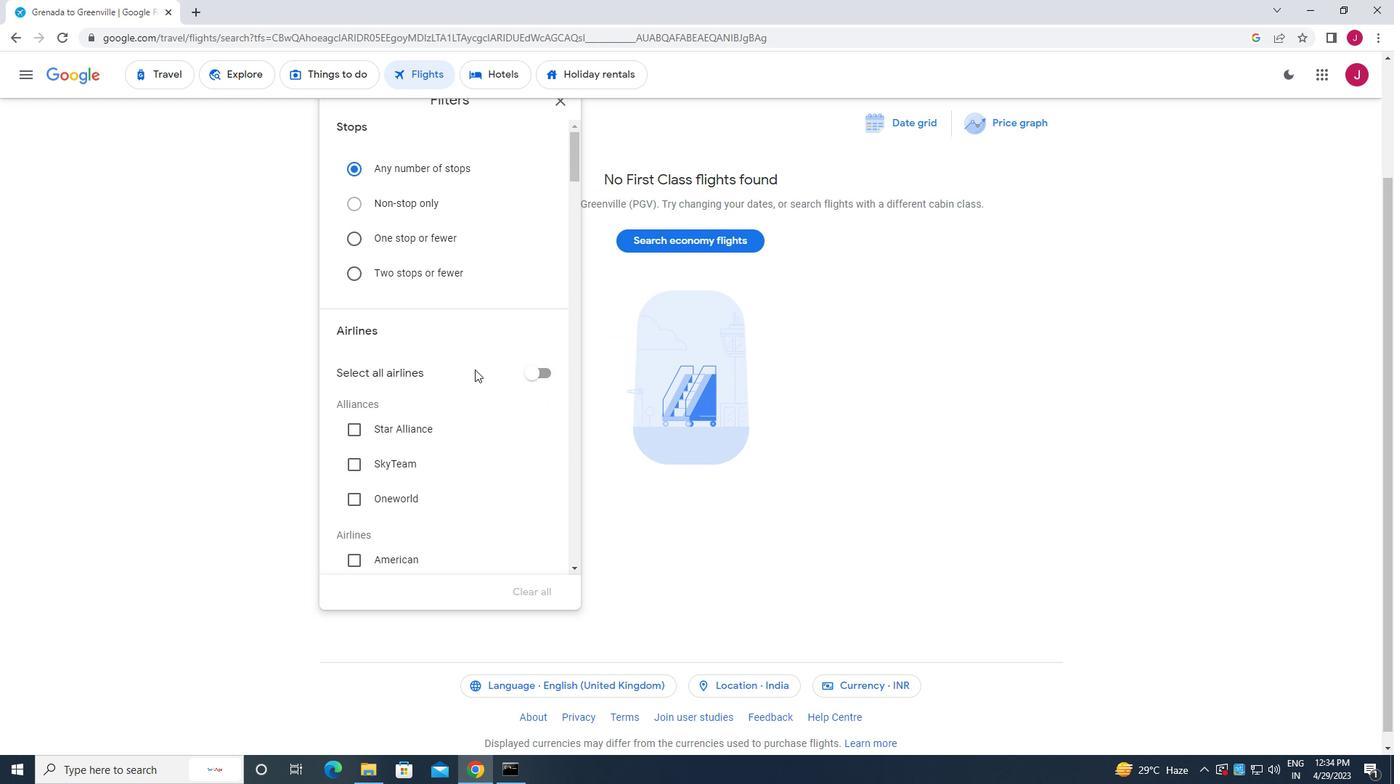 
Action: Mouse scrolled (463, 374) with delta (0, 0)
Screenshot: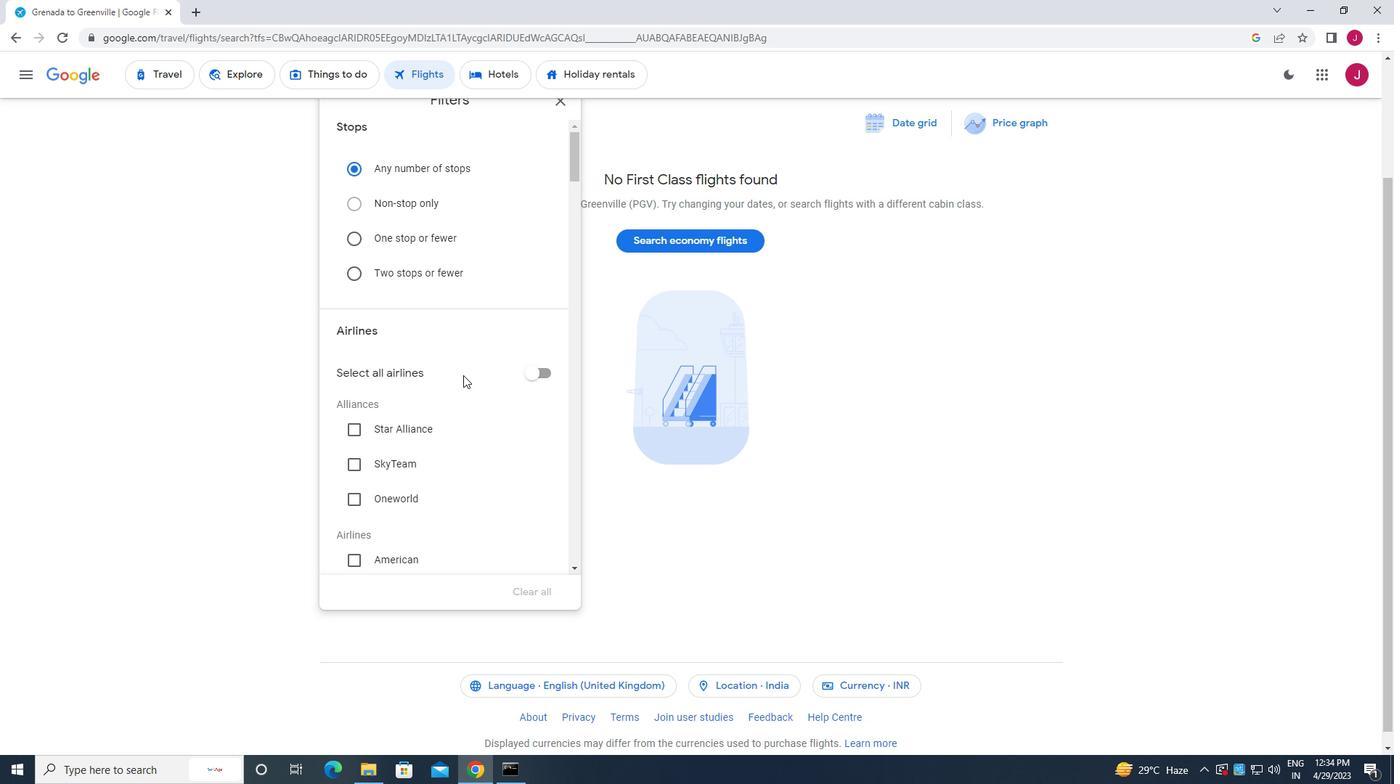 
Action: Mouse scrolled (463, 374) with delta (0, 0)
Screenshot: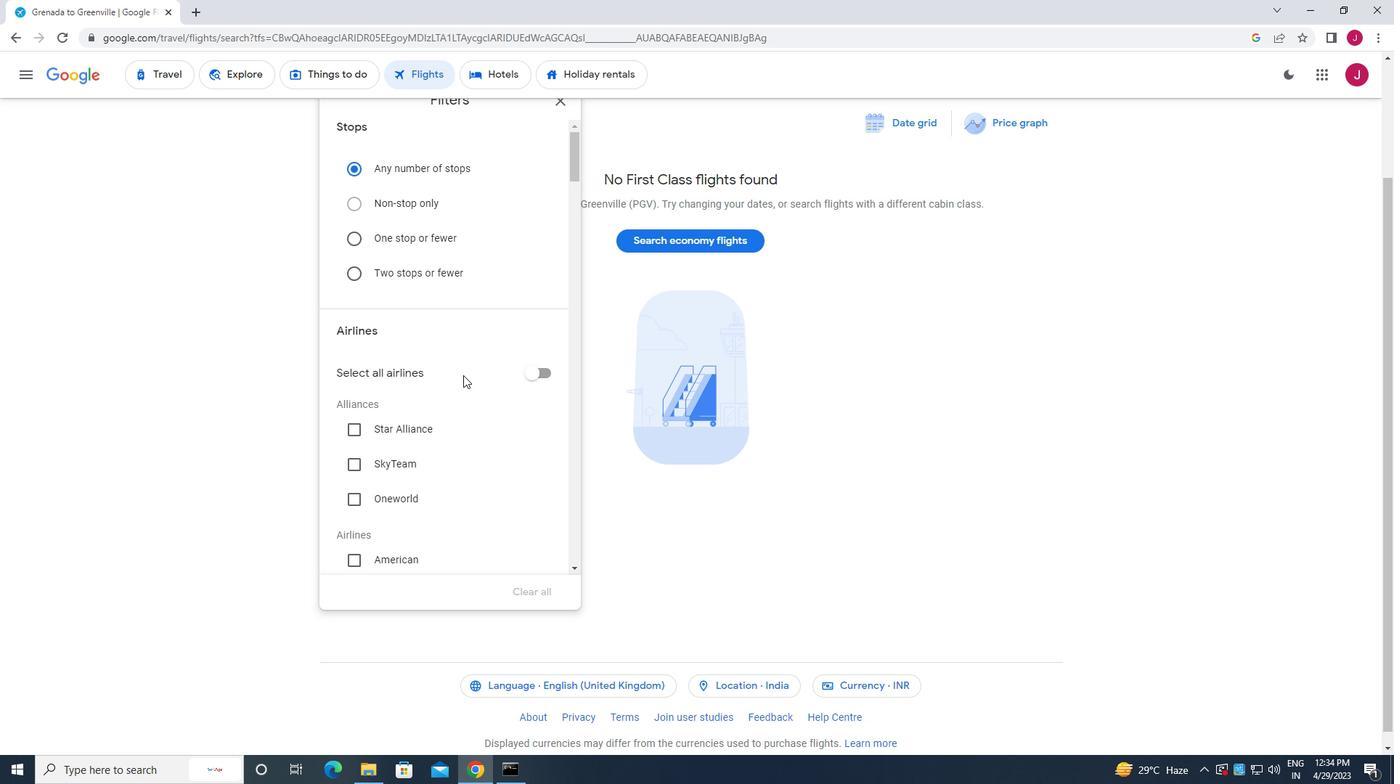 
Action: Mouse scrolled (463, 374) with delta (0, 0)
Screenshot: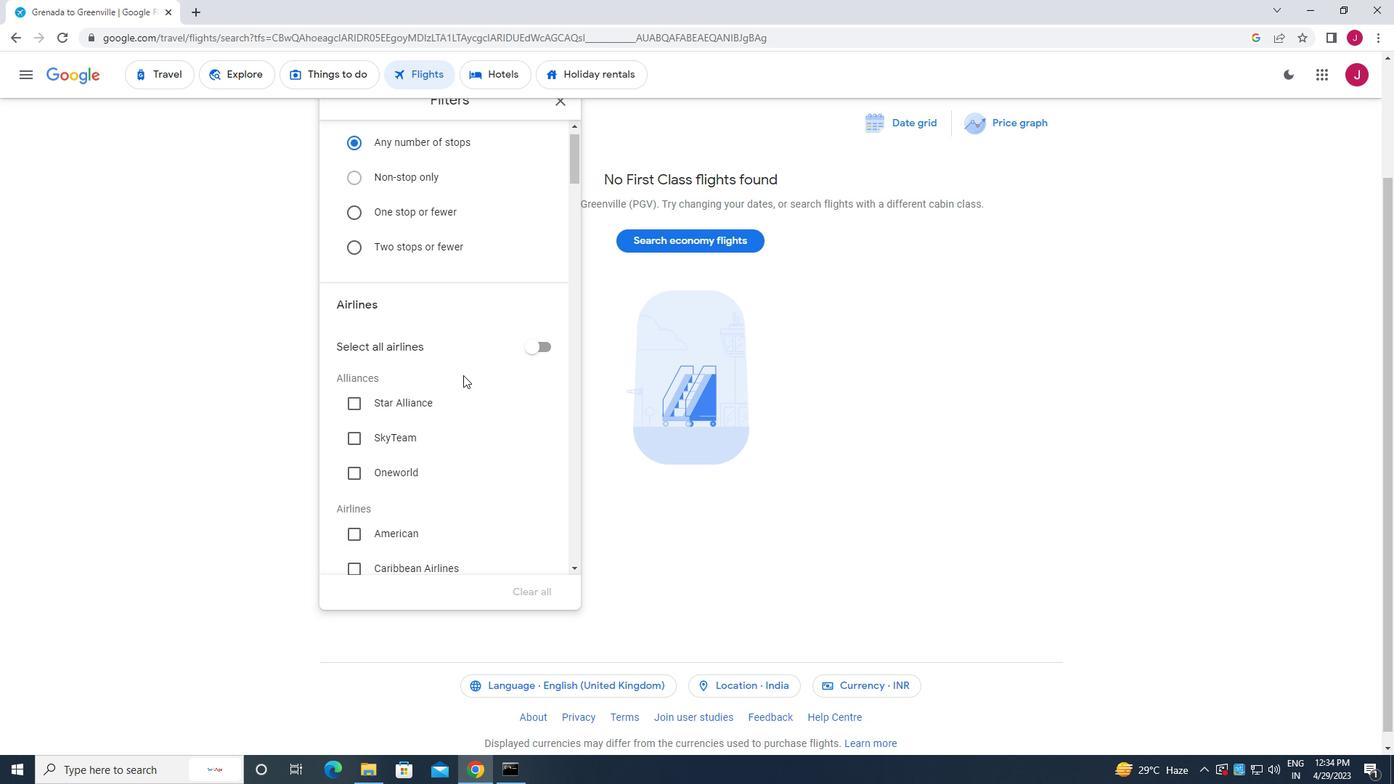 
Action: Mouse moved to (351, 413)
Screenshot: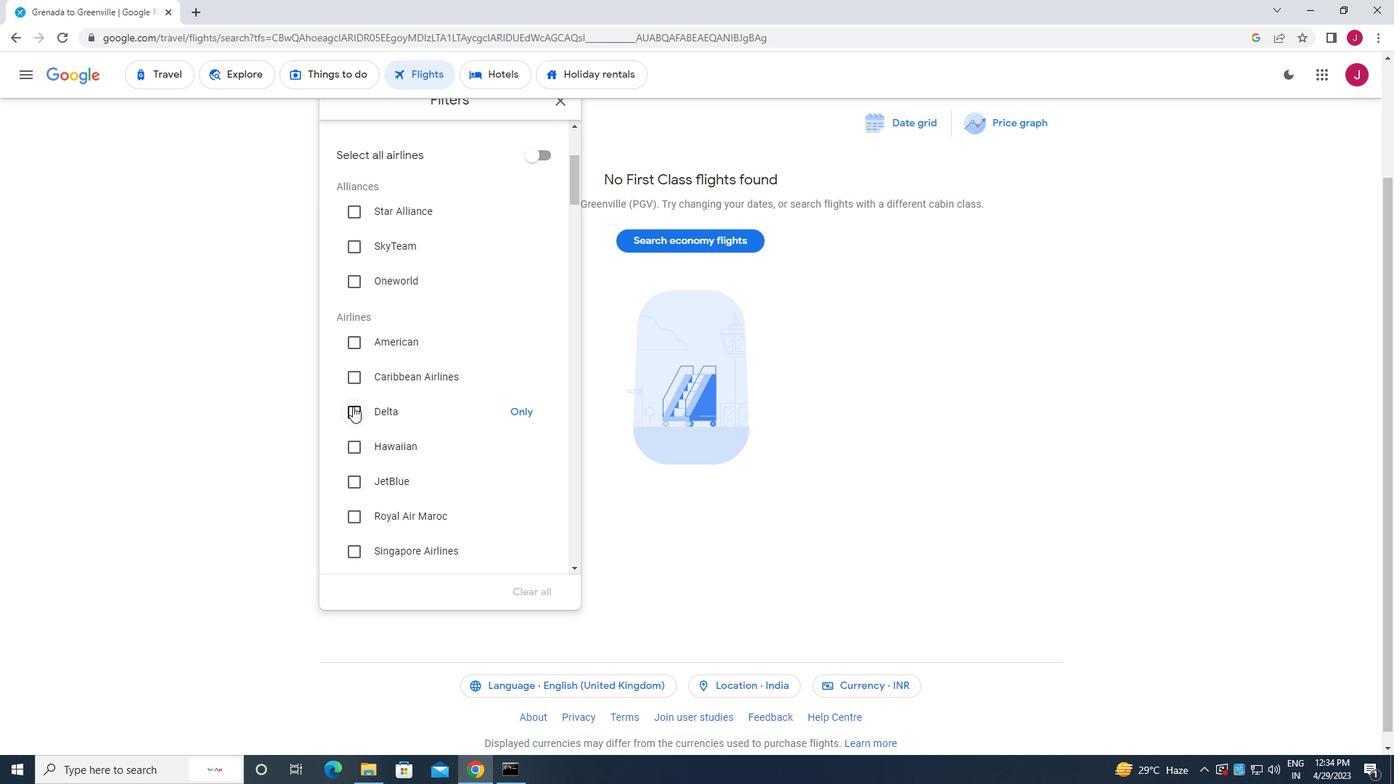 
Action: Mouse pressed left at (351, 413)
Screenshot: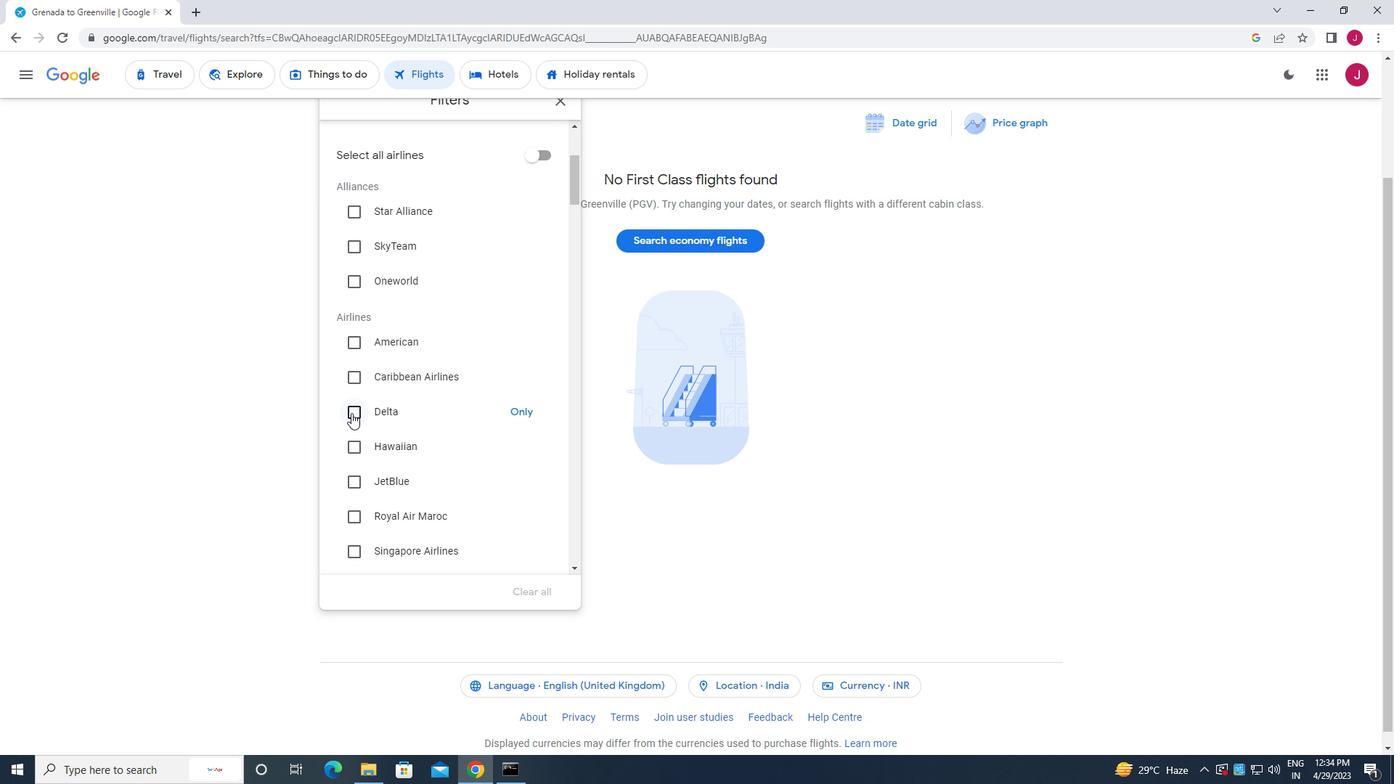 
Action: Mouse moved to (482, 412)
Screenshot: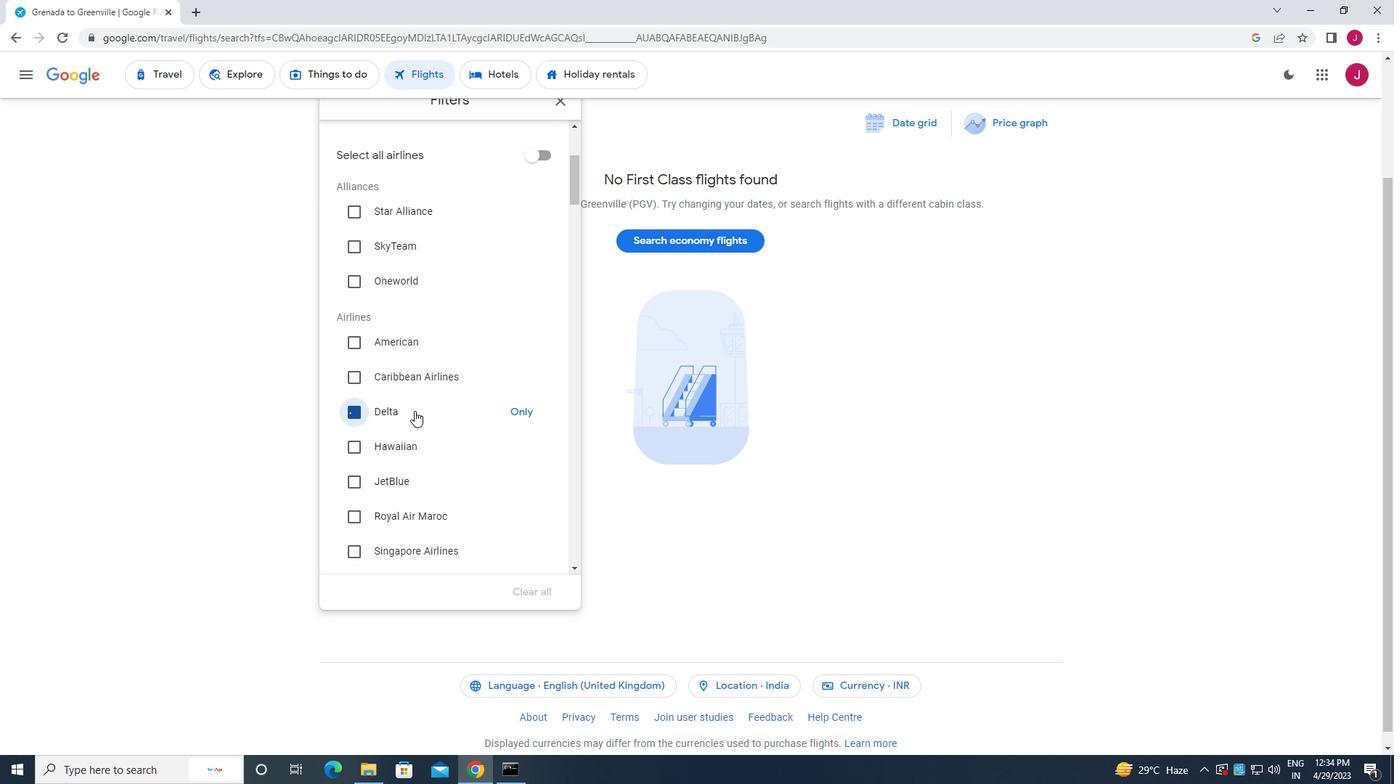 
Action: Mouse scrolled (482, 411) with delta (0, 0)
Screenshot: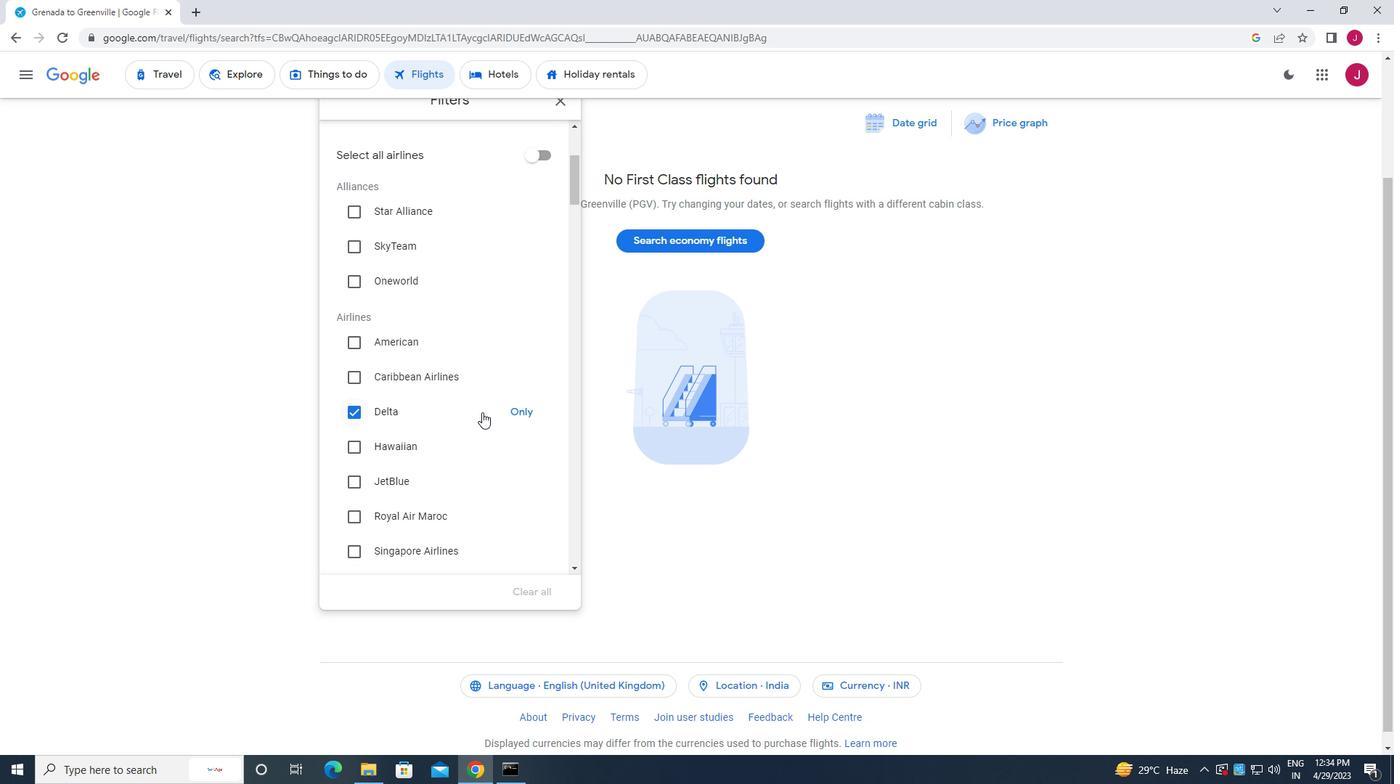 
Action: Mouse scrolled (482, 411) with delta (0, 0)
Screenshot: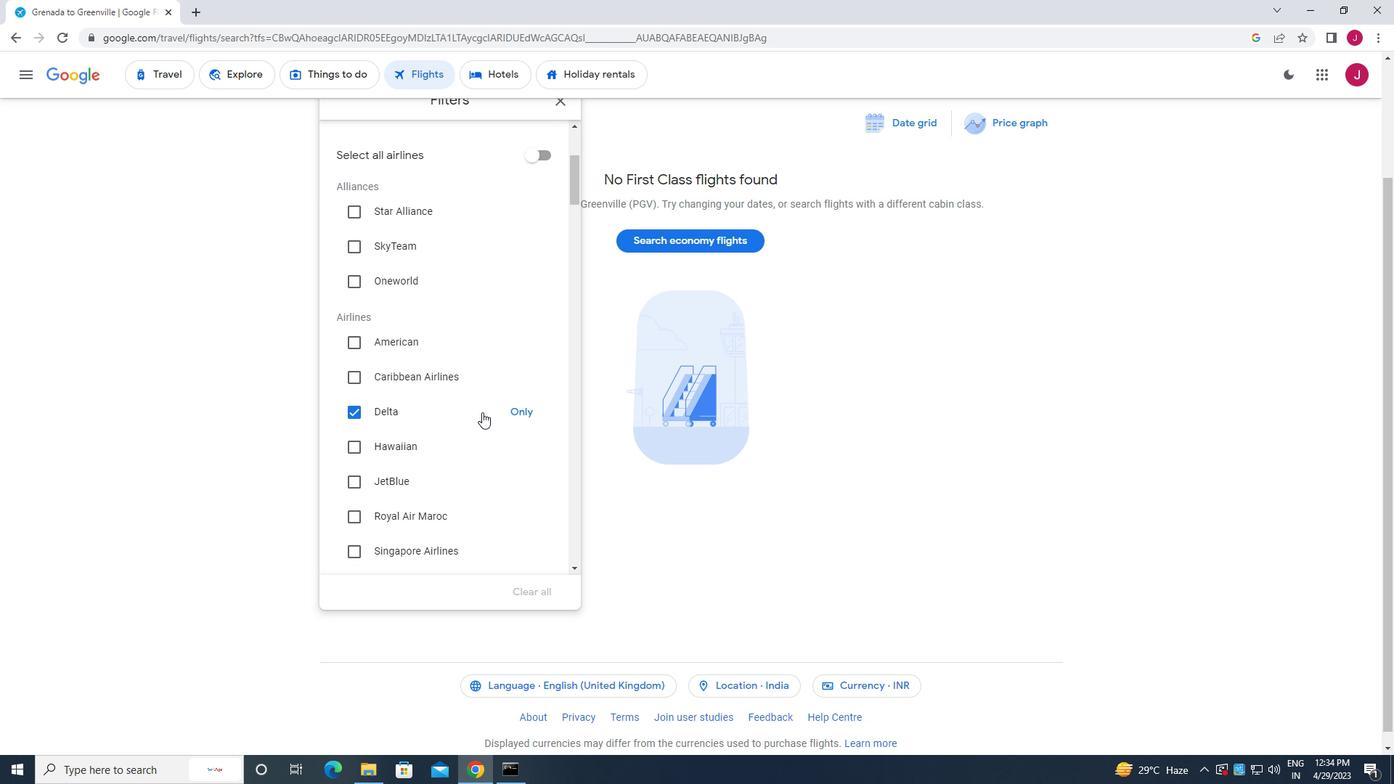 
Action: Mouse scrolled (482, 411) with delta (0, 0)
Screenshot: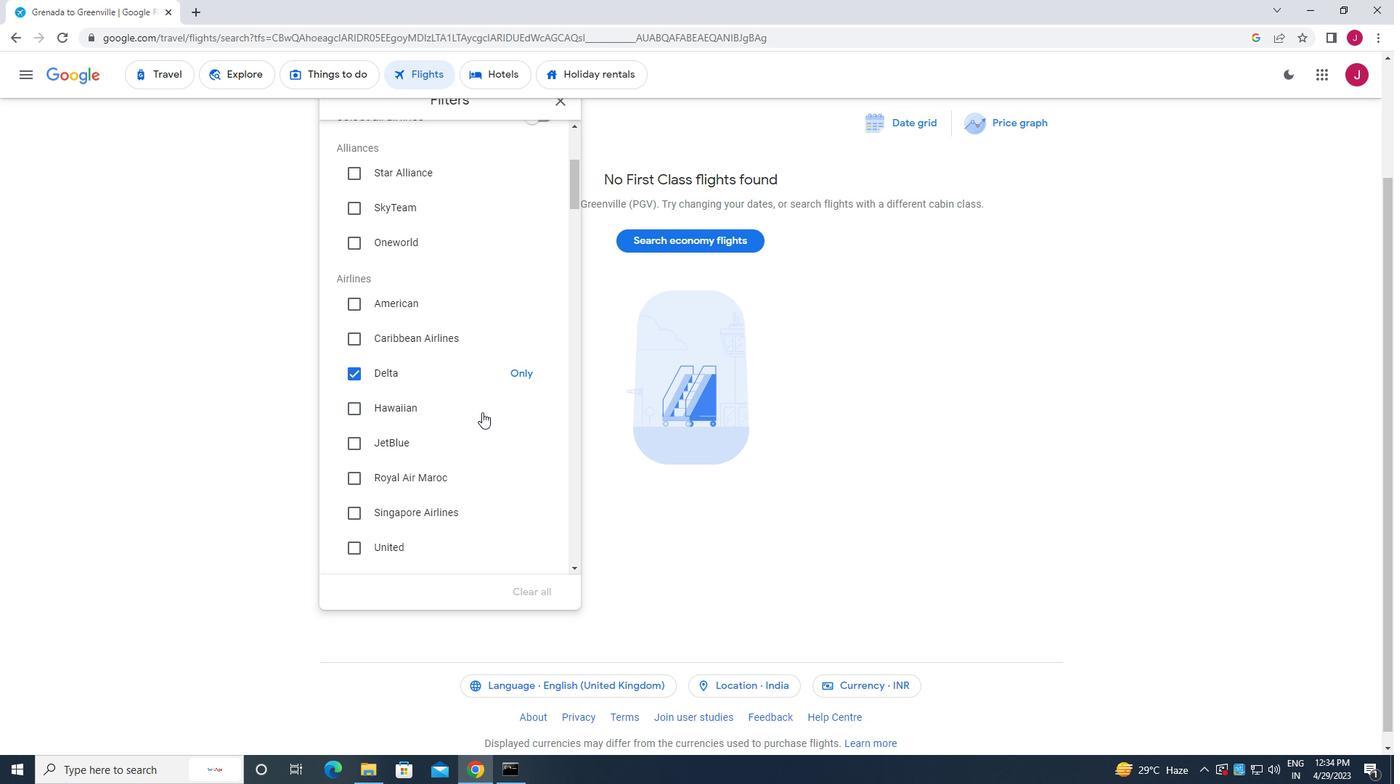 
Action: Mouse scrolled (482, 411) with delta (0, 0)
Screenshot: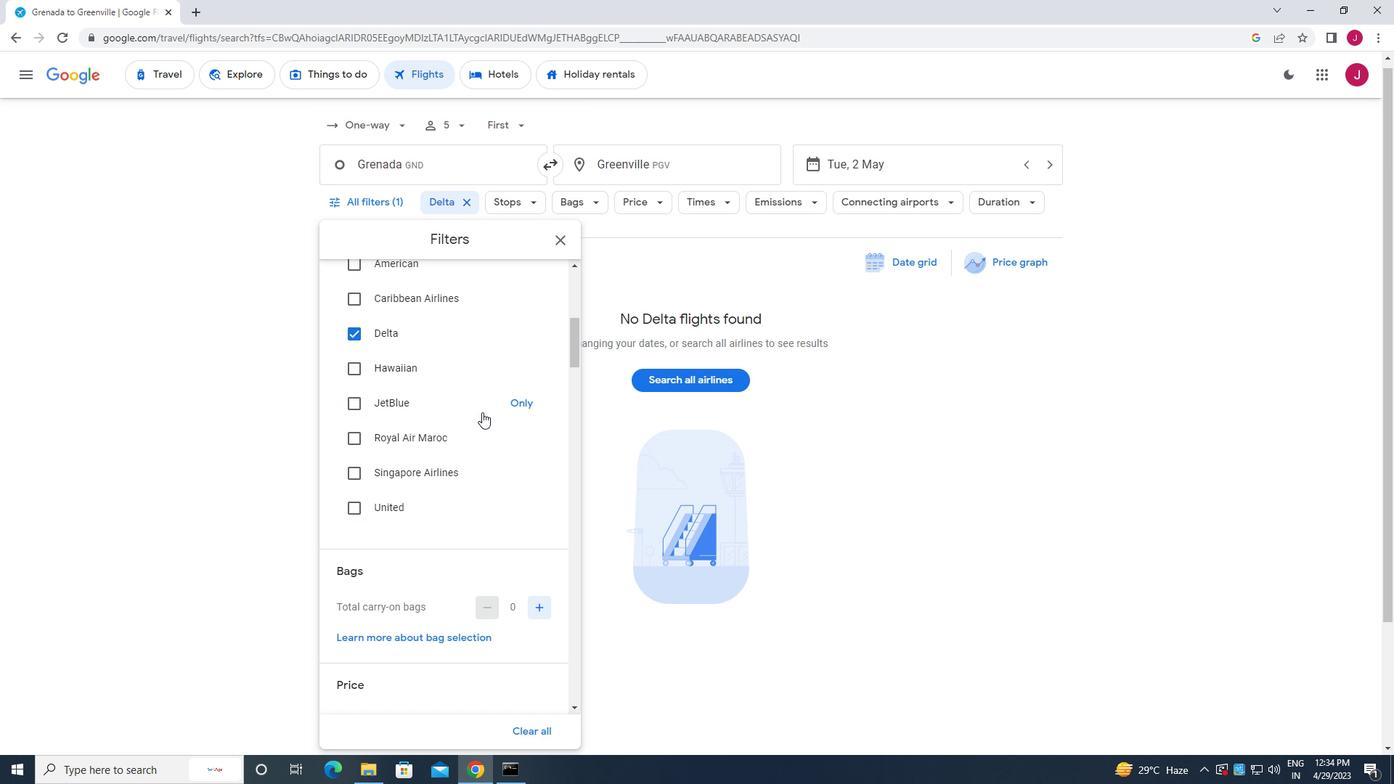 
Action: Mouse moved to (481, 412)
Screenshot: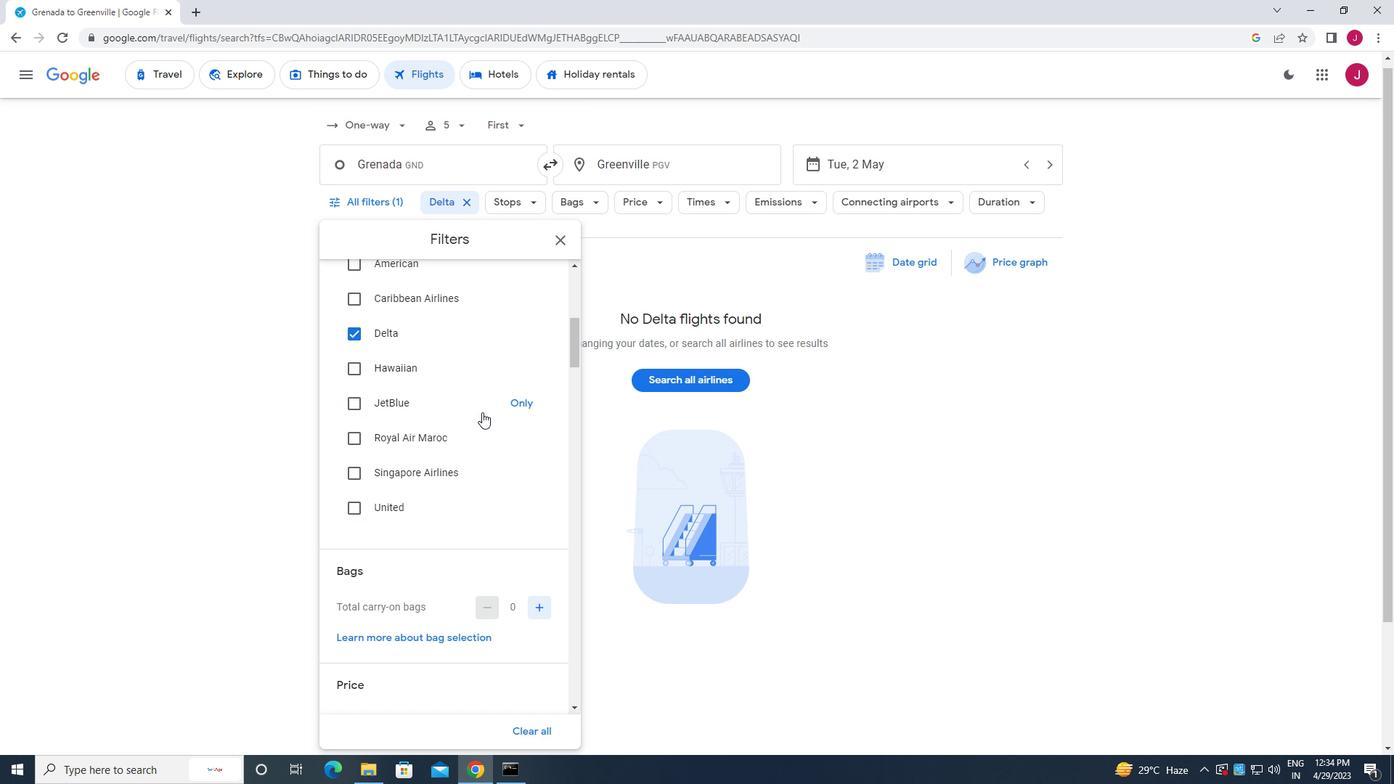 
Action: Mouse scrolled (481, 411) with delta (0, 0)
Screenshot: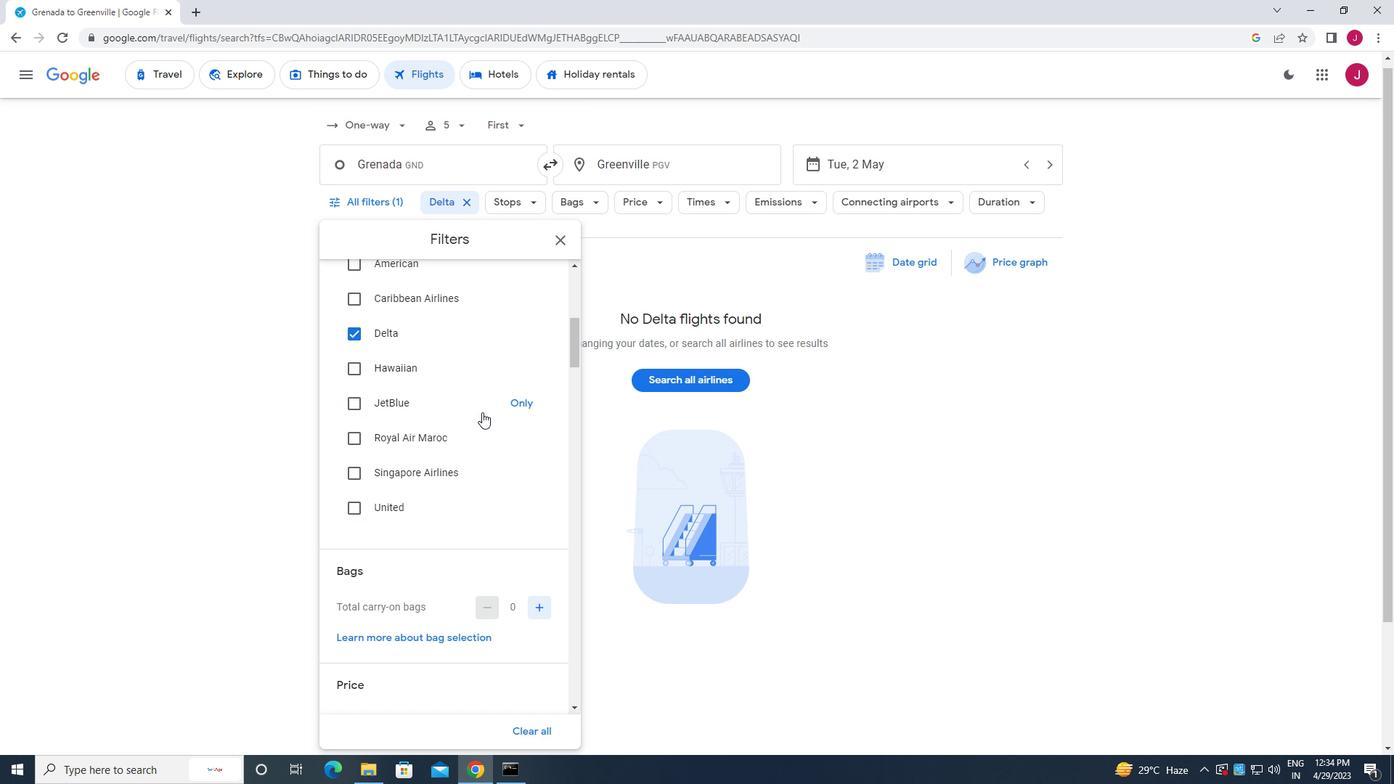 
Action: Mouse moved to (534, 463)
Screenshot: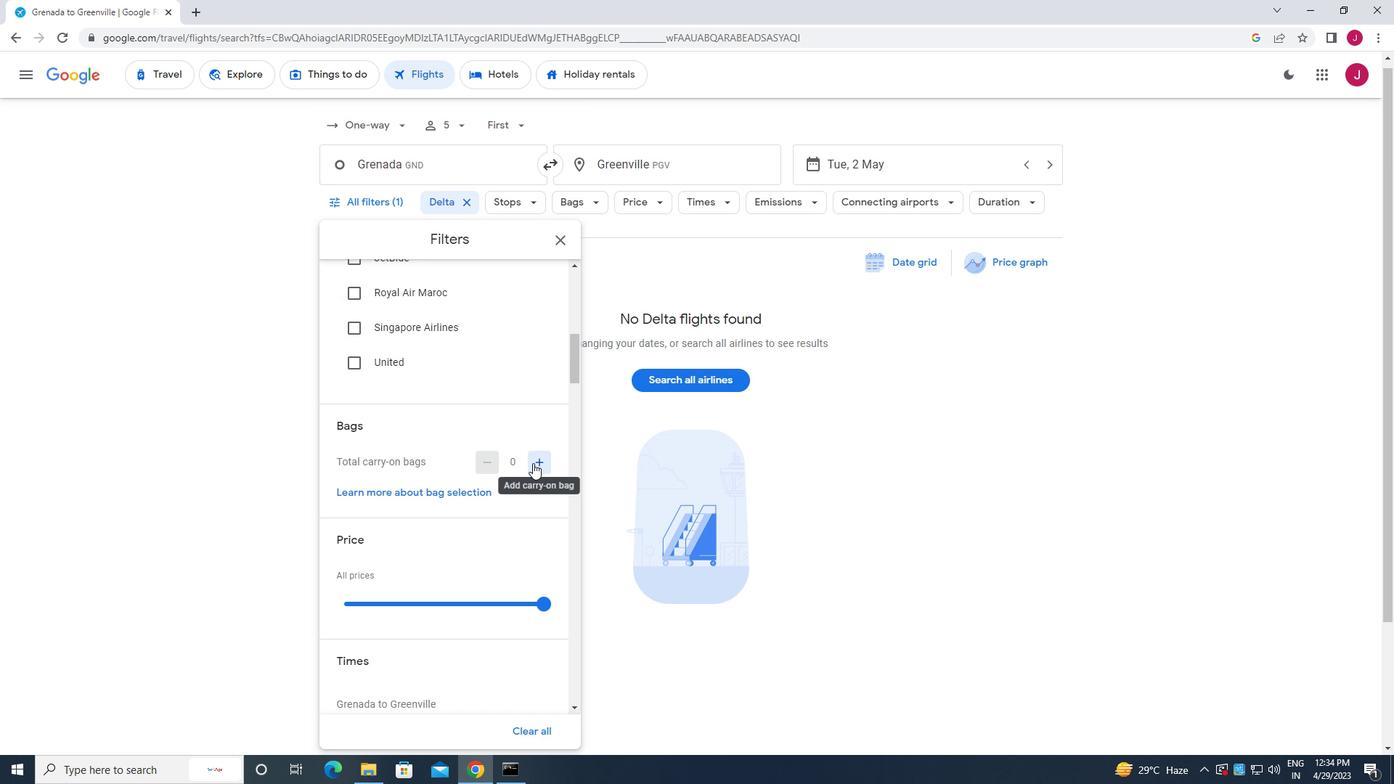 
Action: Mouse pressed left at (534, 463)
Screenshot: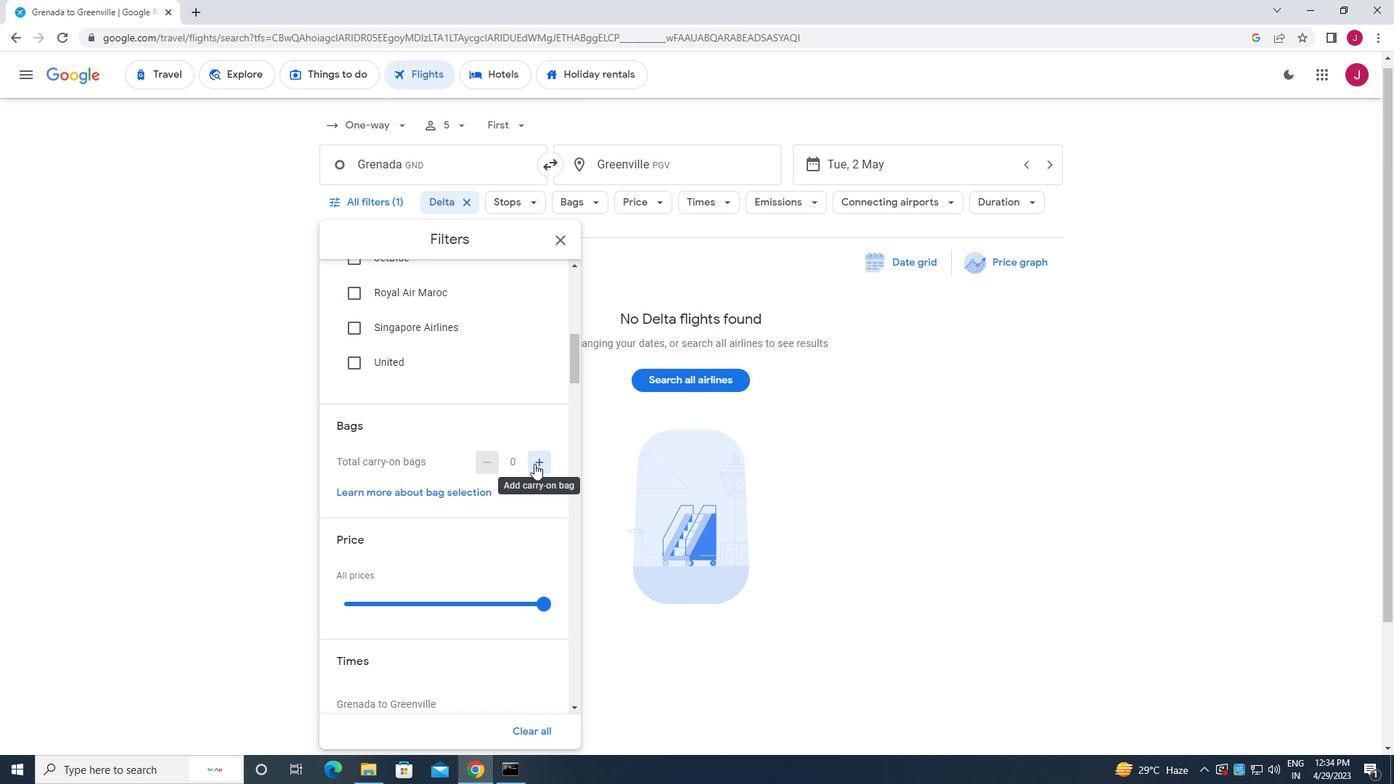 
Action: Mouse moved to (487, 465)
Screenshot: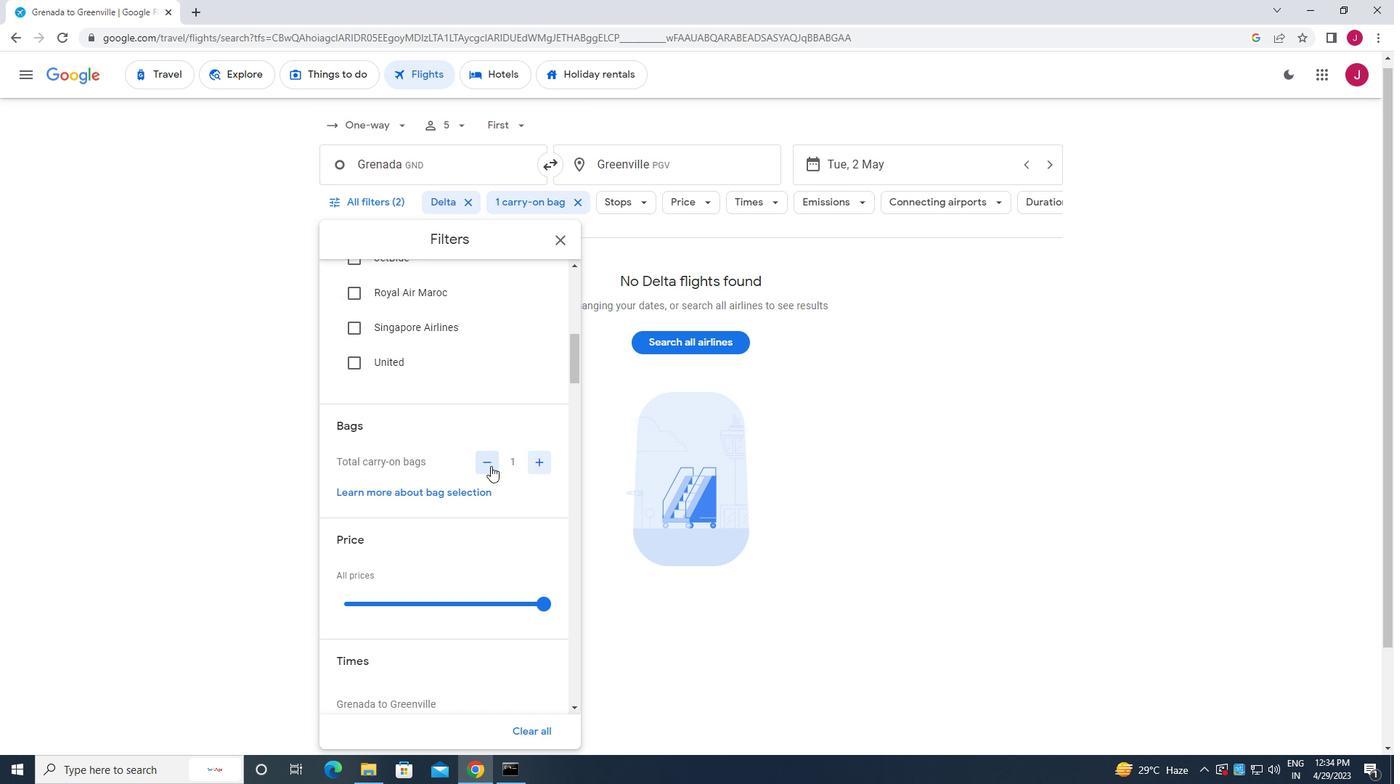 
Action: Mouse pressed left at (487, 465)
Screenshot: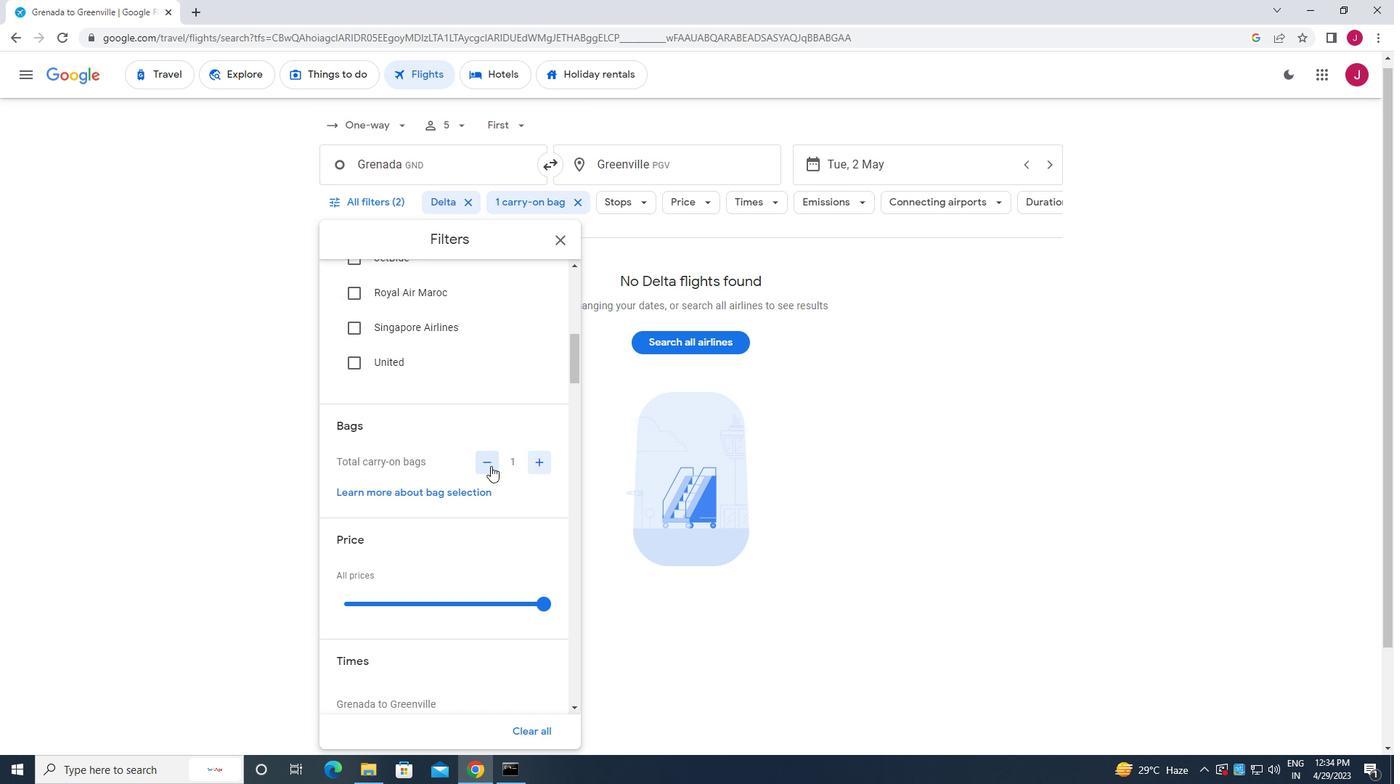 
Action: Mouse moved to (485, 458)
Screenshot: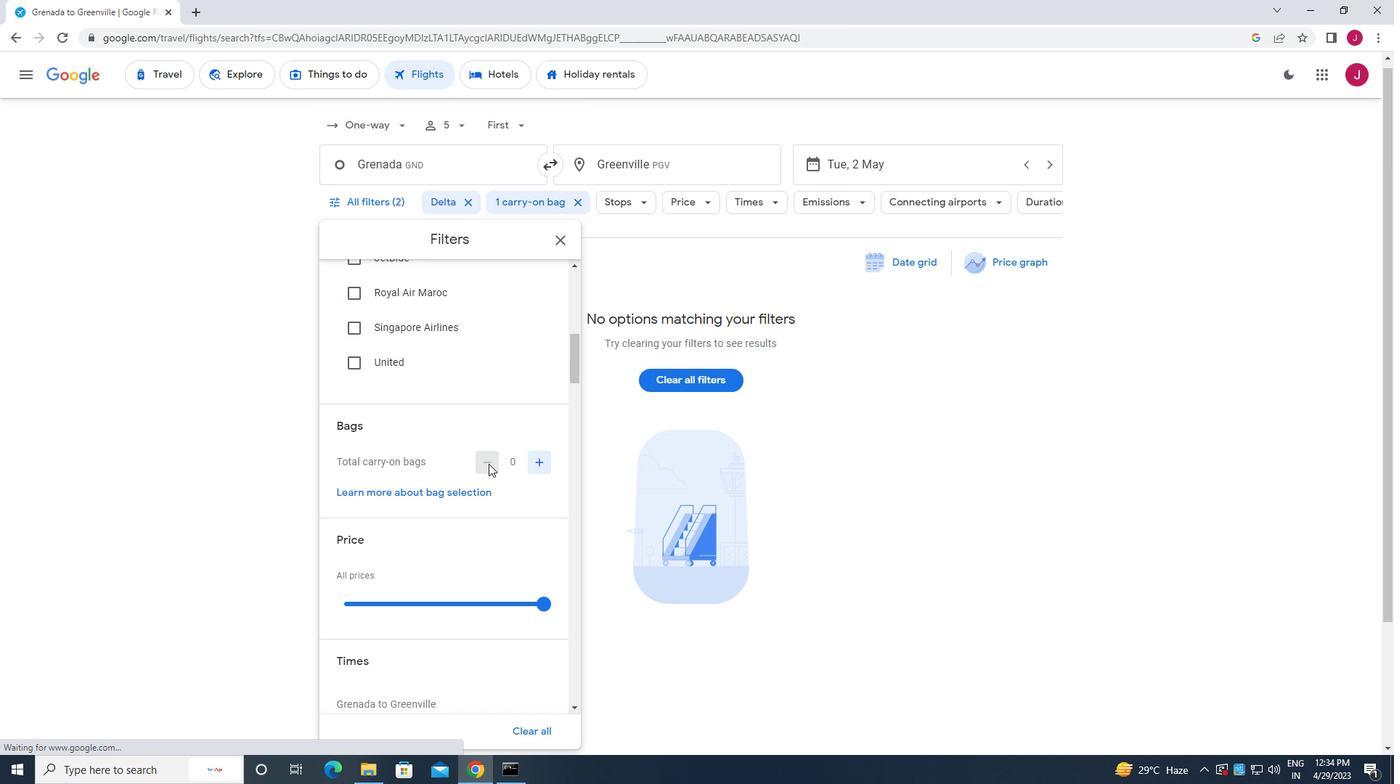 
Action: Mouse scrolled (485, 457) with delta (0, 0)
Screenshot: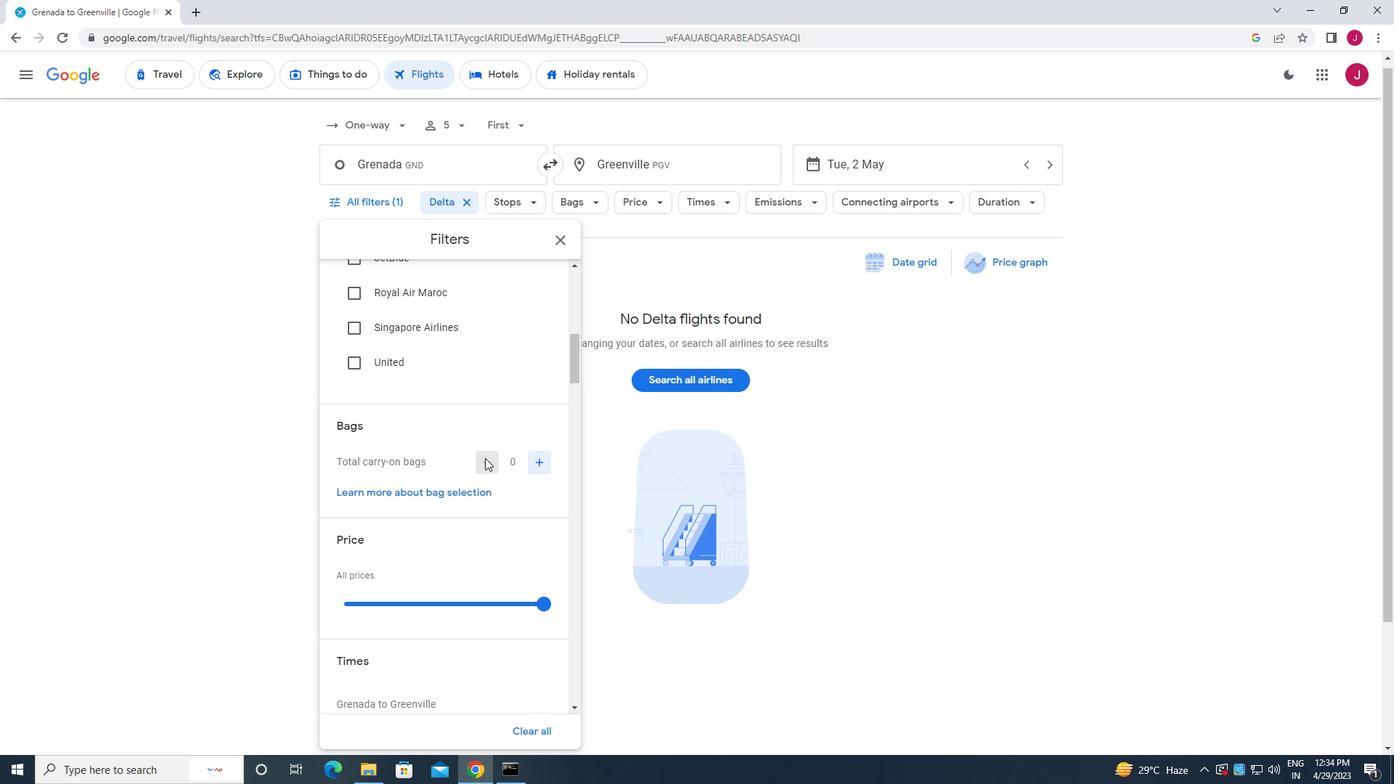 
Action: Mouse moved to (543, 532)
Screenshot: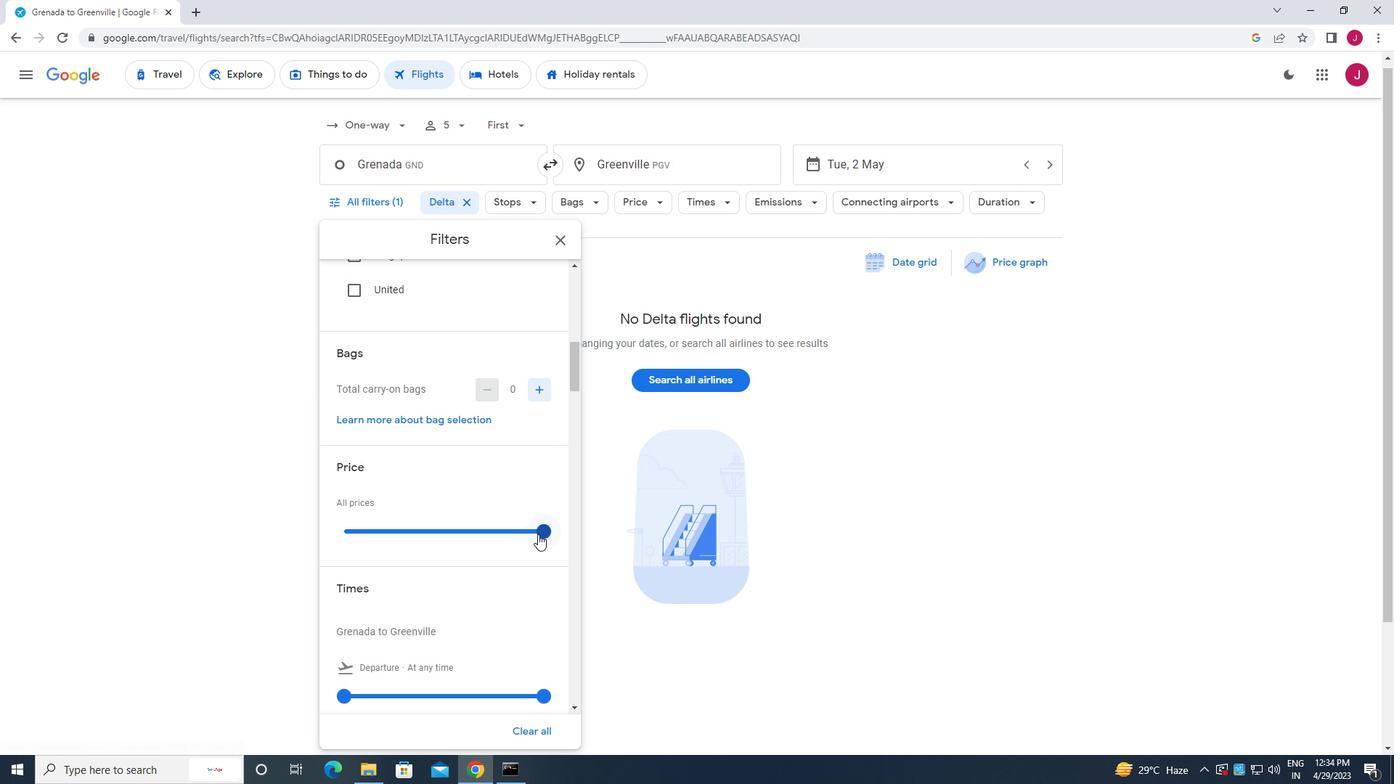 
Action: Mouse pressed left at (543, 532)
Screenshot: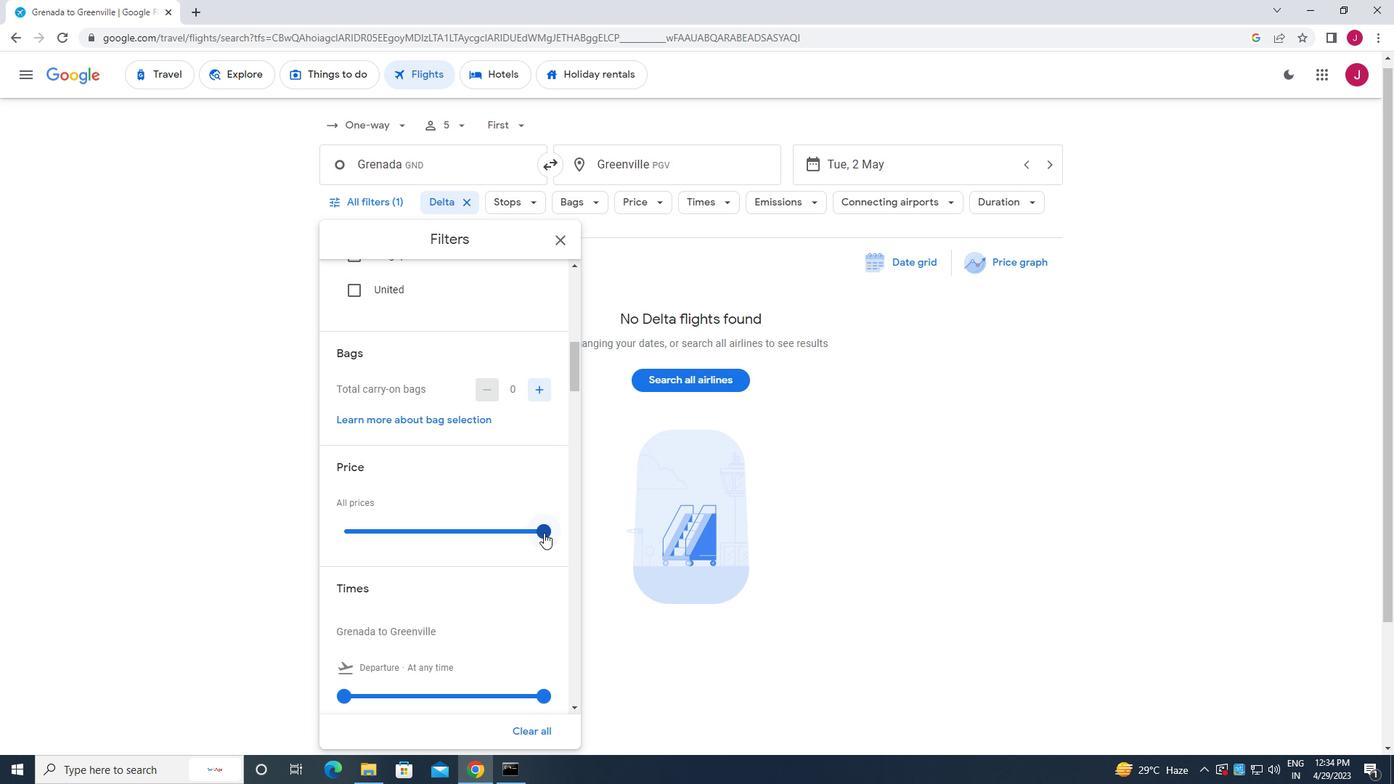 
Action: Mouse moved to (427, 538)
Screenshot: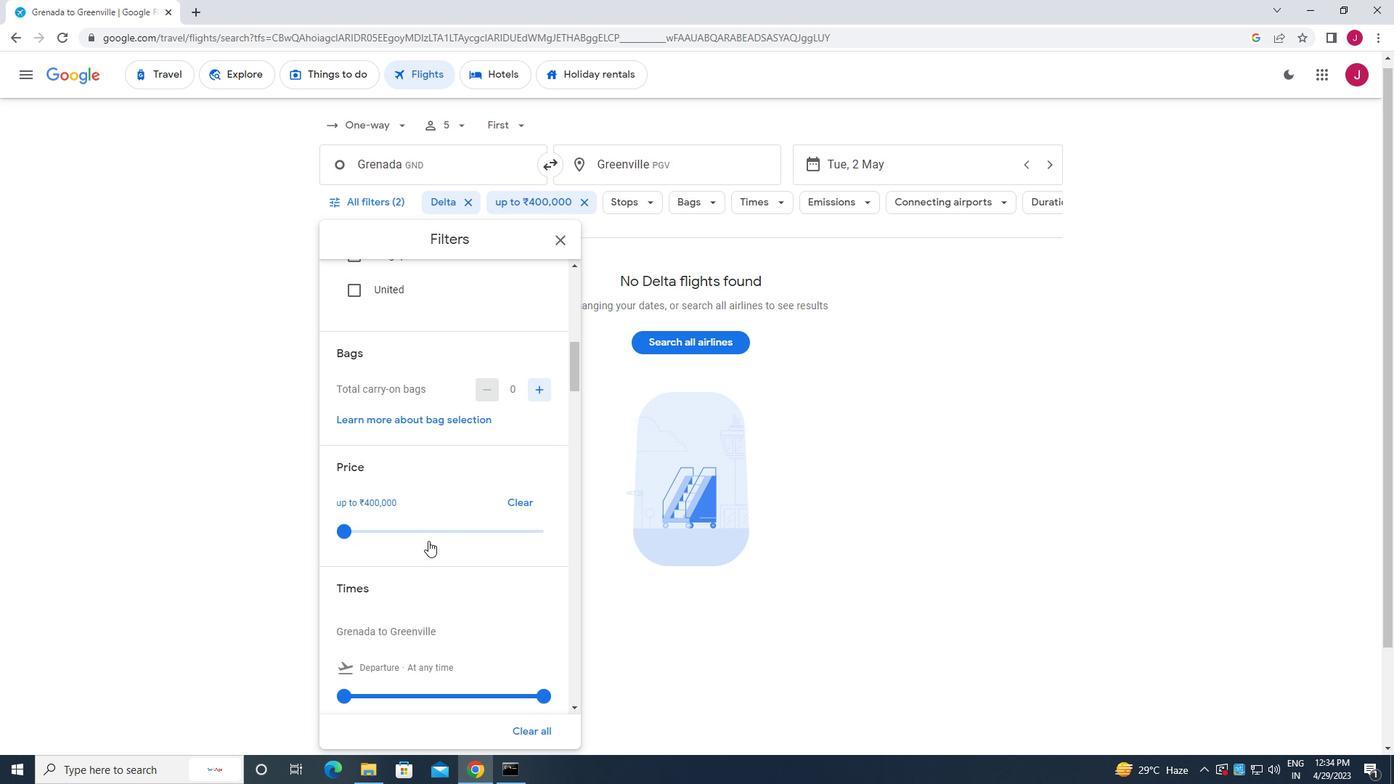 
Action: Mouse scrolled (427, 538) with delta (0, 0)
Screenshot: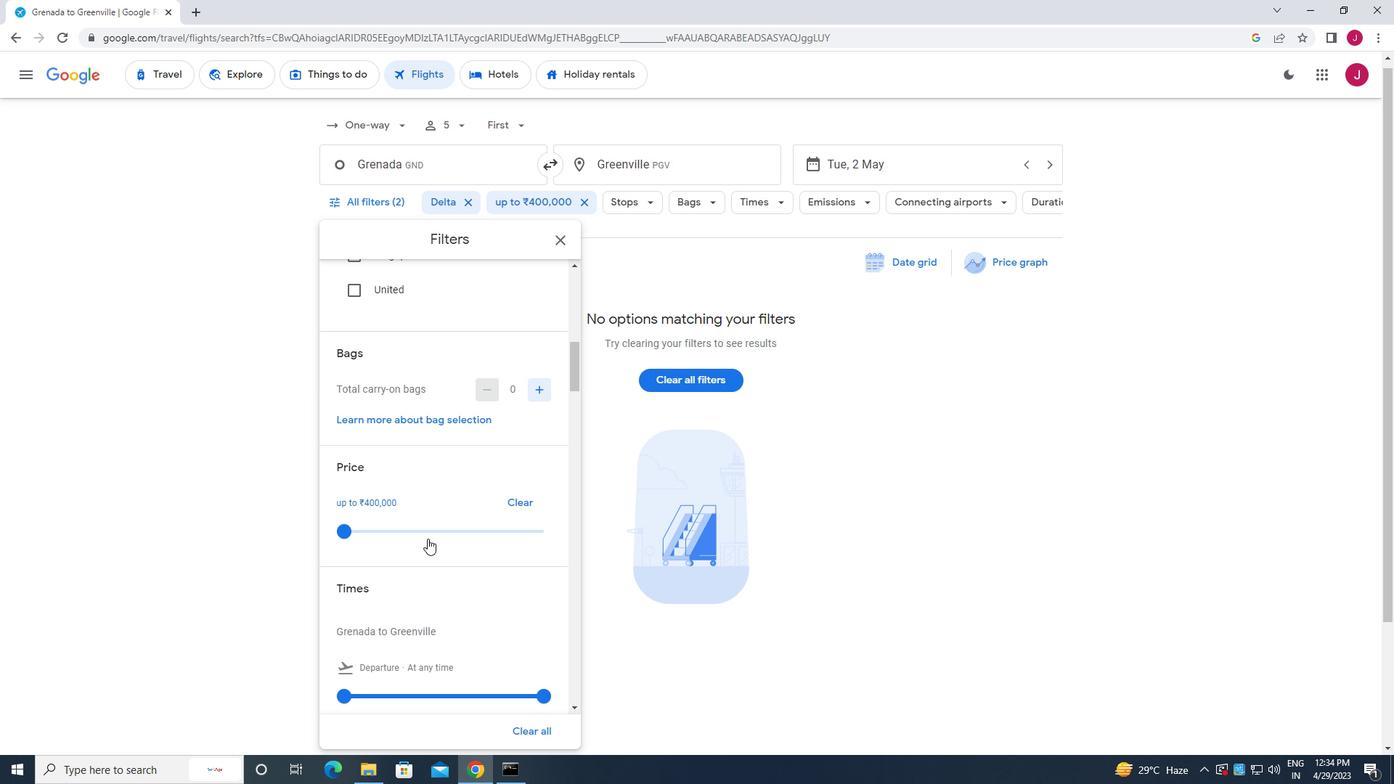 
Action: Mouse scrolled (427, 538) with delta (0, 0)
Screenshot: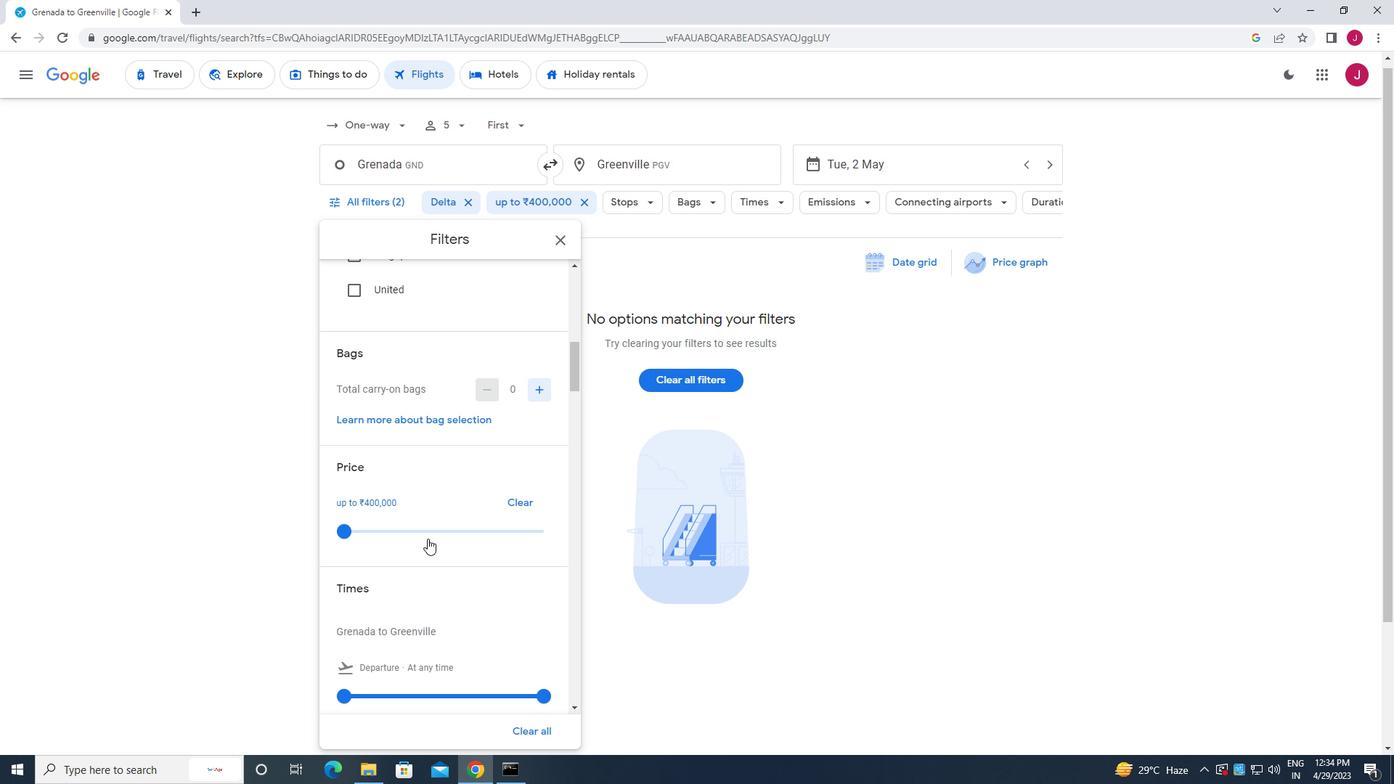 
Action: Mouse moved to (336, 546)
Screenshot: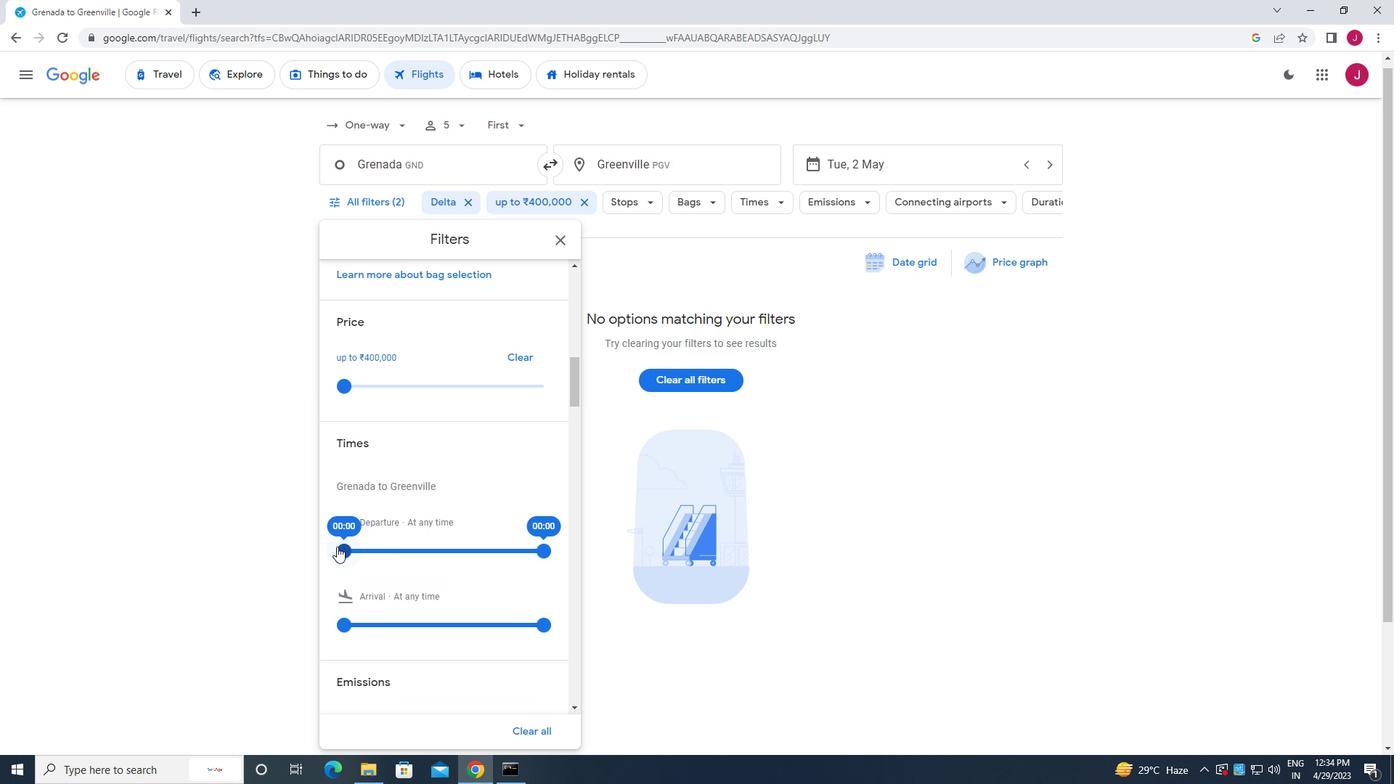 
Action: Mouse pressed left at (336, 546)
Screenshot: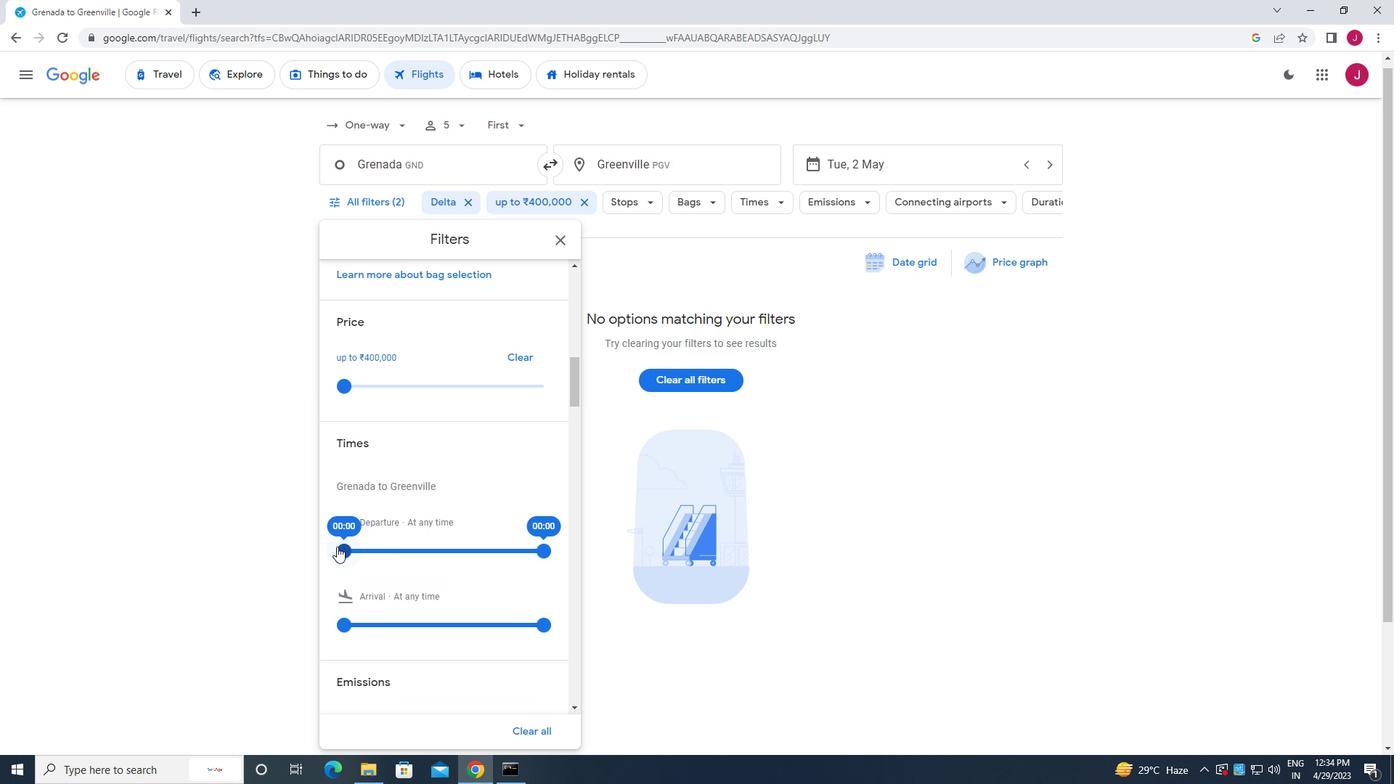 
Action: Mouse moved to (548, 551)
Screenshot: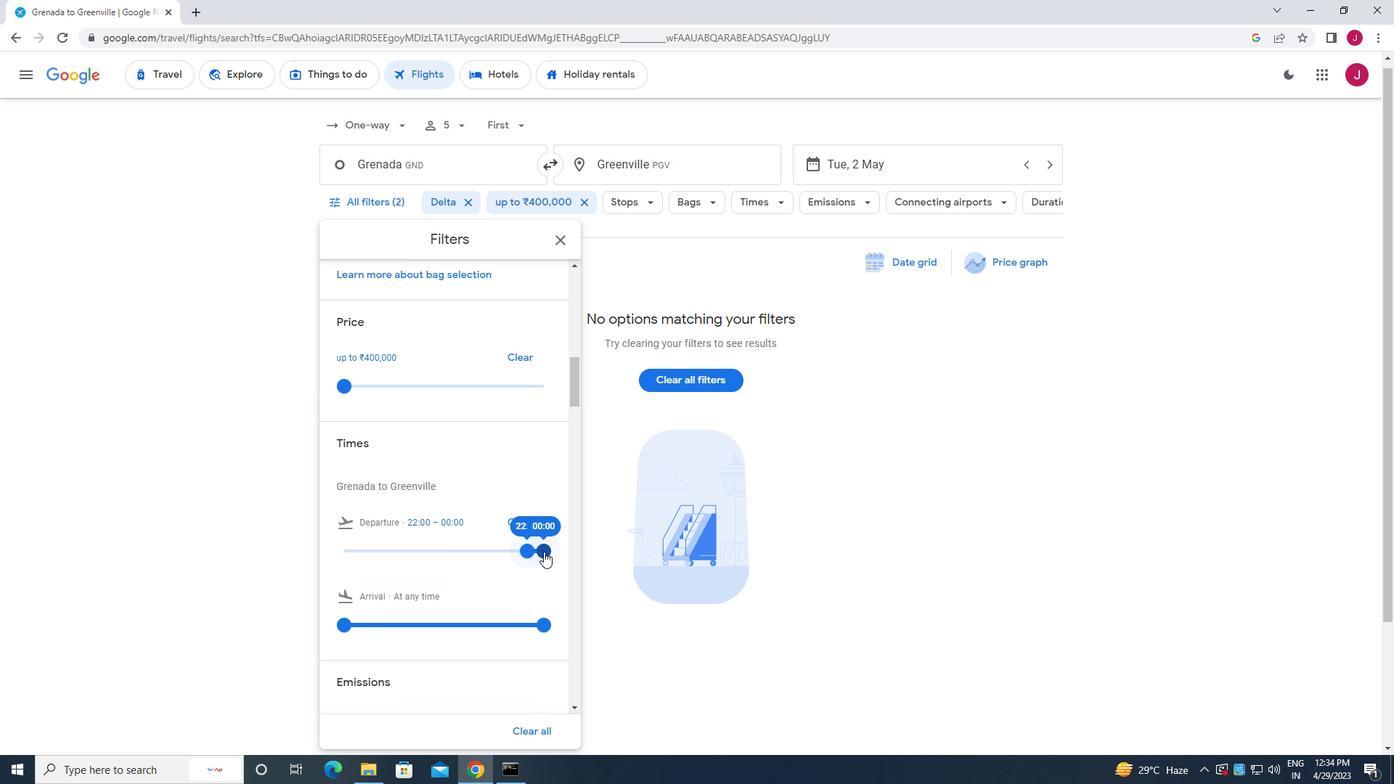 
Action: Mouse pressed left at (548, 551)
Screenshot: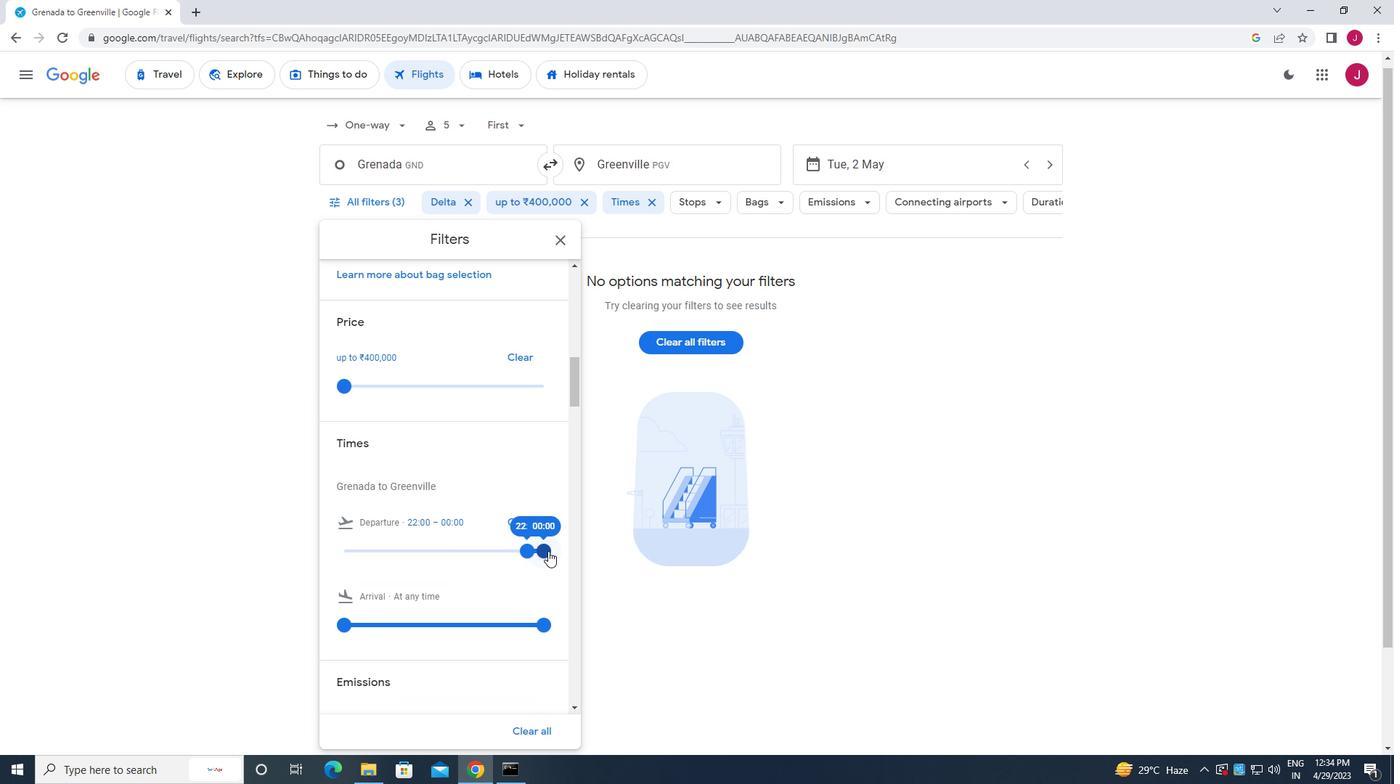 
Action: Mouse moved to (559, 244)
Screenshot: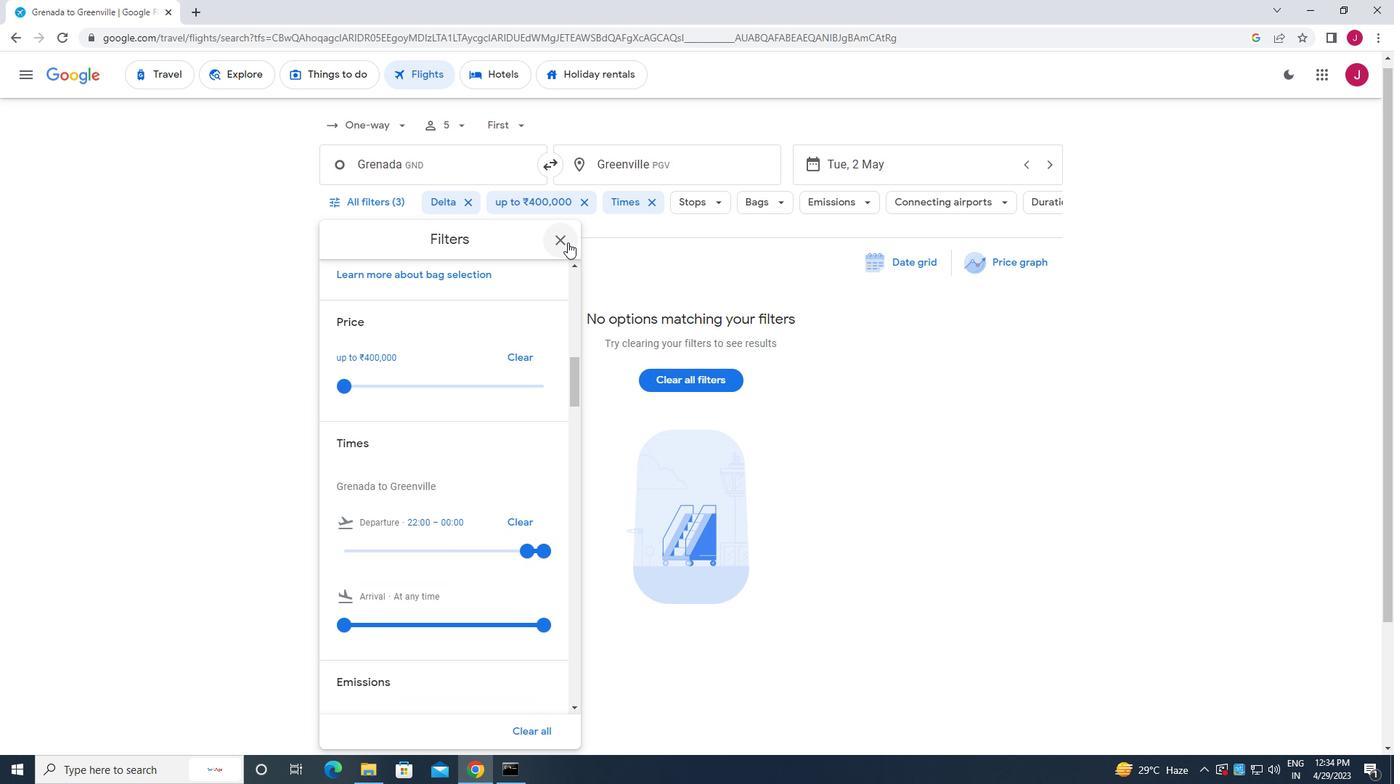 
Action: Mouse pressed left at (559, 244)
Screenshot: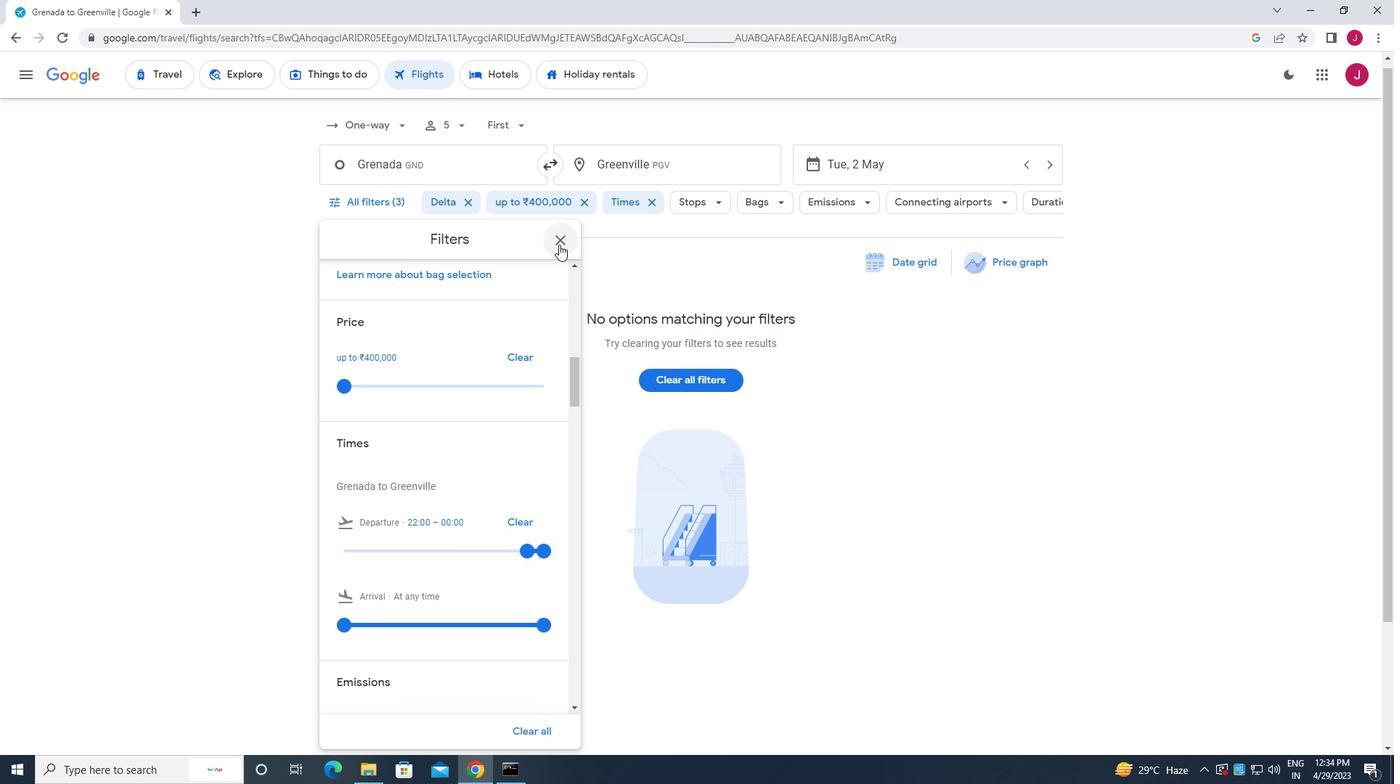 
Action: Mouse moved to (572, 239)
Screenshot: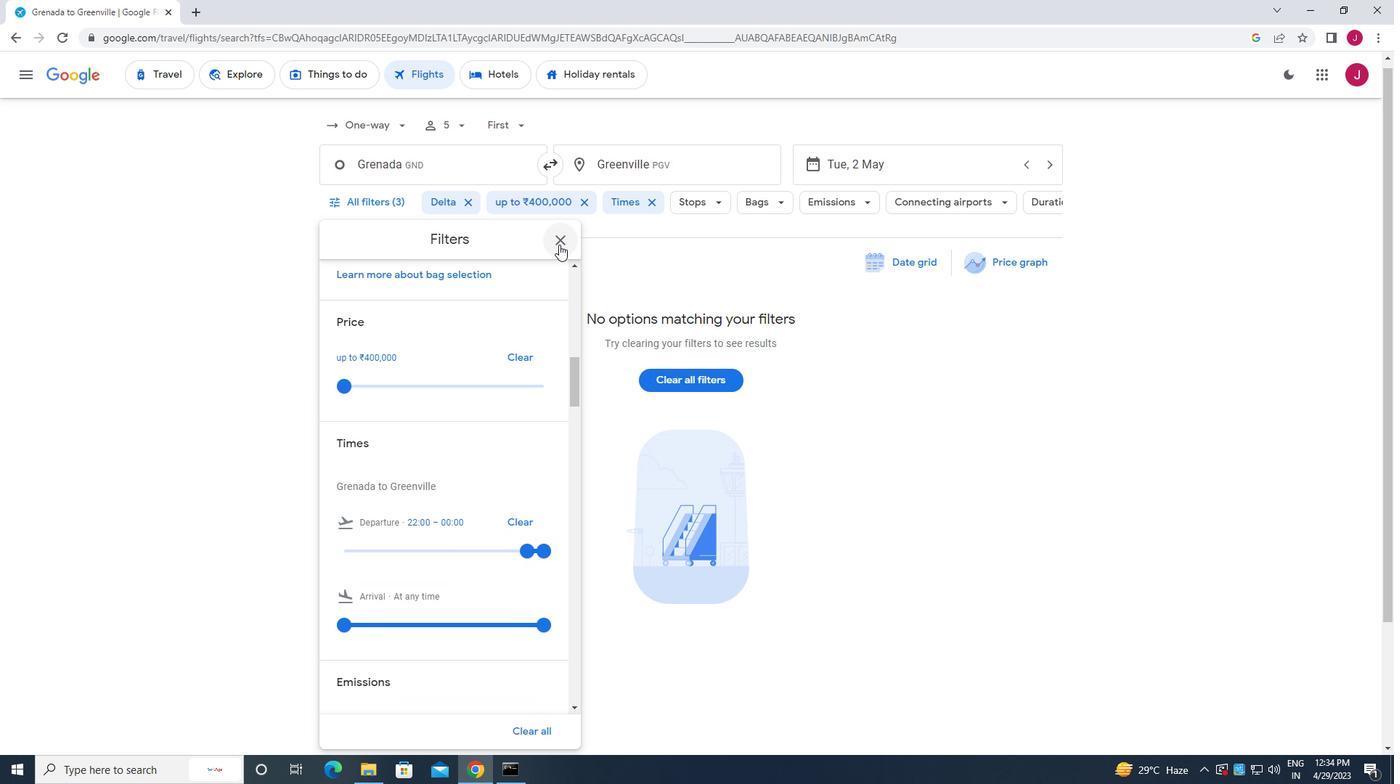 
